 Task: Forward email as attachment with the signature Gerard Scott with the subject Update on a sick leave from softage.8@softage.net to softage.6@softage.net and softage.7@softage.net with BCC to softage.9@softage.net with the message Could you please provide a list of the project deliverables?
Action: Mouse moved to (131, 128)
Screenshot: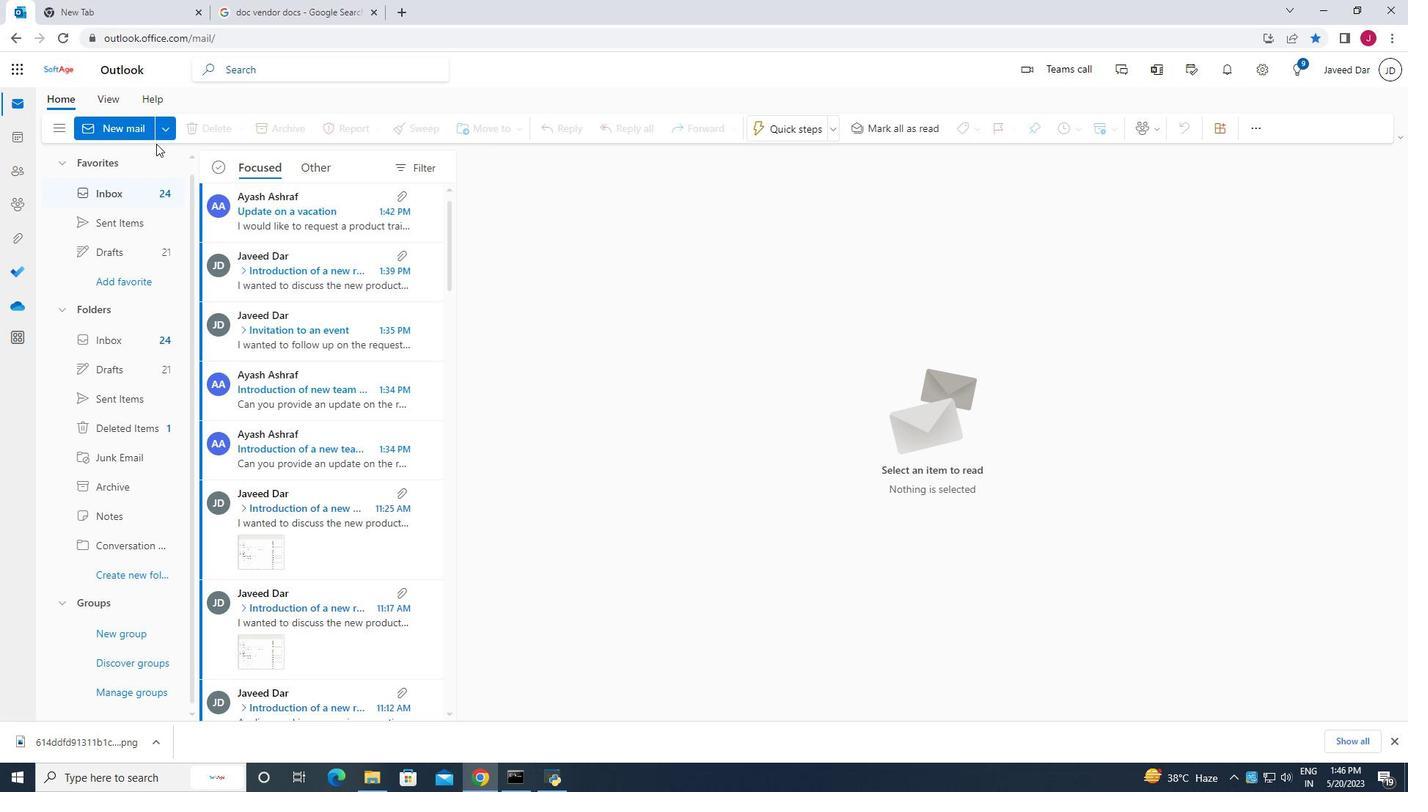 
Action: Mouse pressed left at (131, 128)
Screenshot: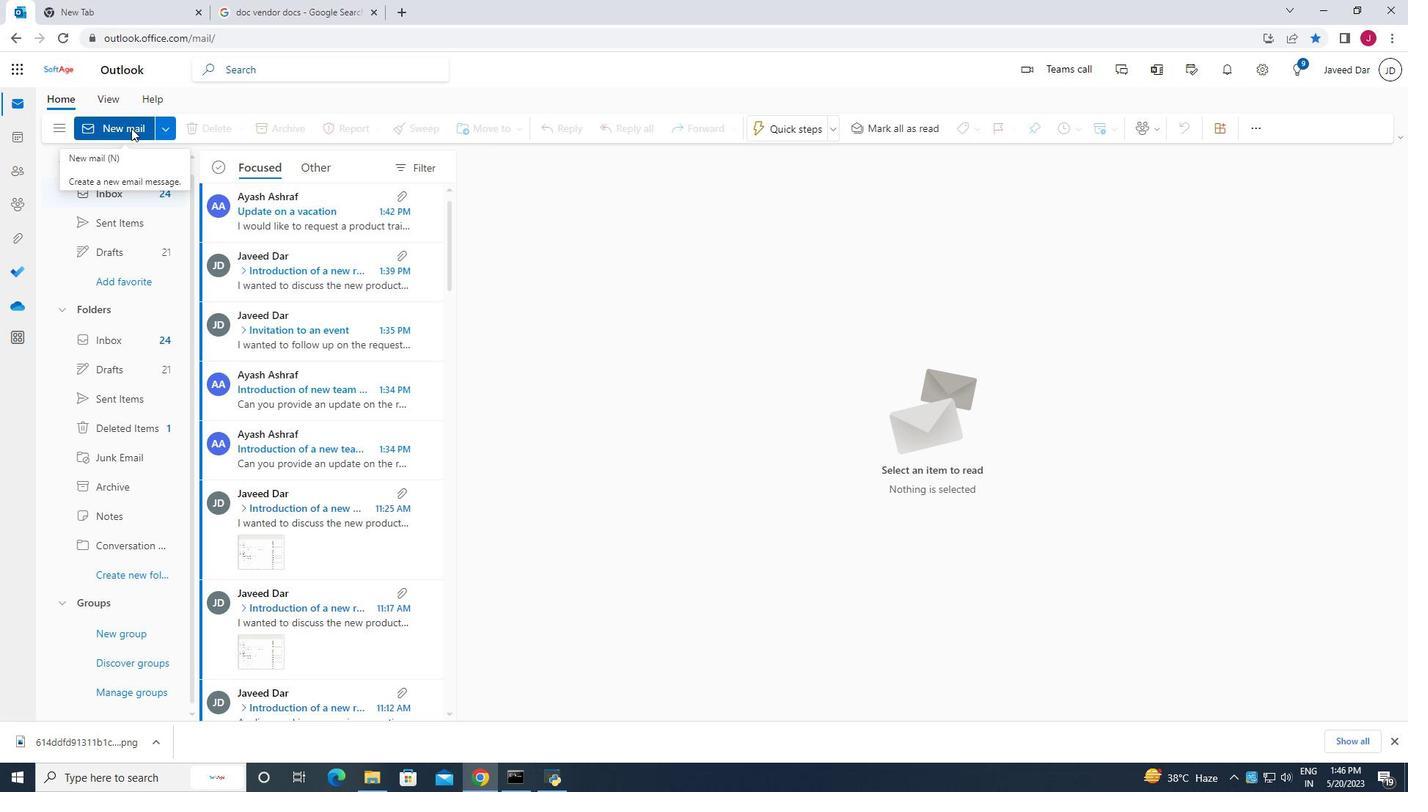 
Action: Mouse moved to (522, 278)
Screenshot: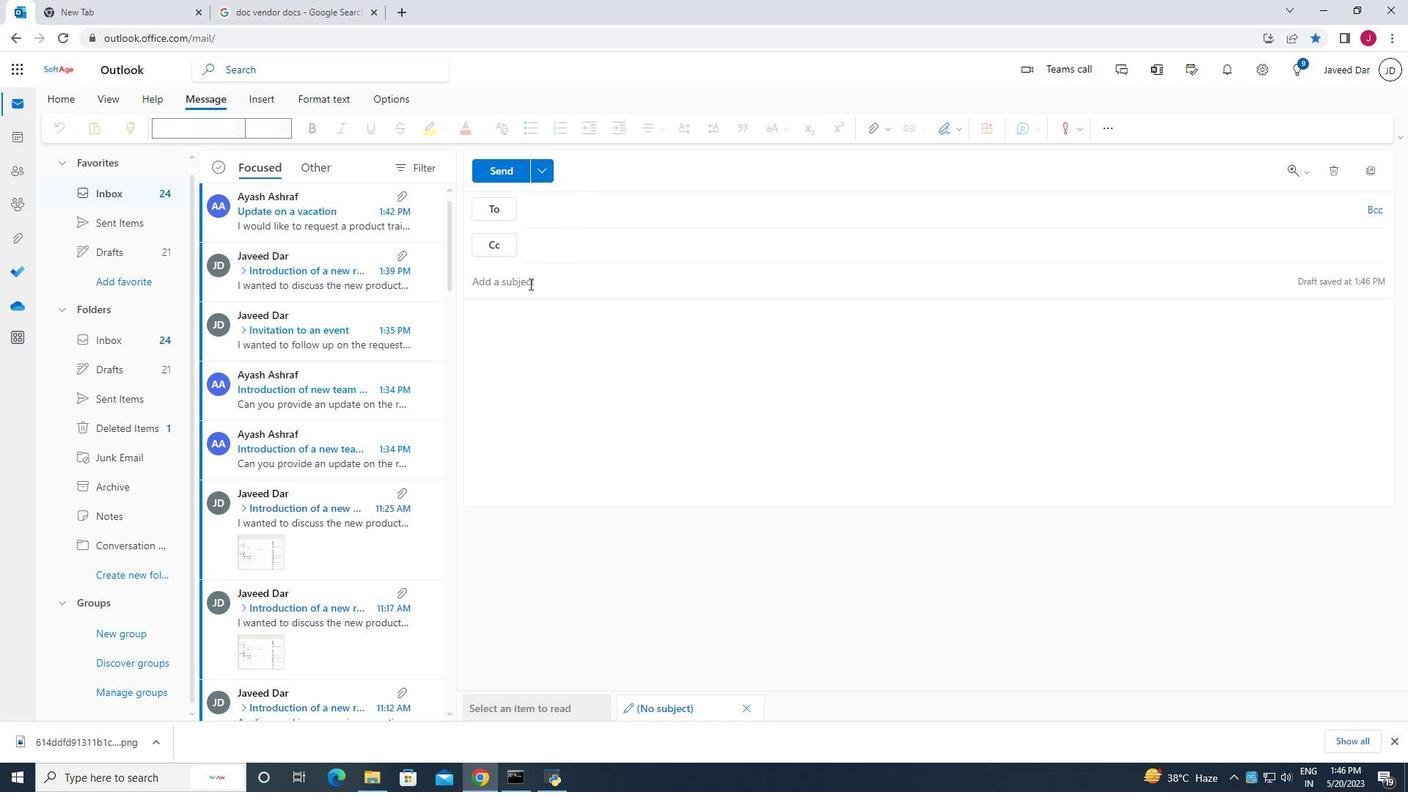 
Action: Mouse pressed left at (522, 278)
Screenshot: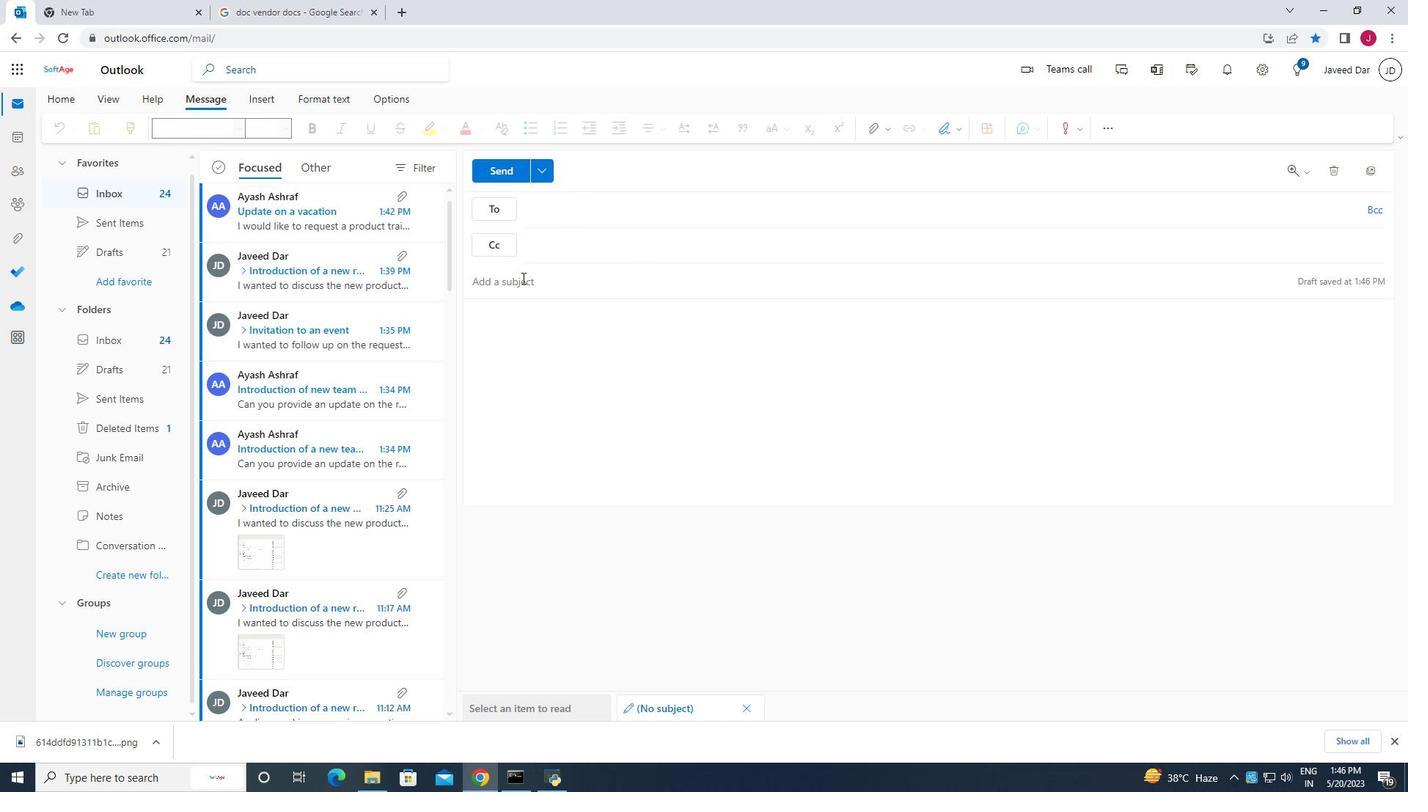 
Action: Mouse moved to (522, 278)
Screenshot: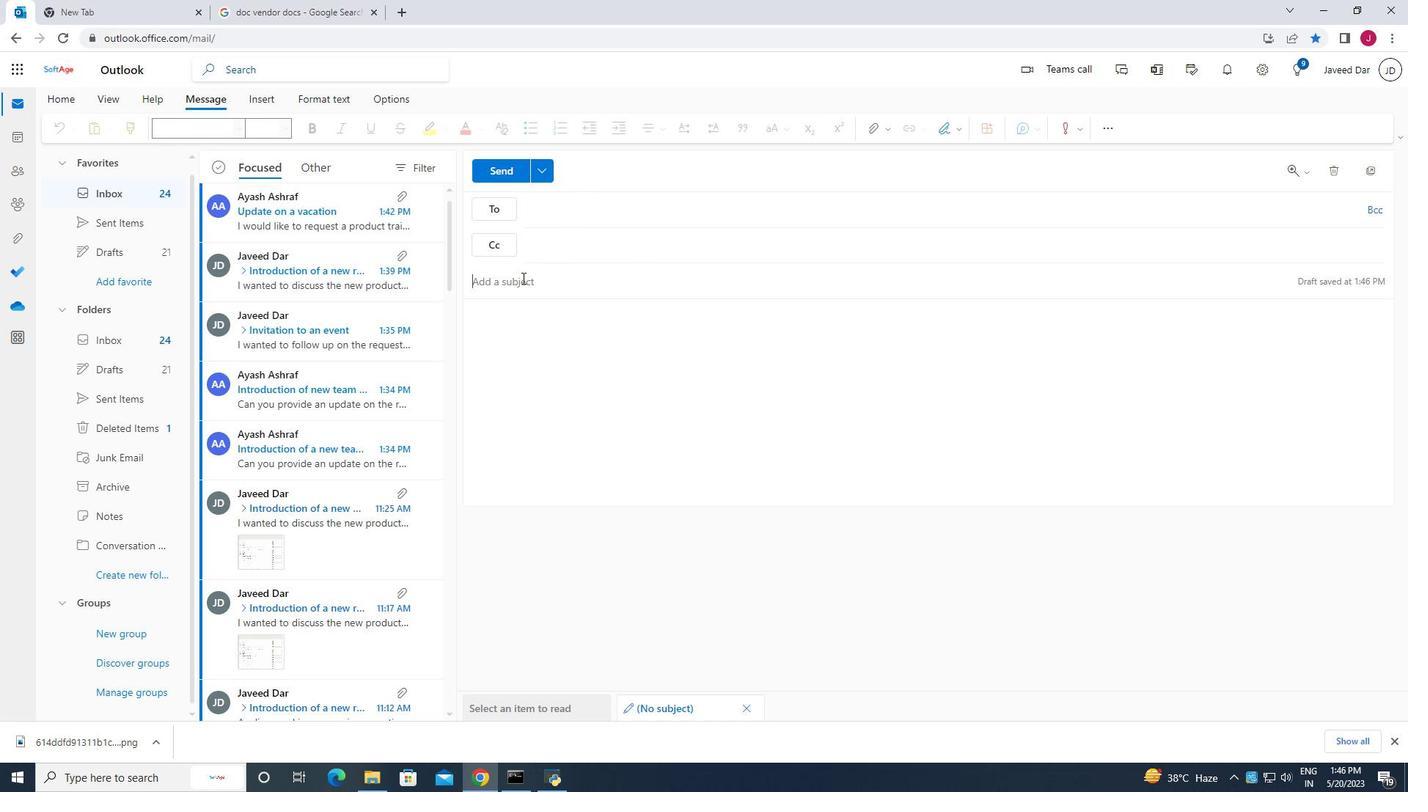 
Action: Key pressed <Key.caps_lock>G<Key.caps_lock>erard<Key.space><Key.caps_lock>S<Key.caps_lock>cott
Screenshot: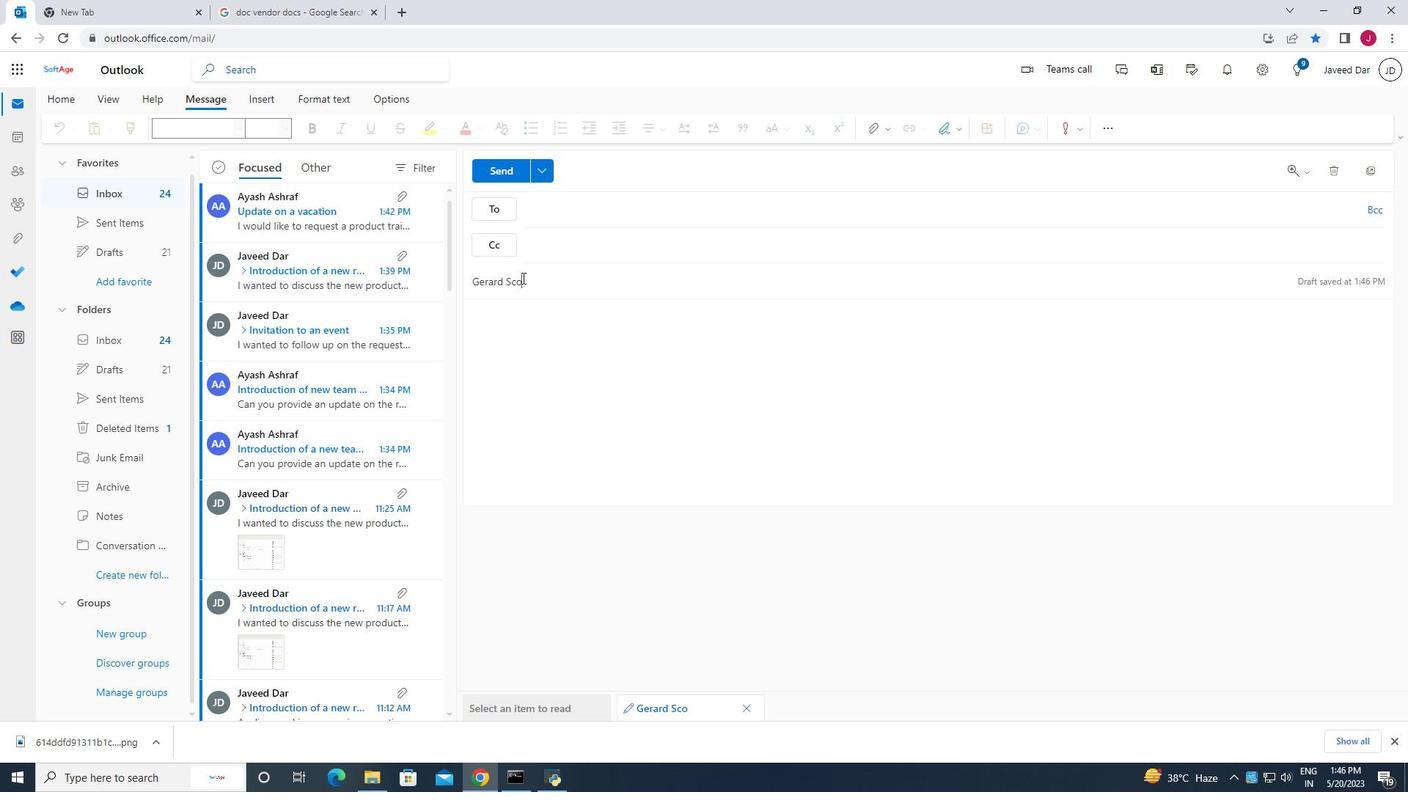 
Action: Mouse moved to (500, 312)
Screenshot: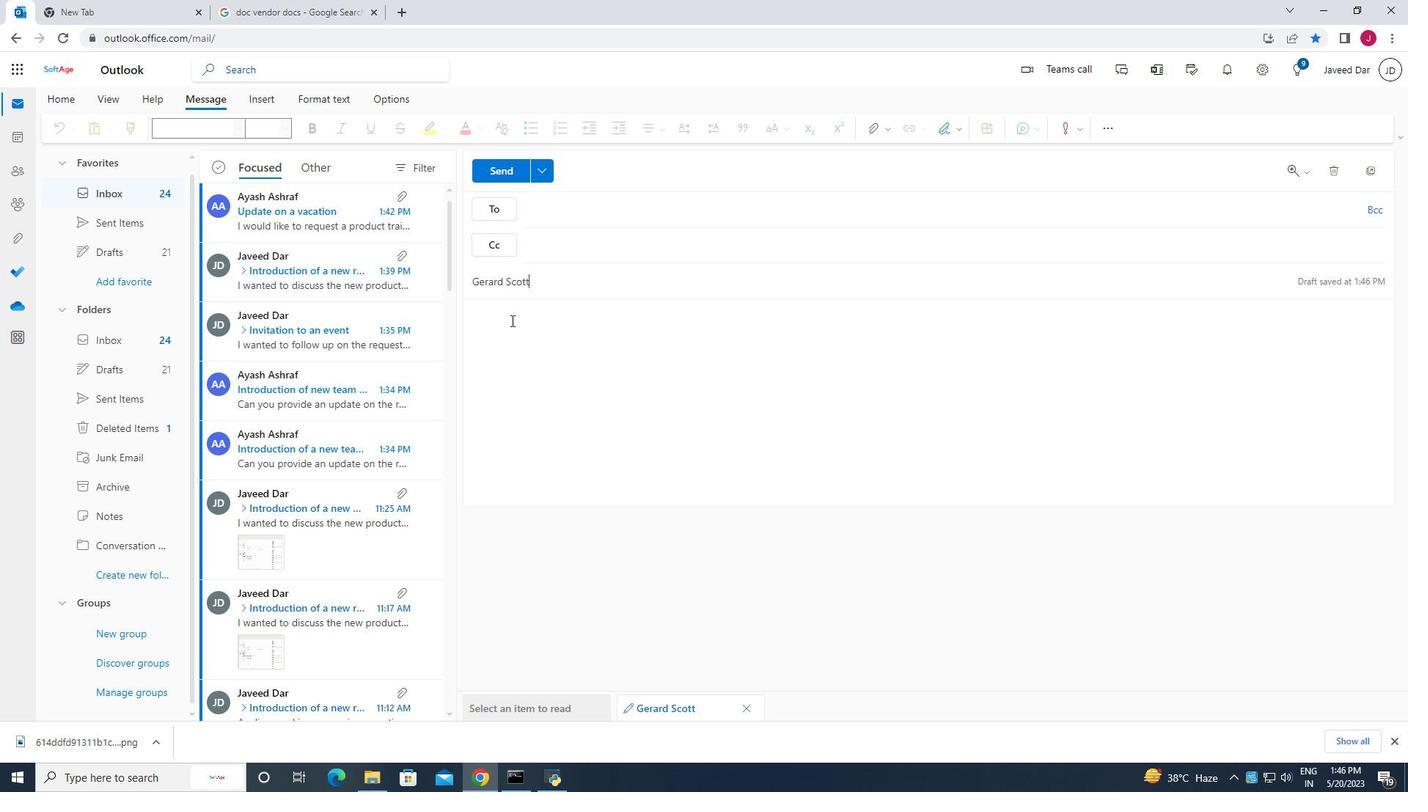 
Action: Mouse pressed left at (500, 312)
Screenshot: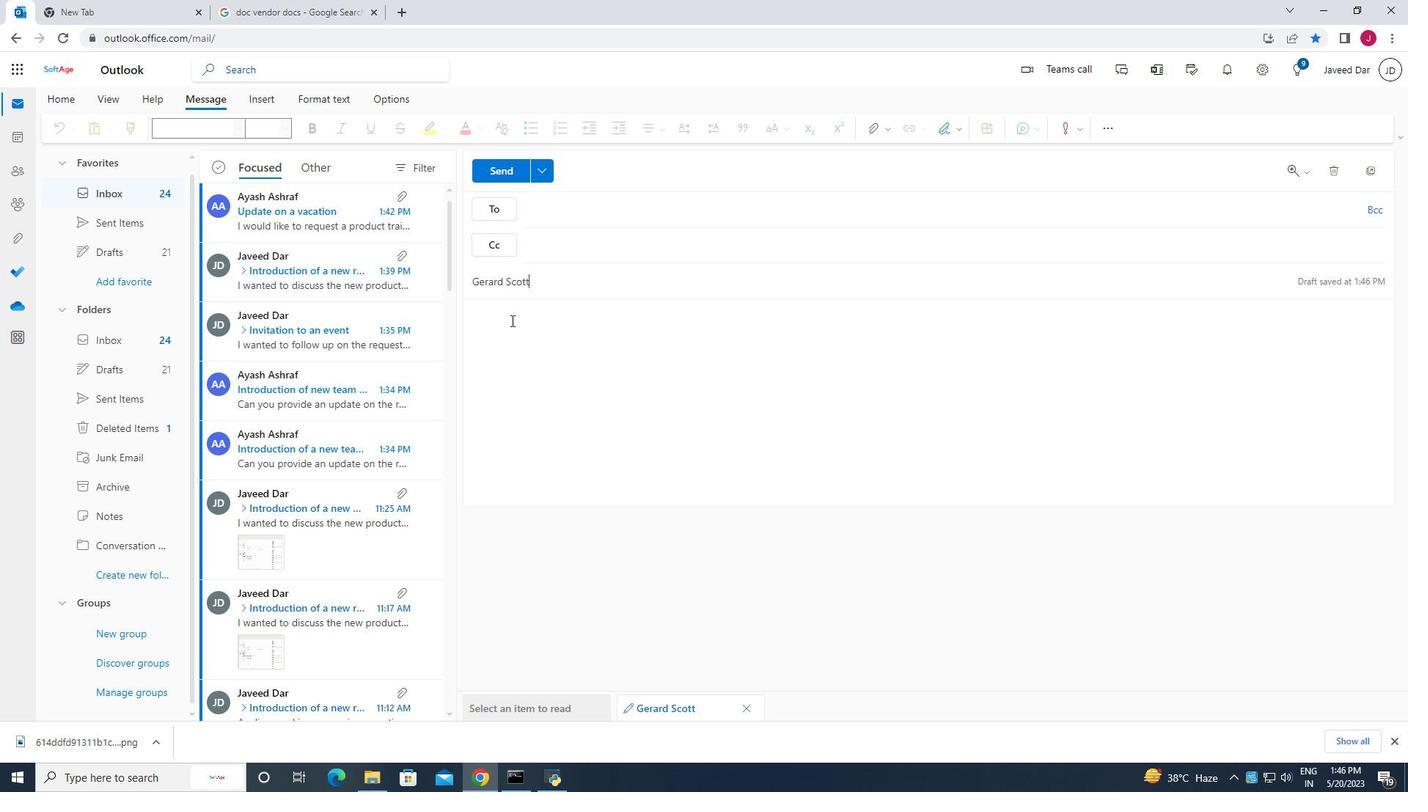 
Action: Mouse moved to (500, 312)
Screenshot: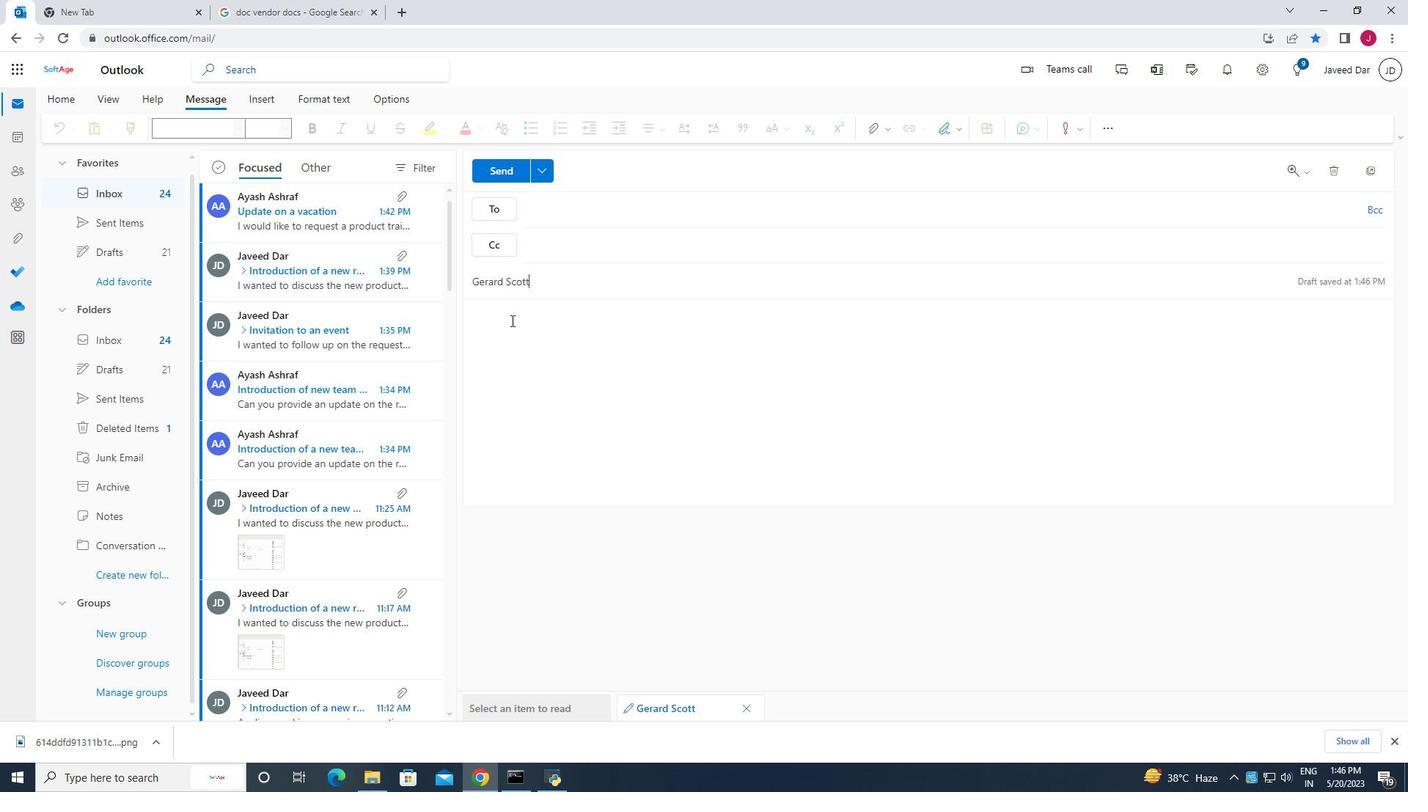
Action: Key pressed <Key.caps_lock>G<Key.caps_lock>erard<Key.space><Key.caps_lock>S<Key.caps_lock>cott
Screenshot: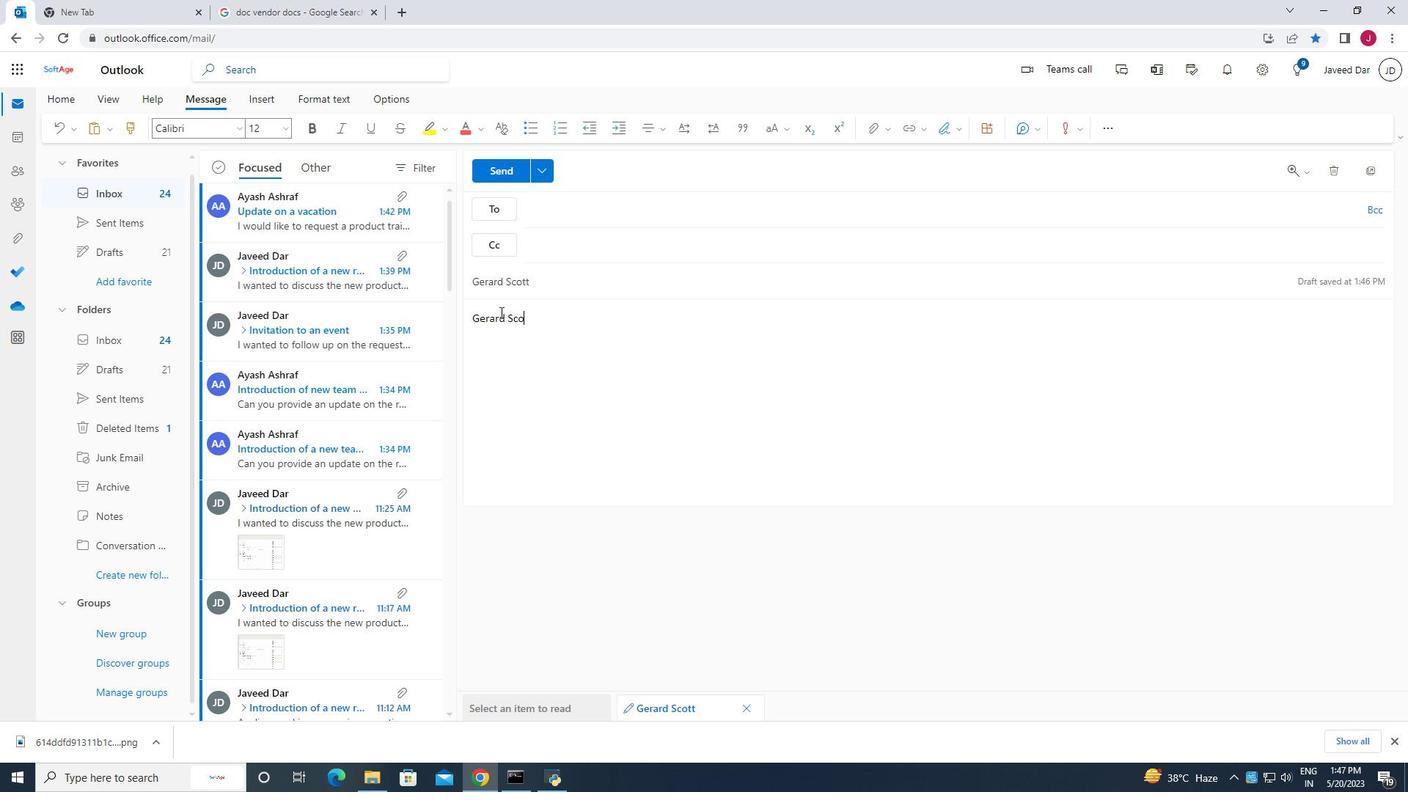 
Action: Mouse moved to (545, 330)
Screenshot: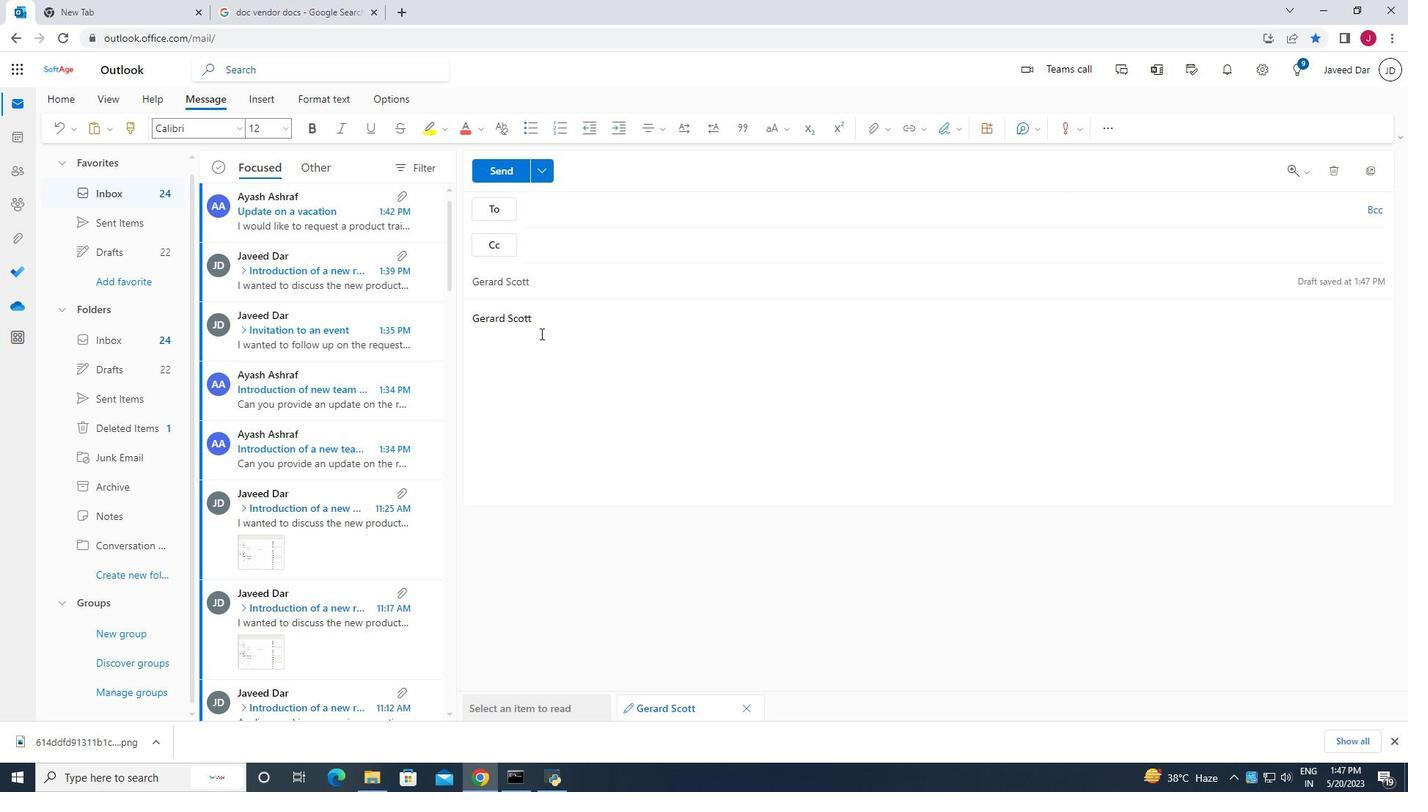 
Action: Key pressed <Key.backspace><Key.backspace>
Screenshot: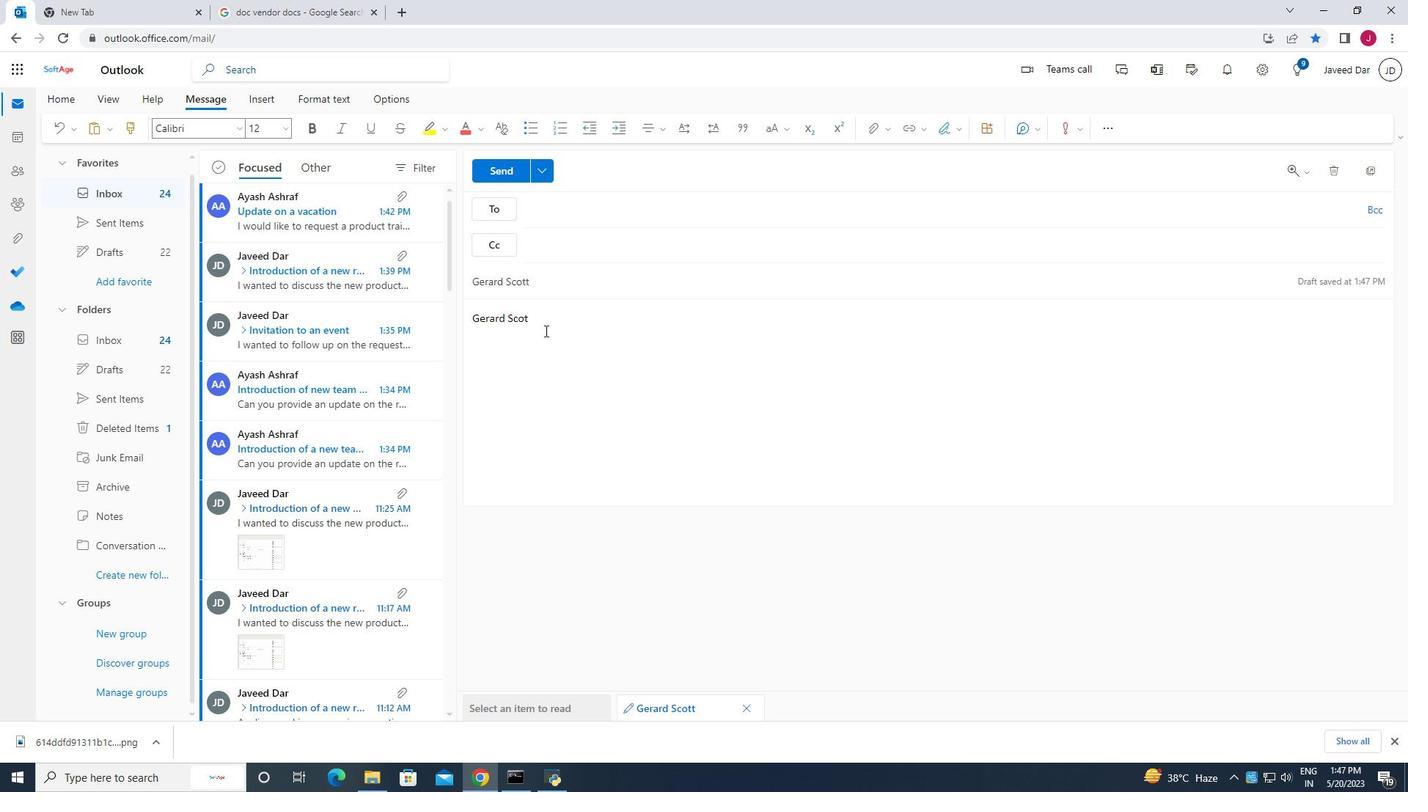 
Action: Mouse moved to (544, 330)
Screenshot: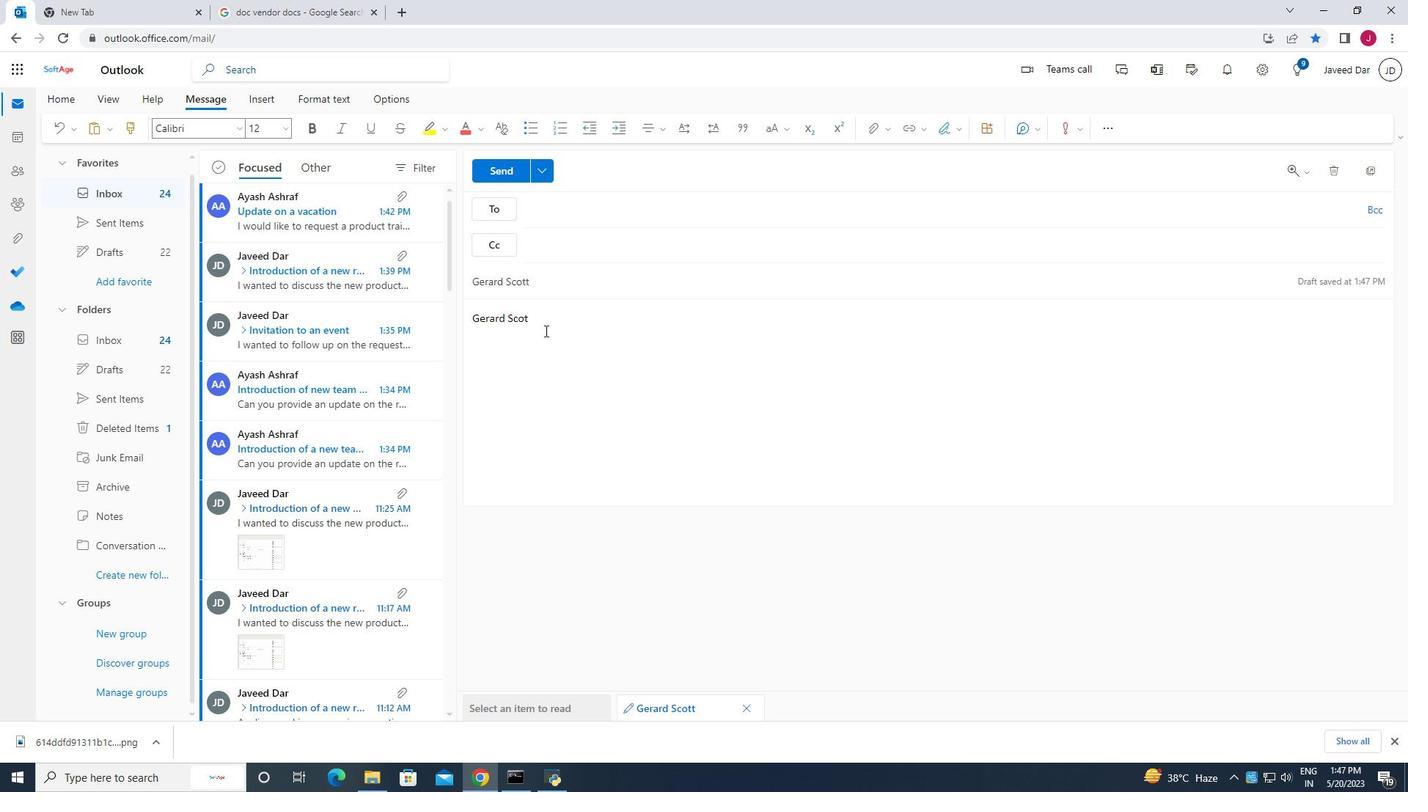 
Action: Key pressed <Key.backspace>
Screenshot: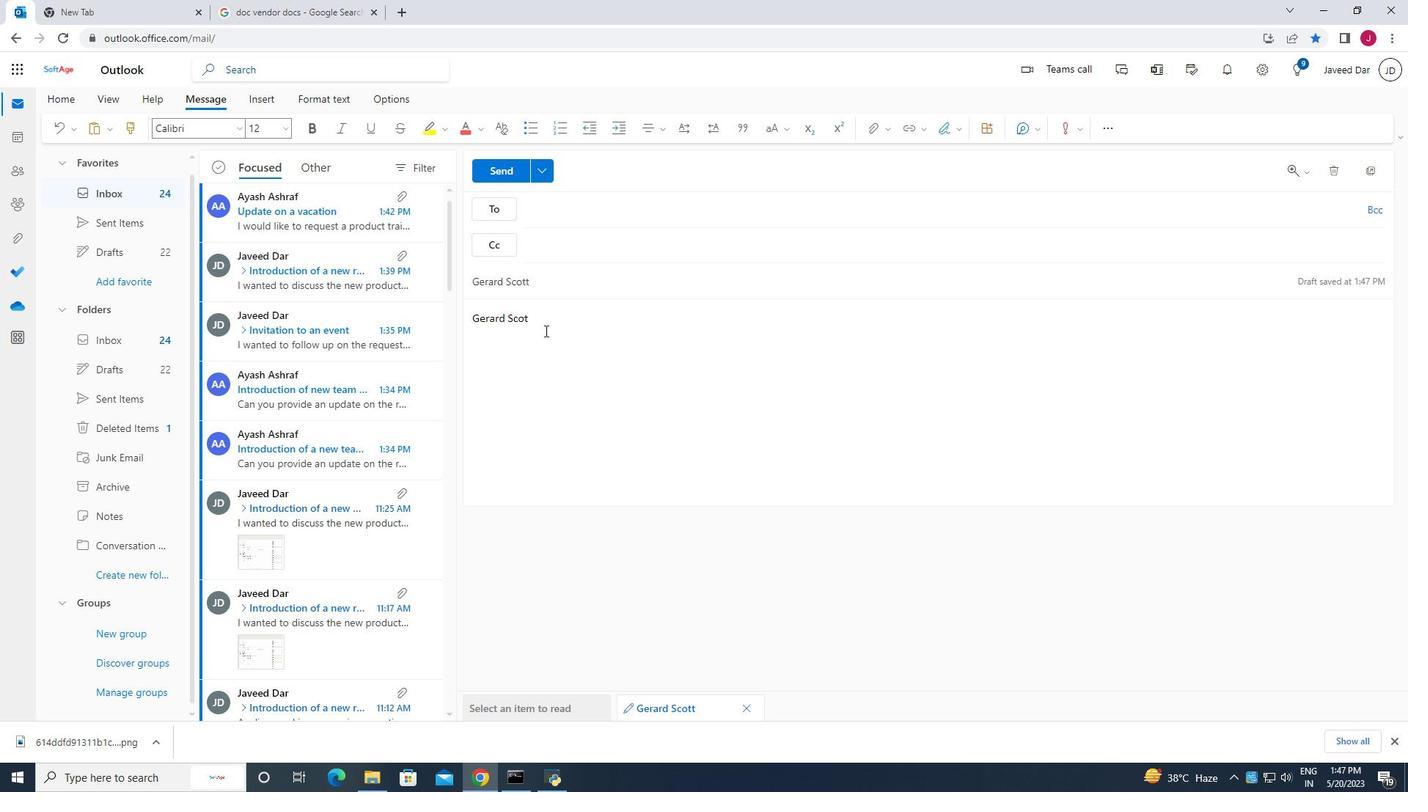 
Action: Mouse moved to (543, 326)
Screenshot: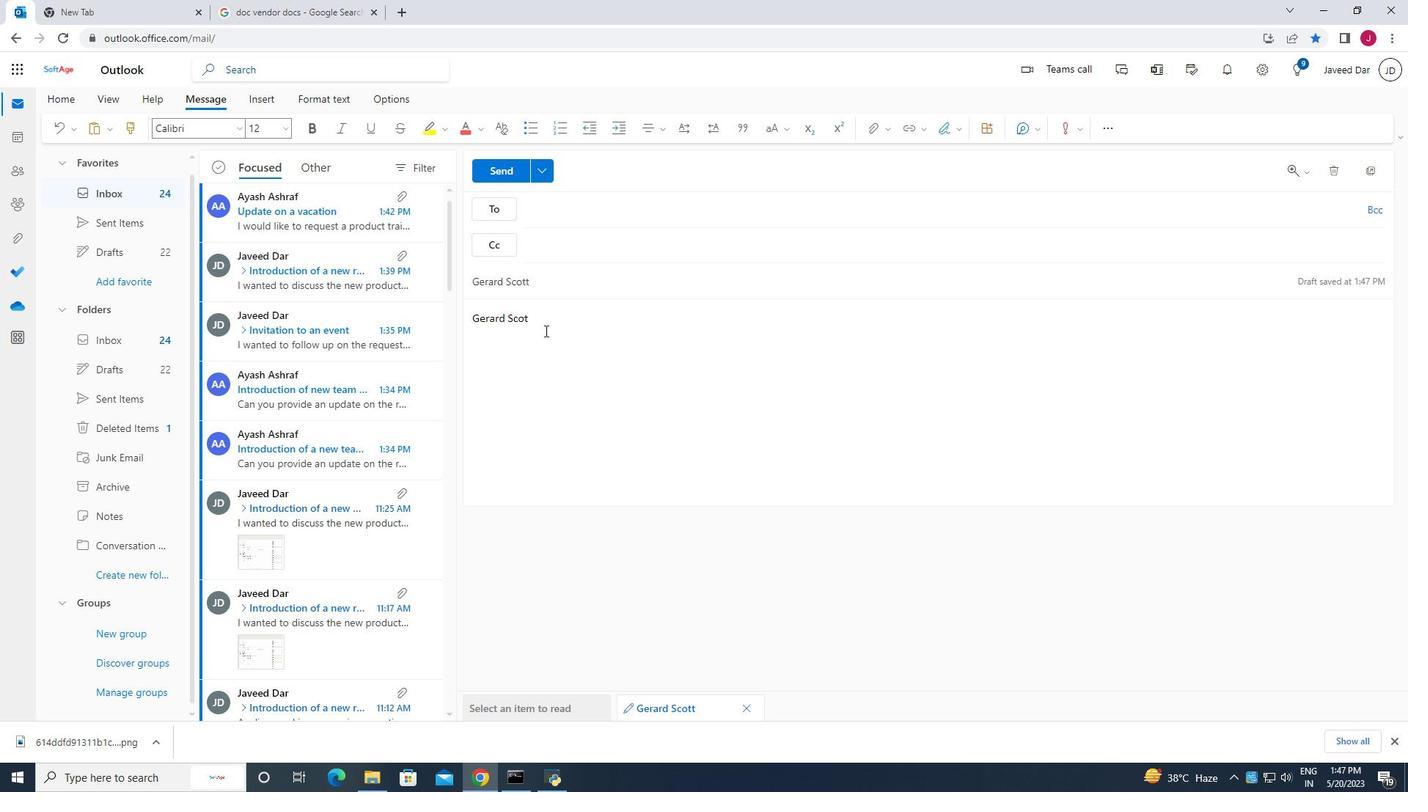 
Action: Key pressed <Key.backspace>
Screenshot: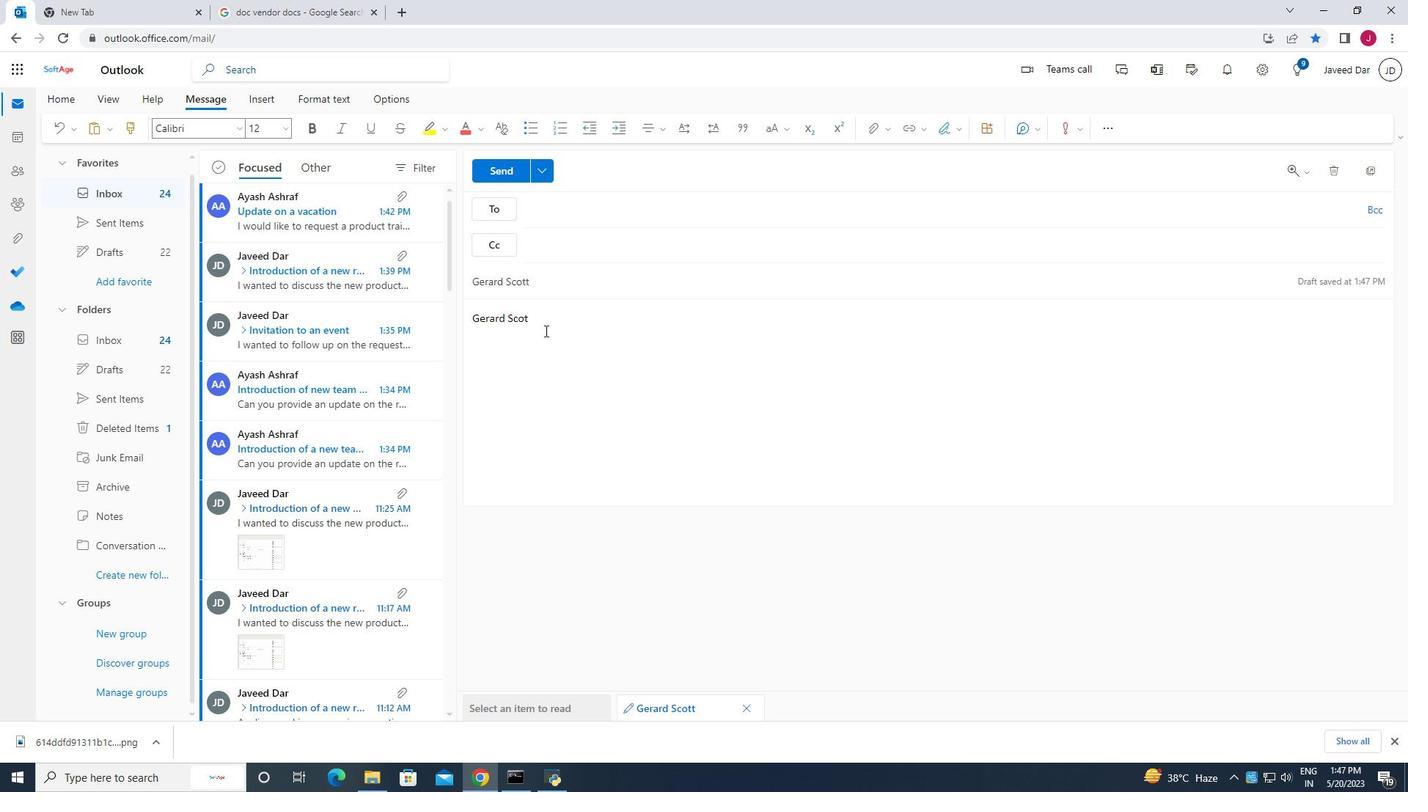 
Action: Mouse moved to (542, 322)
Screenshot: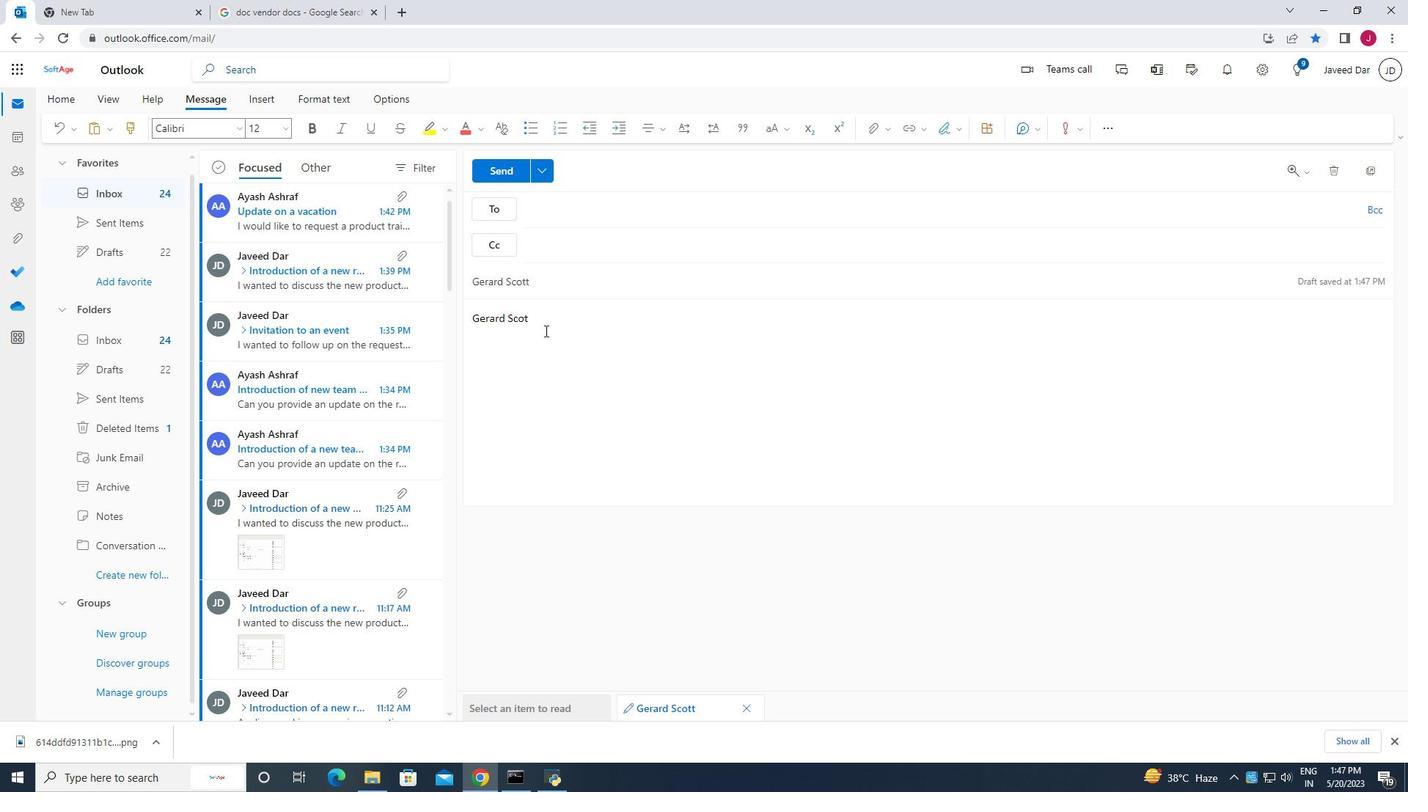 
Action: Key pressed <Key.backspace>
Screenshot: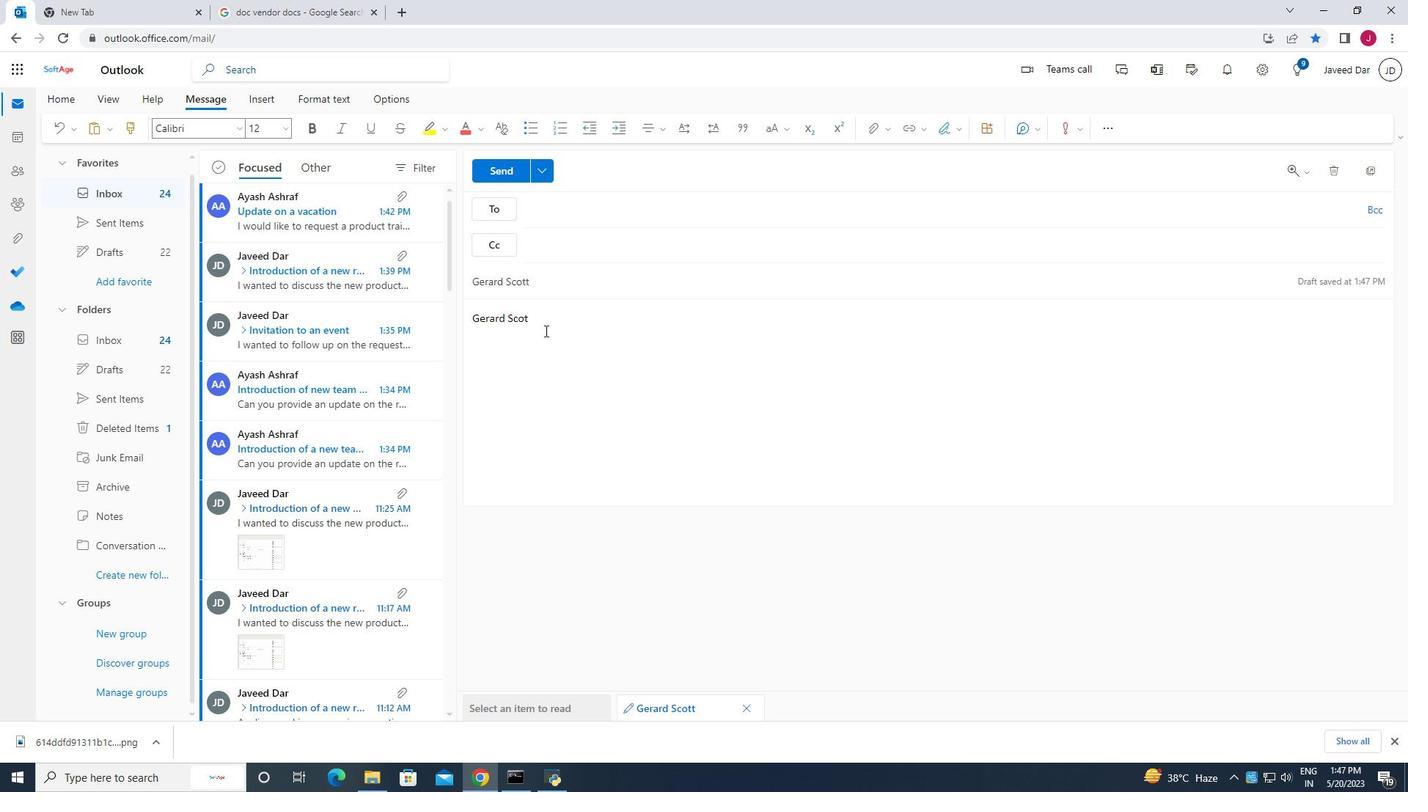 
Action: Mouse moved to (542, 318)
Screenshot: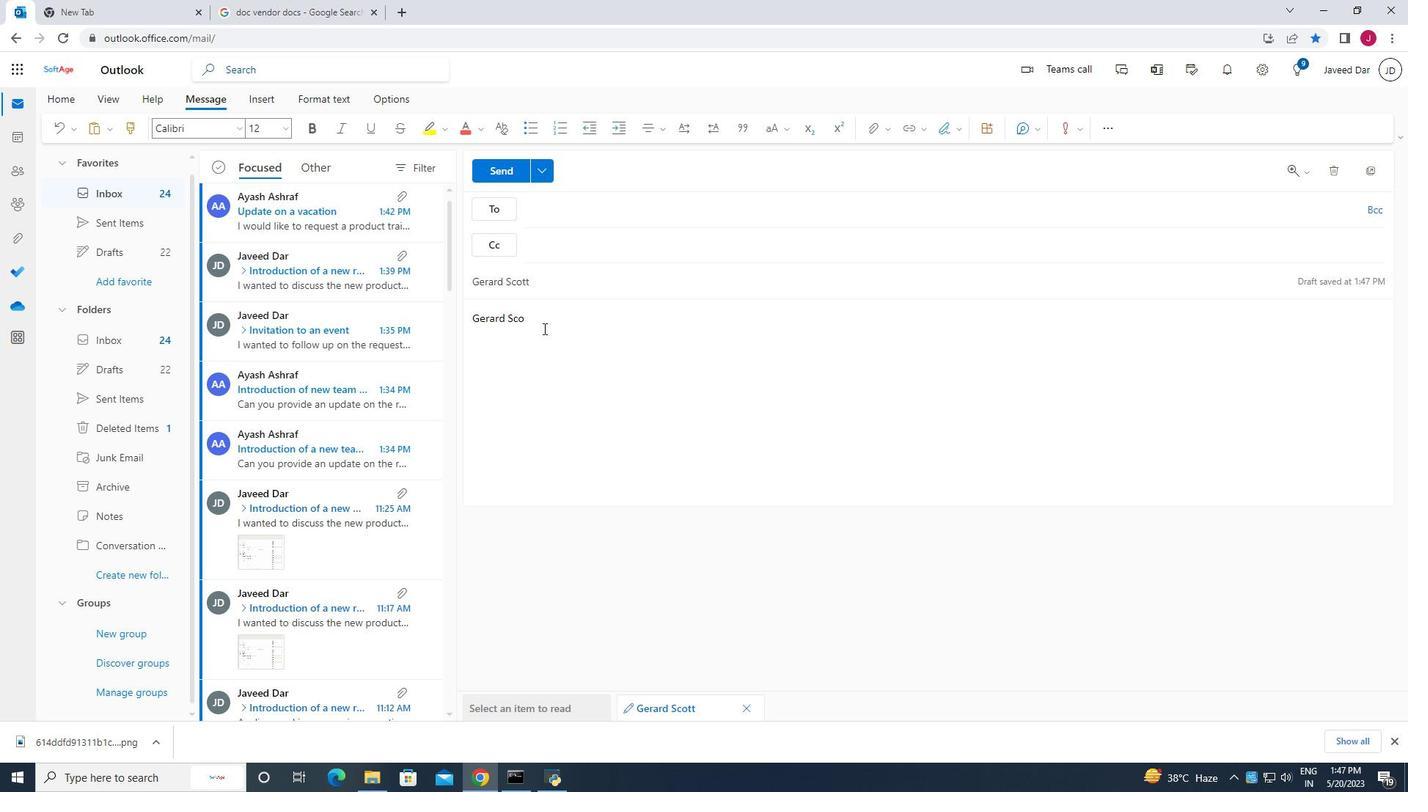 
Action: Key pressed <Key.backspace>
Screenshot: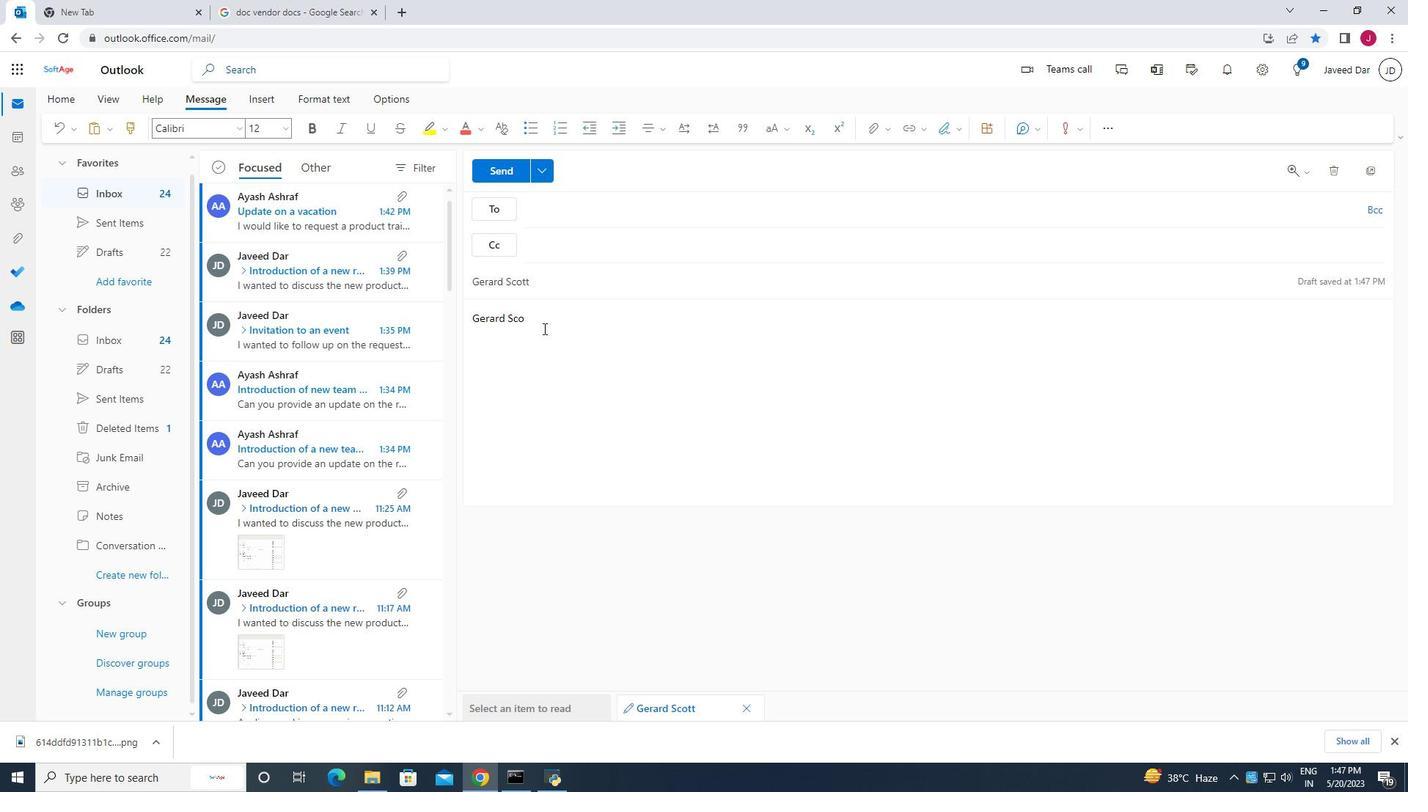 
Action: Mouse moved to (542, 310)
Screenshot: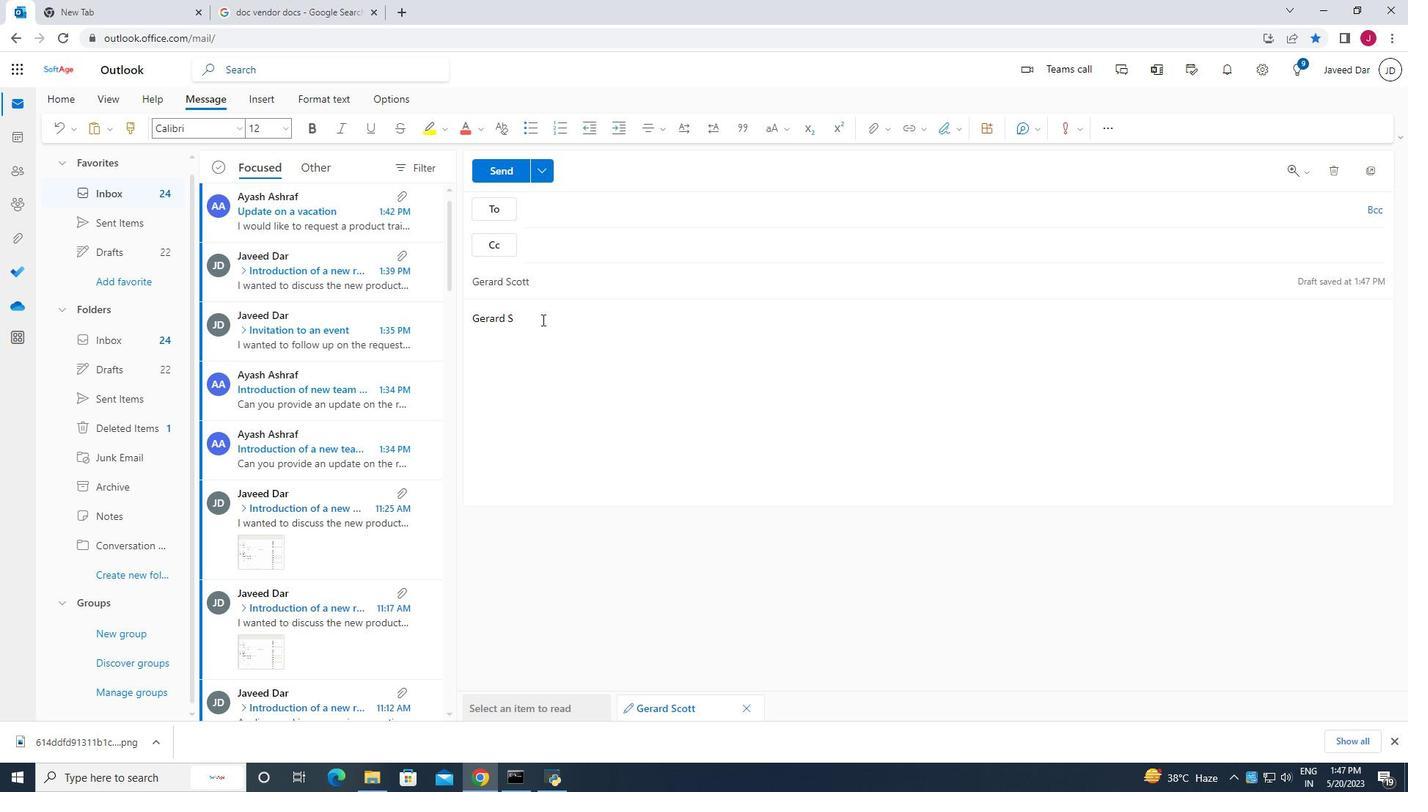 
Action: Key pressed <Key.backspace>
Screenshot: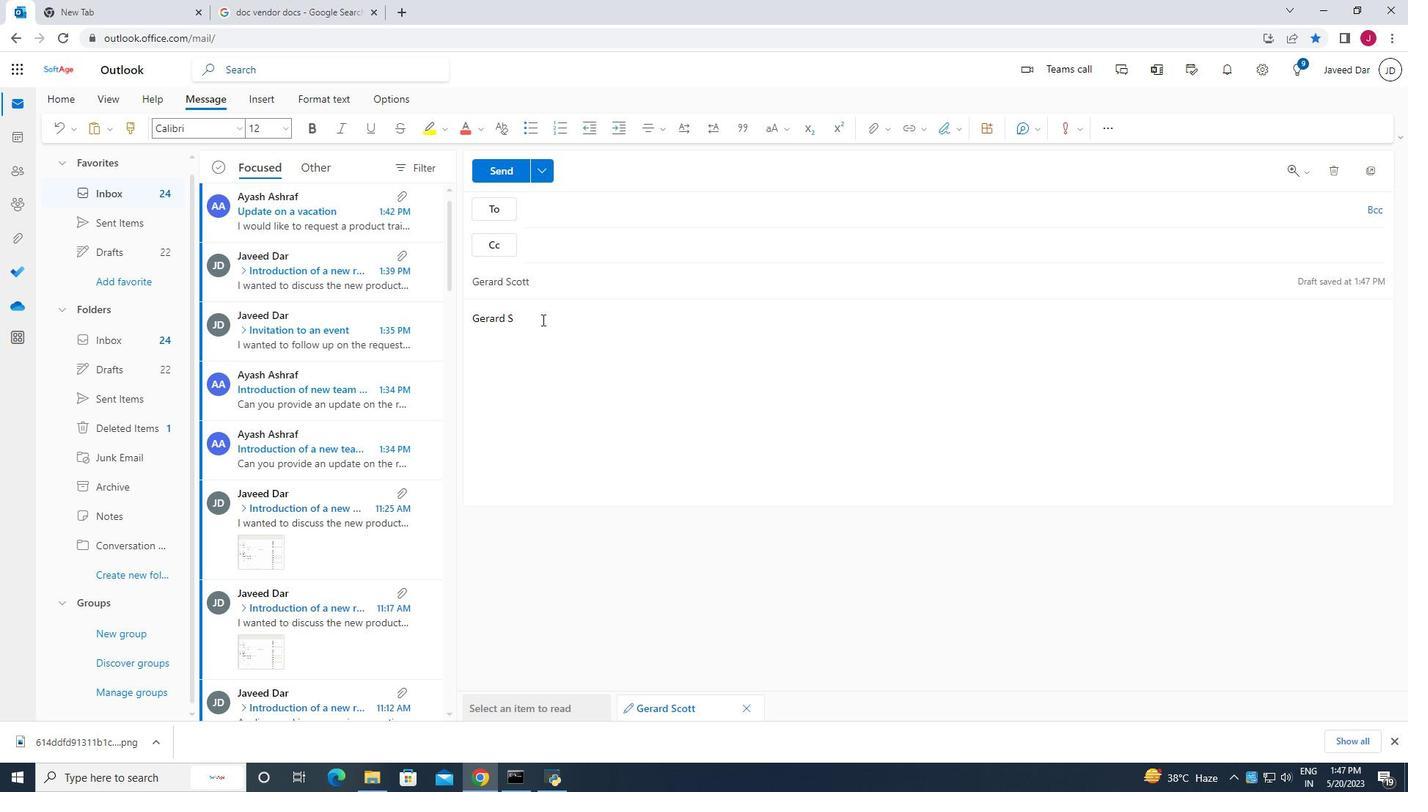 
Action: Mouse moved to (542, 308)
Screenshot: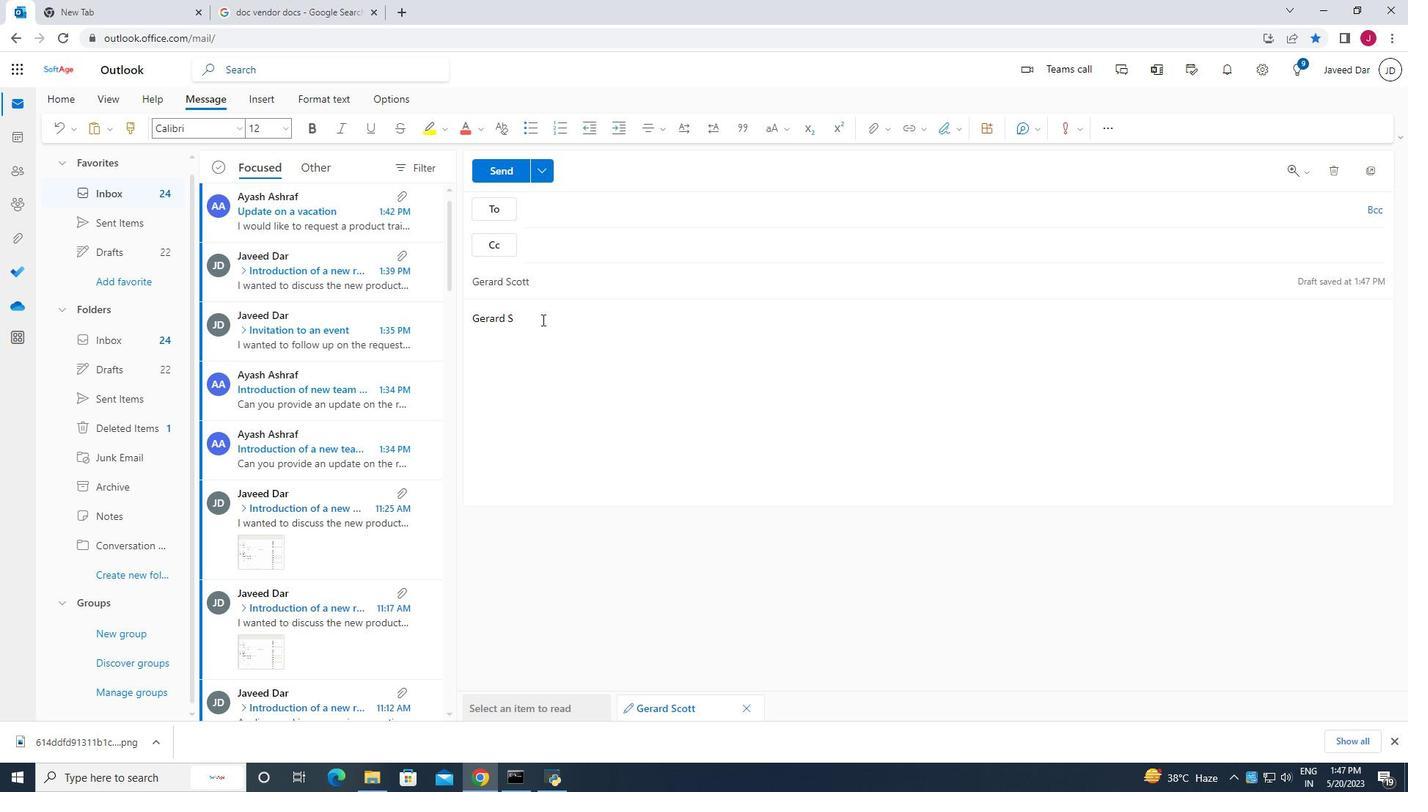 
Action: Key pressed <Key.backspace>
Screenshot: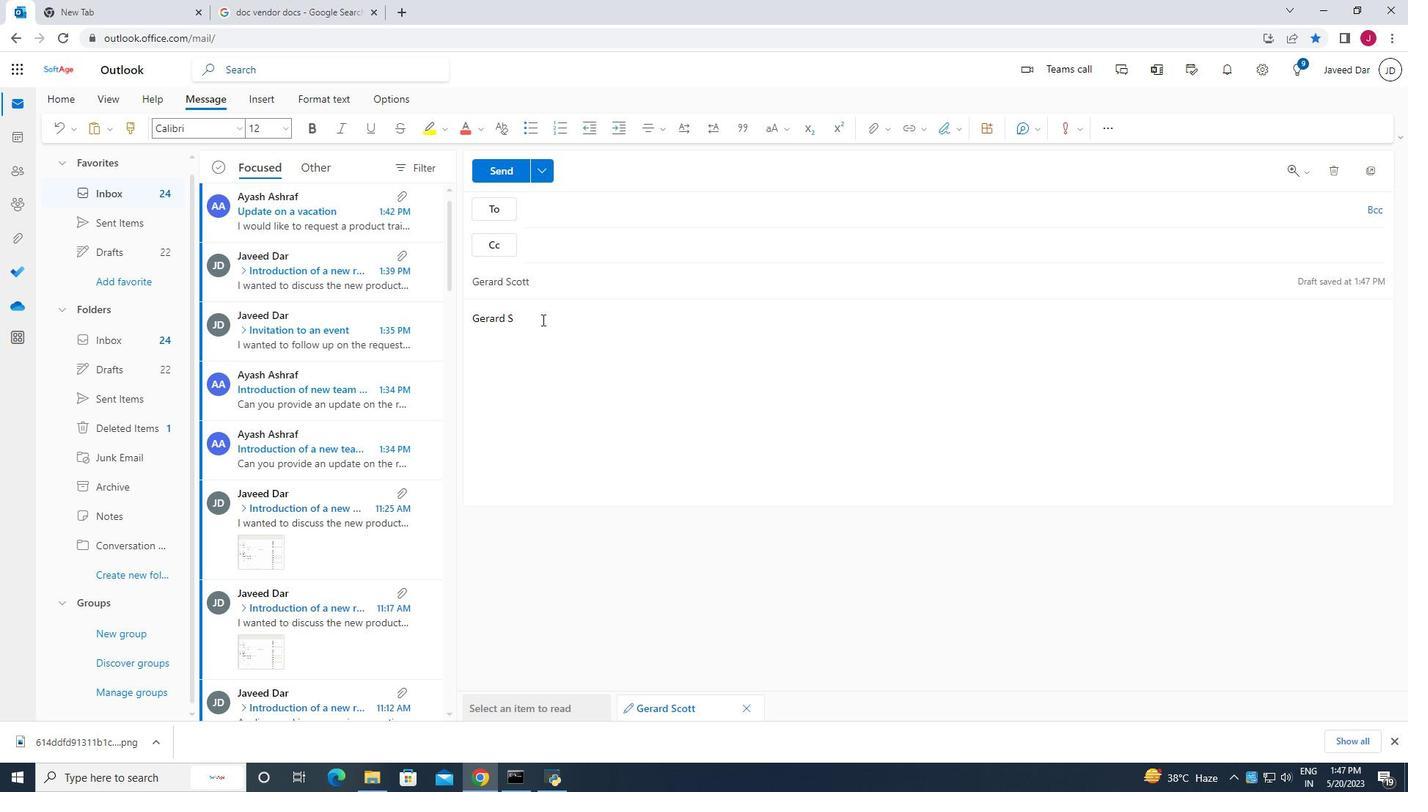 
Action: Mouse moved to (543, 306)
Screenshot: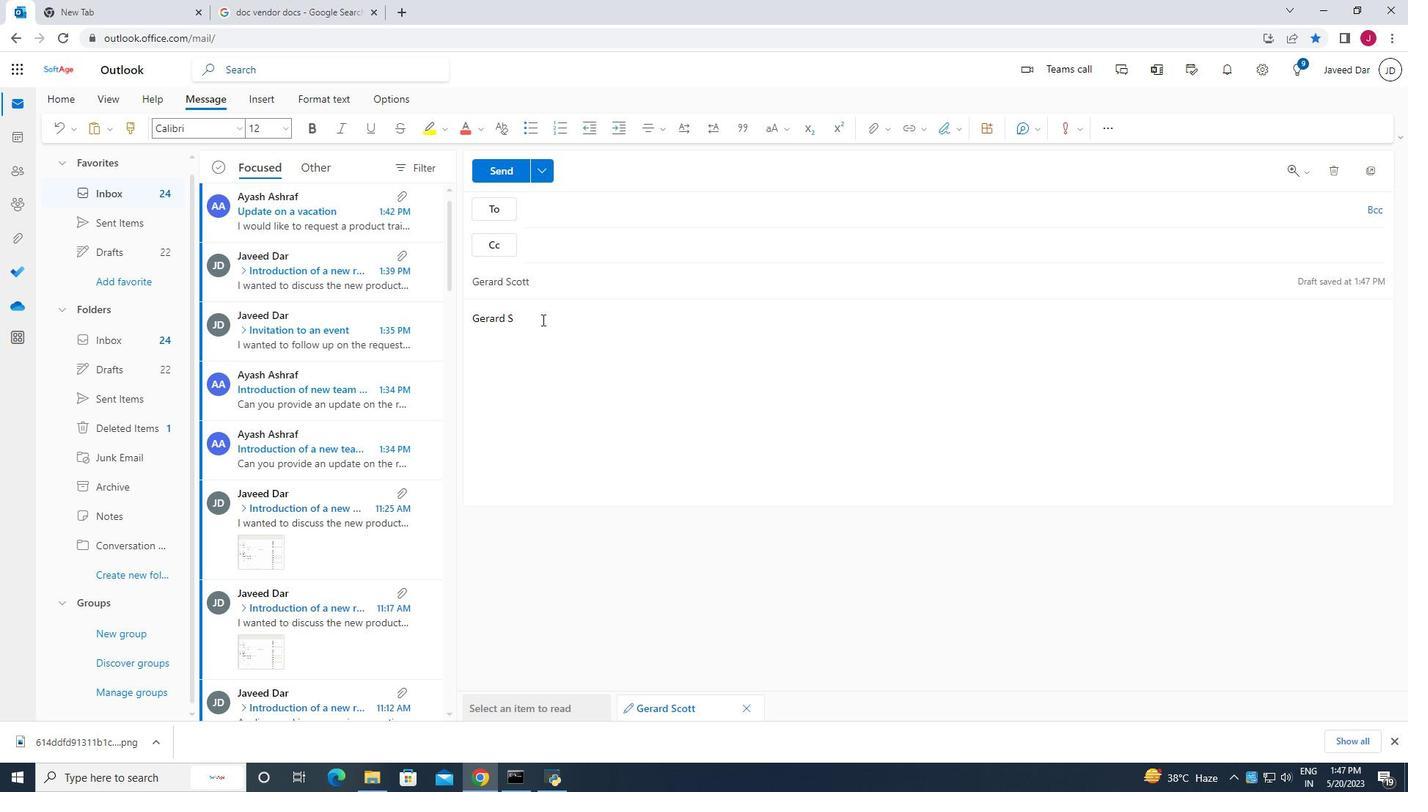 
Action: Key pressed <Key.backspace>
Screenshot: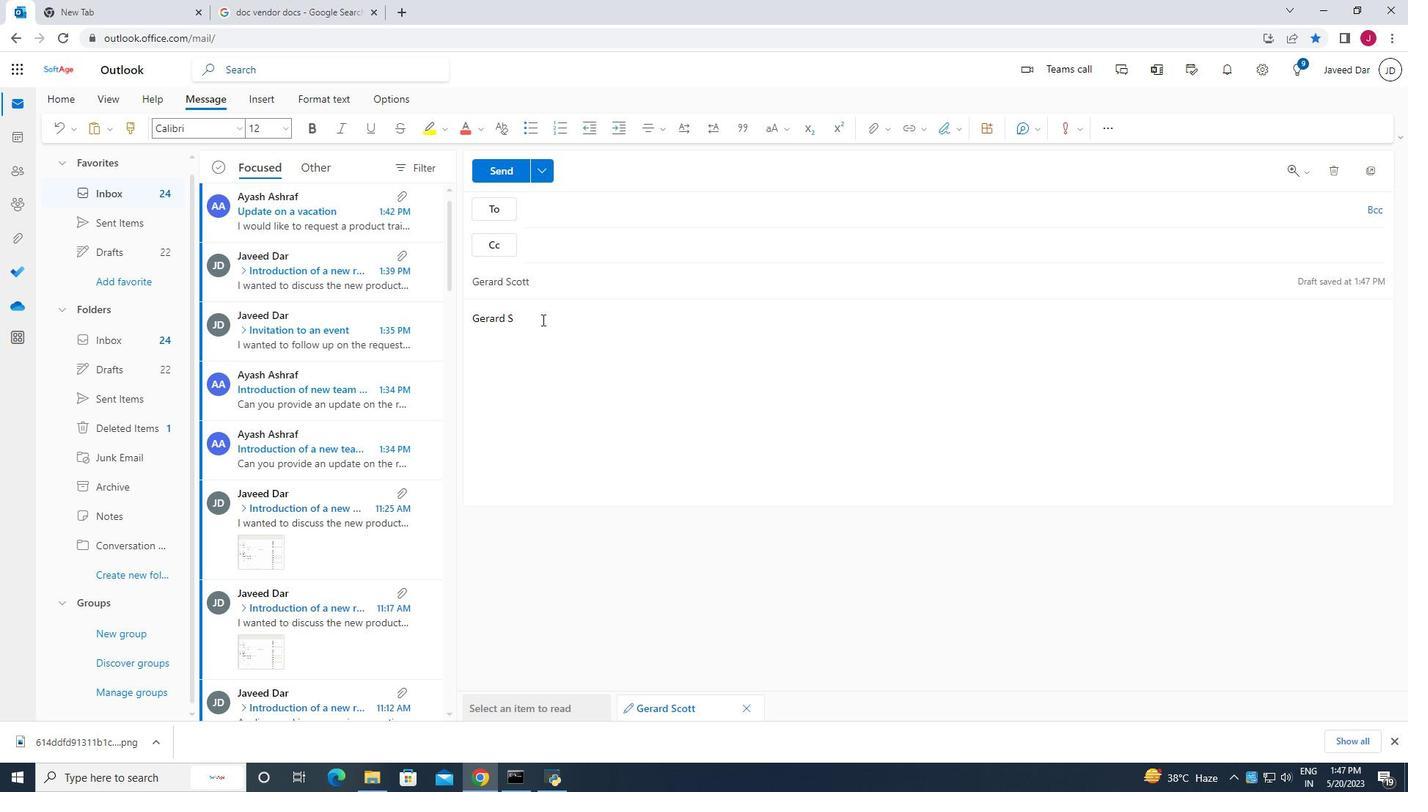 
Action: Mouse moved to (545, 302)
Screenshot: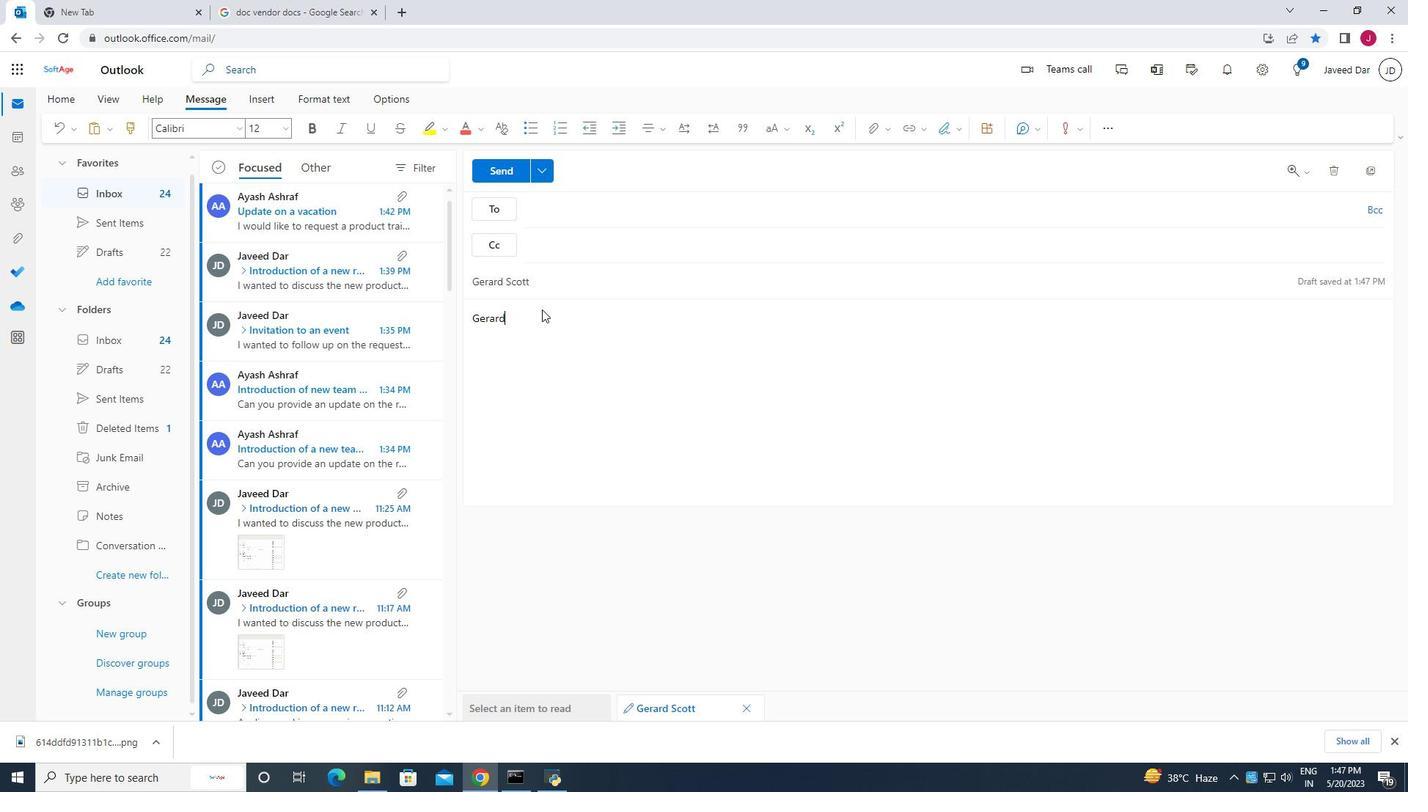 
Action: Key pressed <Key.backspace>
Screenshot: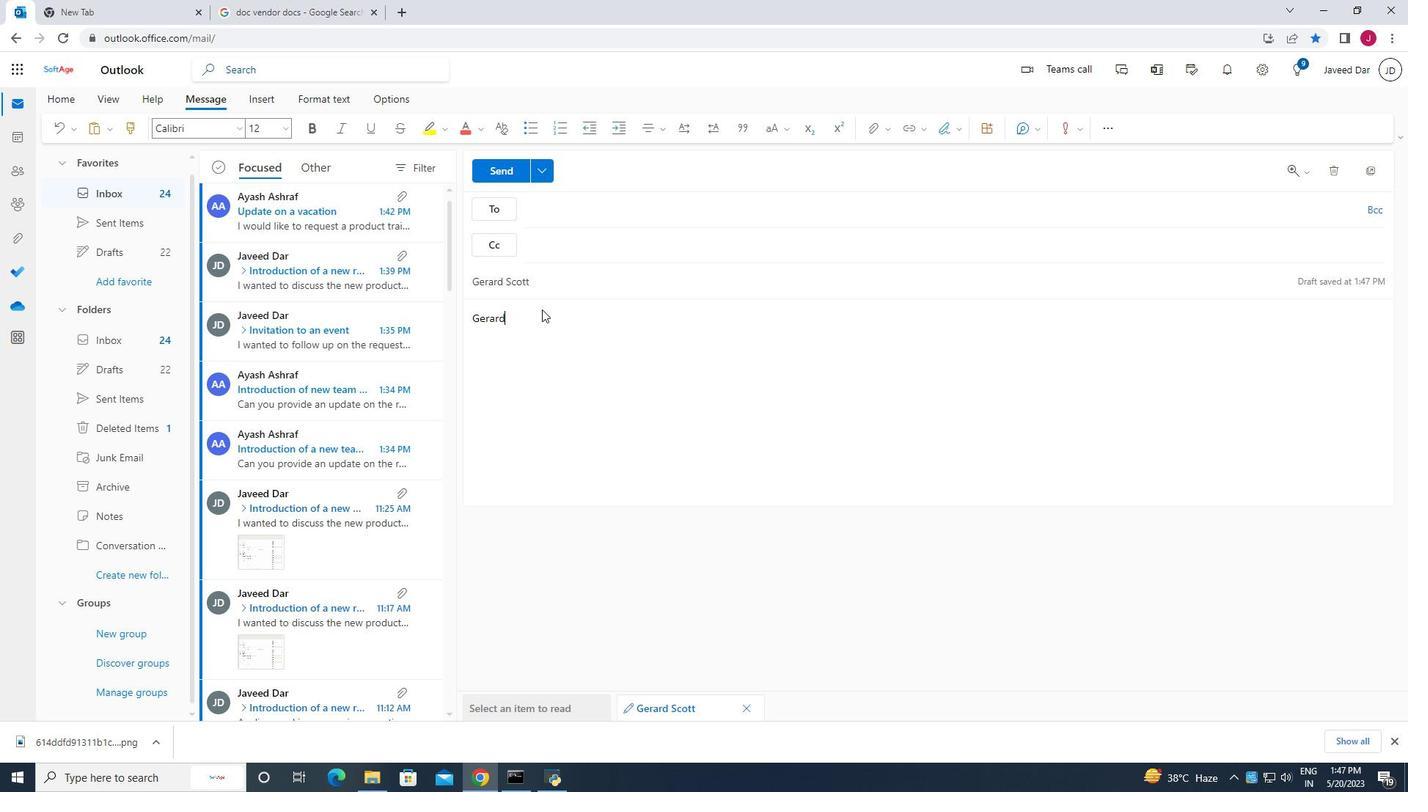 
Action: Mouse moved to (545, 300)
Screenshot: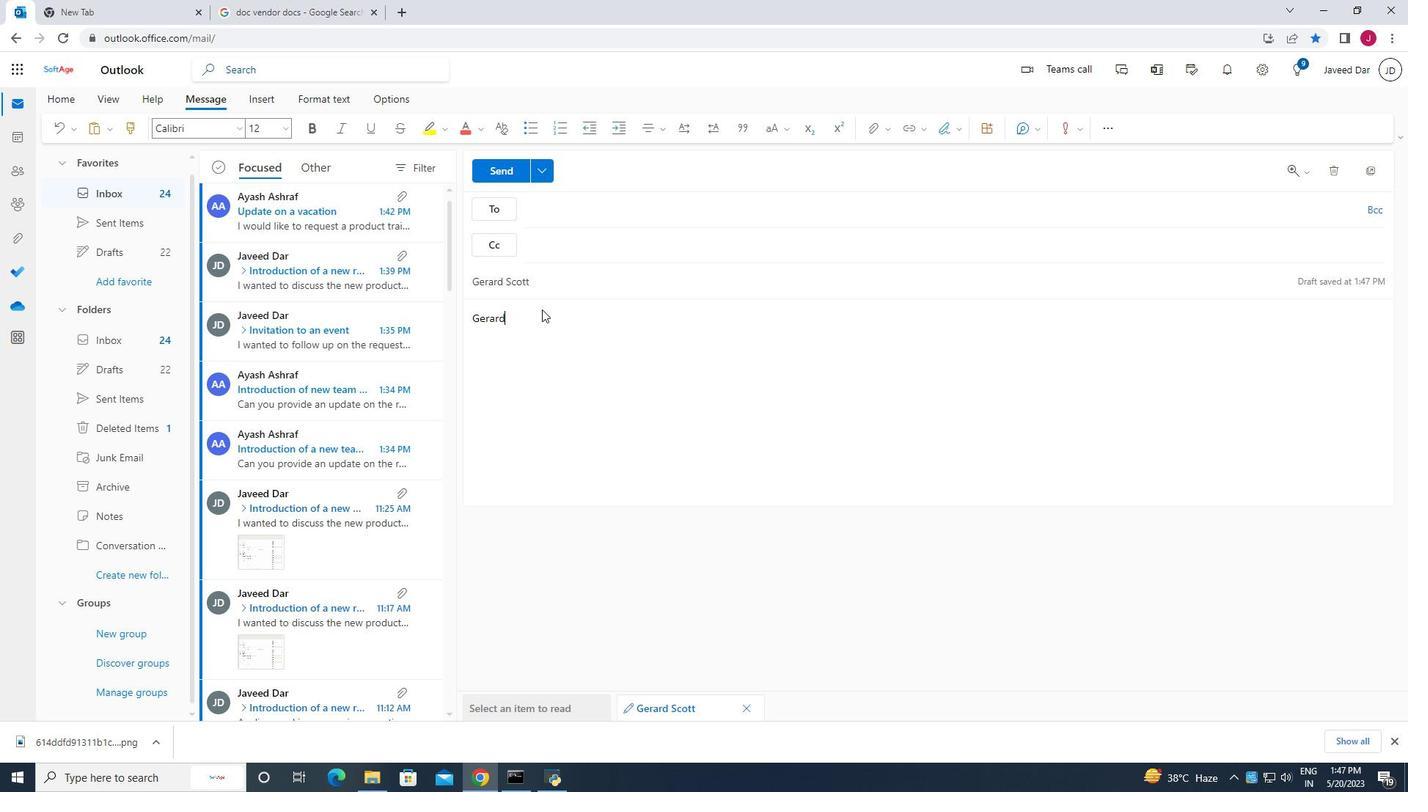 
Action: Key pressed <Key.backspace>
Screenshot: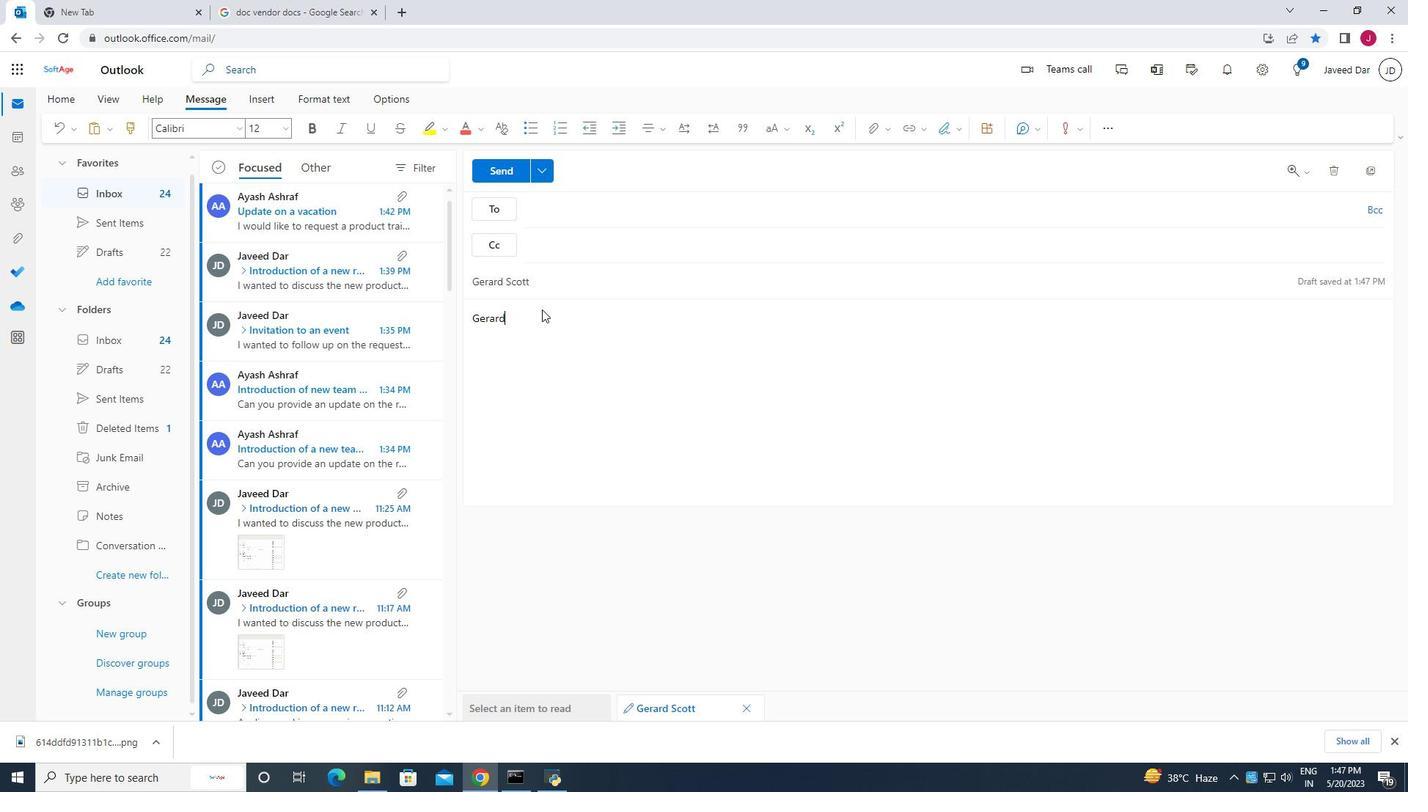 
Action: Mouse moved to (547, 297)
Screenshot: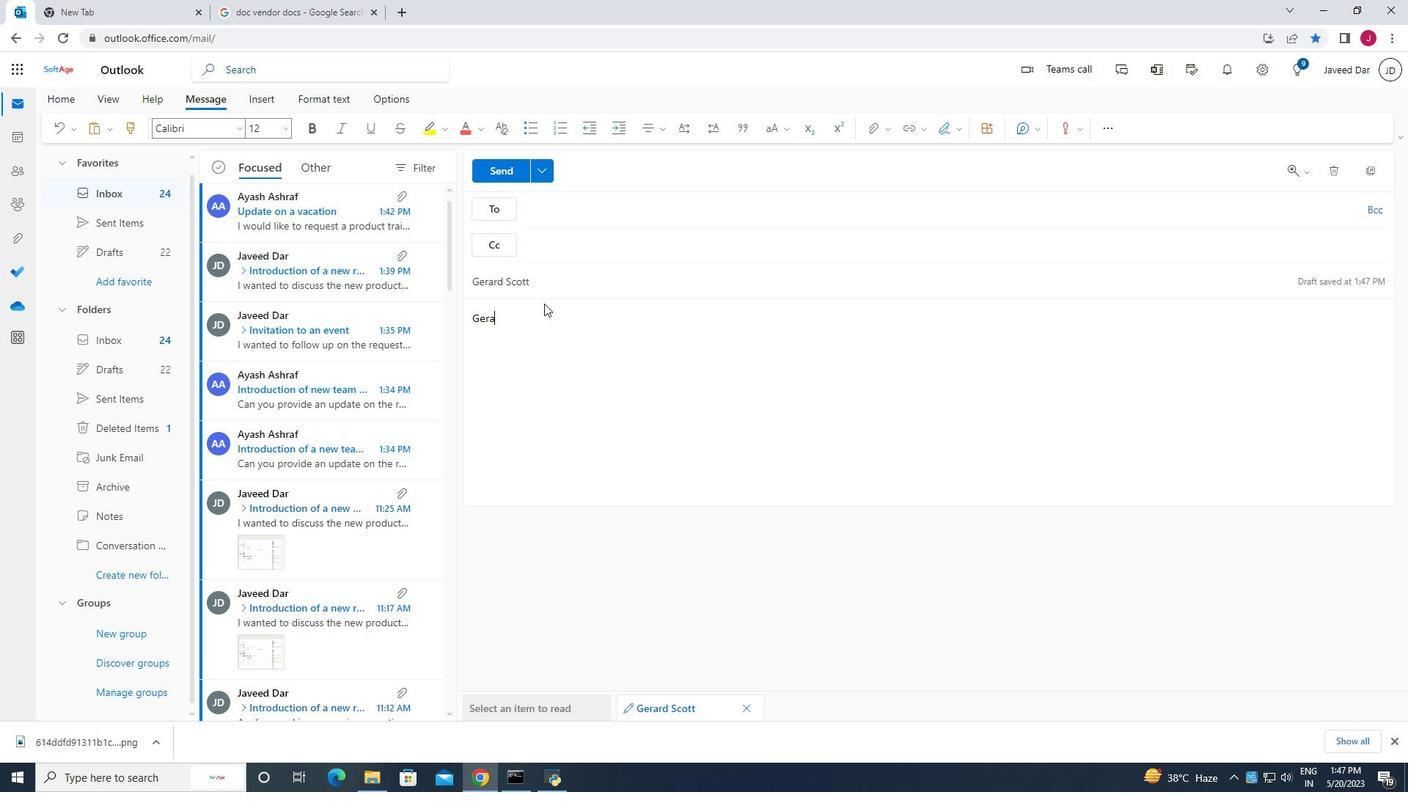 
Action: Key pressed <Key.backspace>
Screenshot: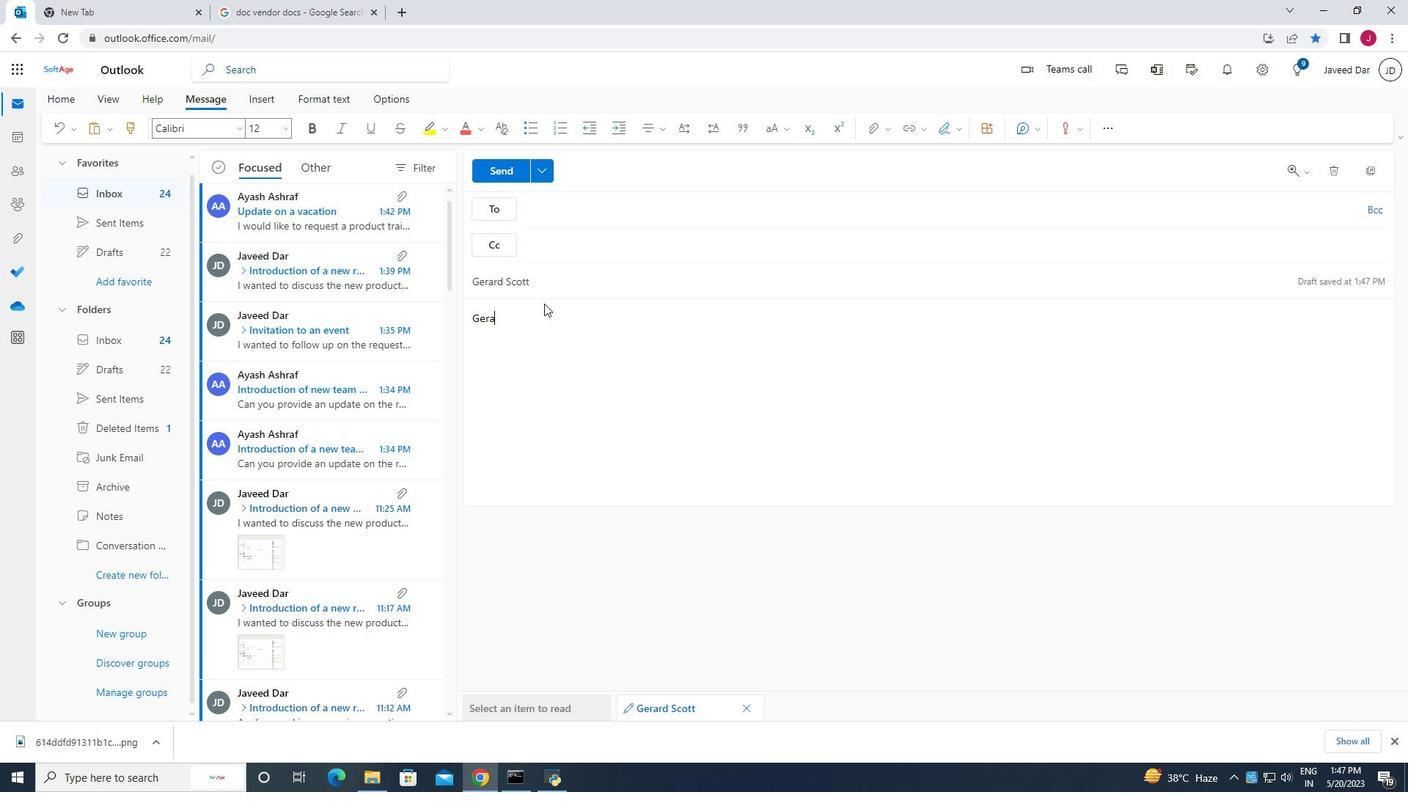
Action: Mouse moved to (549, 294)
Screenshot: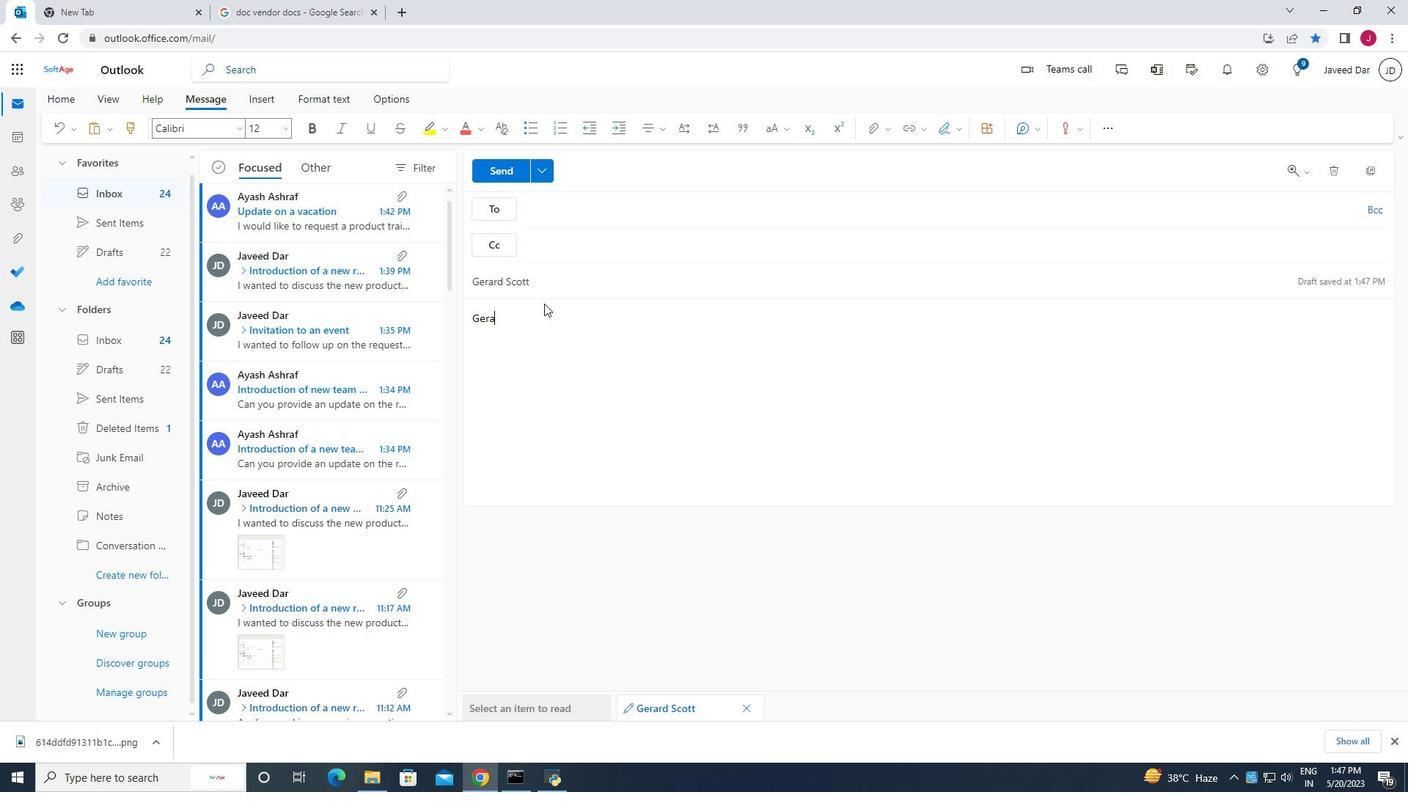 
Action: Key pressed <Key.backspace>
Screenshot: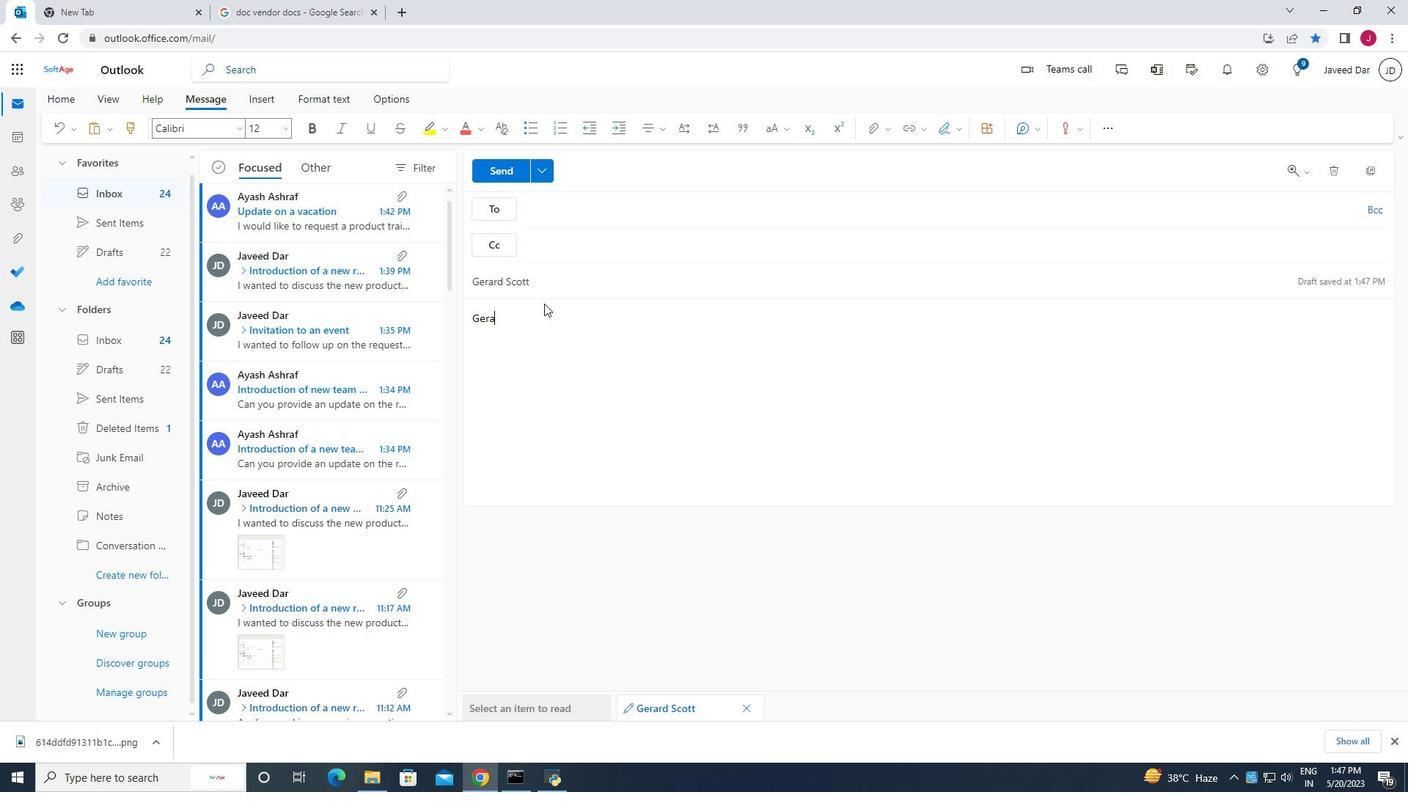 
Action: Mouse moved to (551, 292)
Screenshot: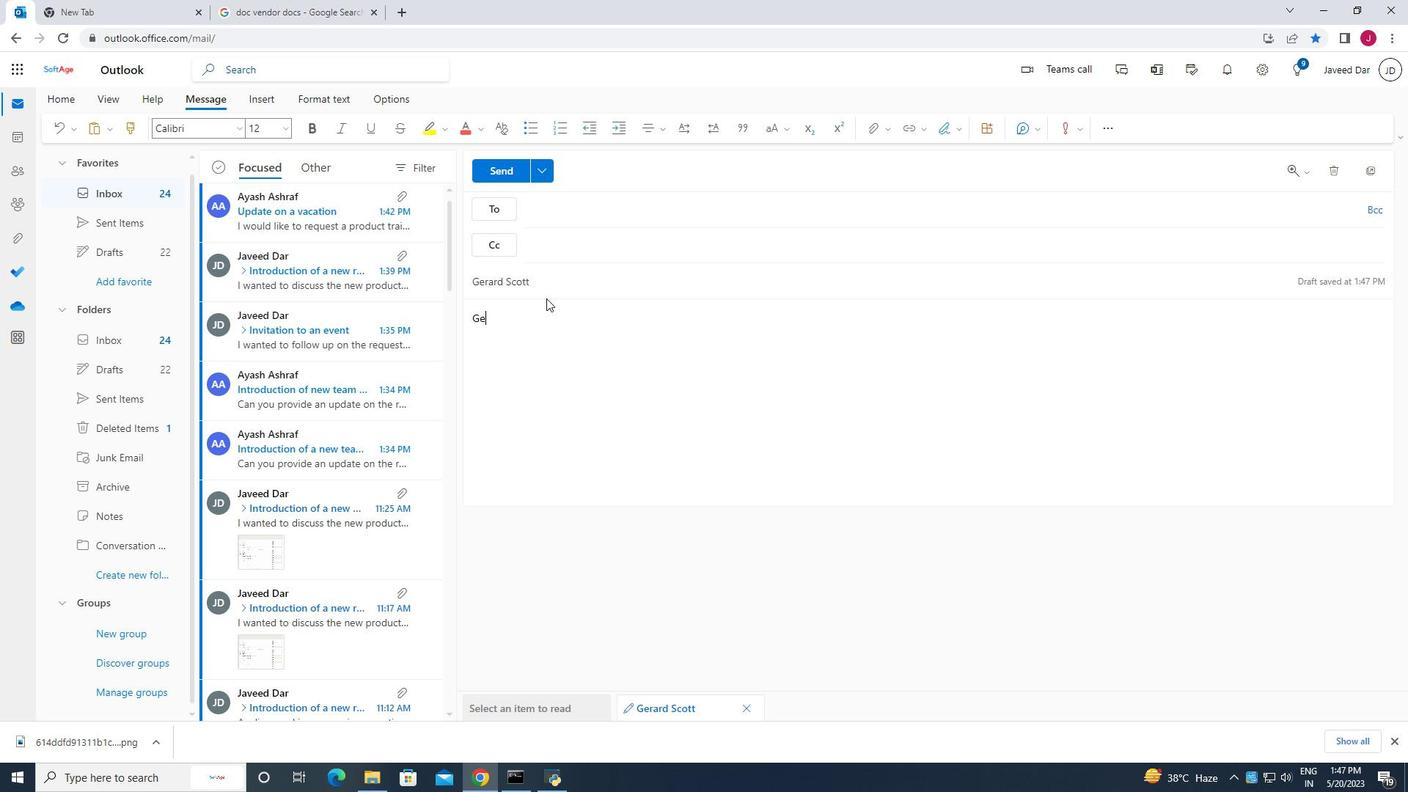 
Action: Key pressed <Key.backspace>
Screenshot: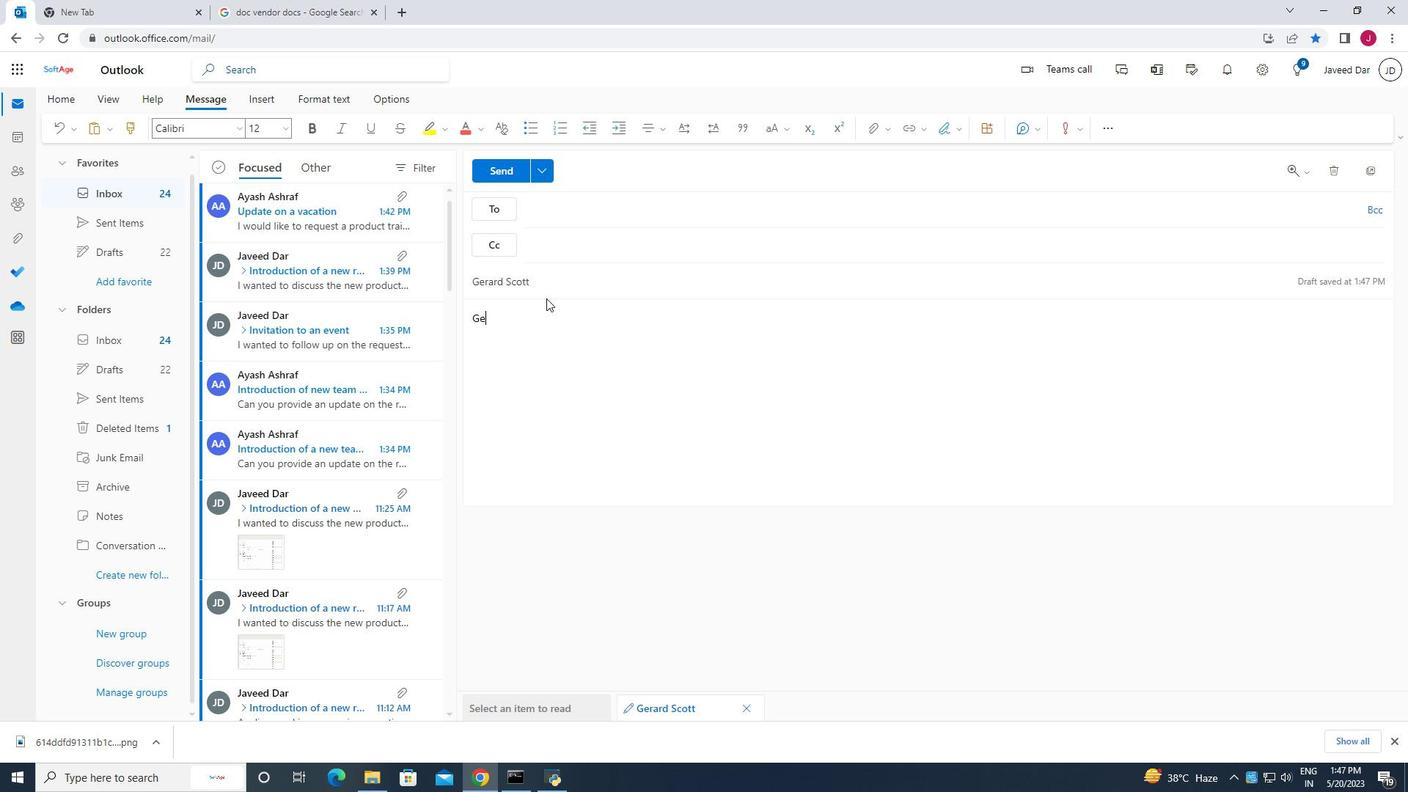 
Action: Mouse moved to (551, 290)
Screenshot: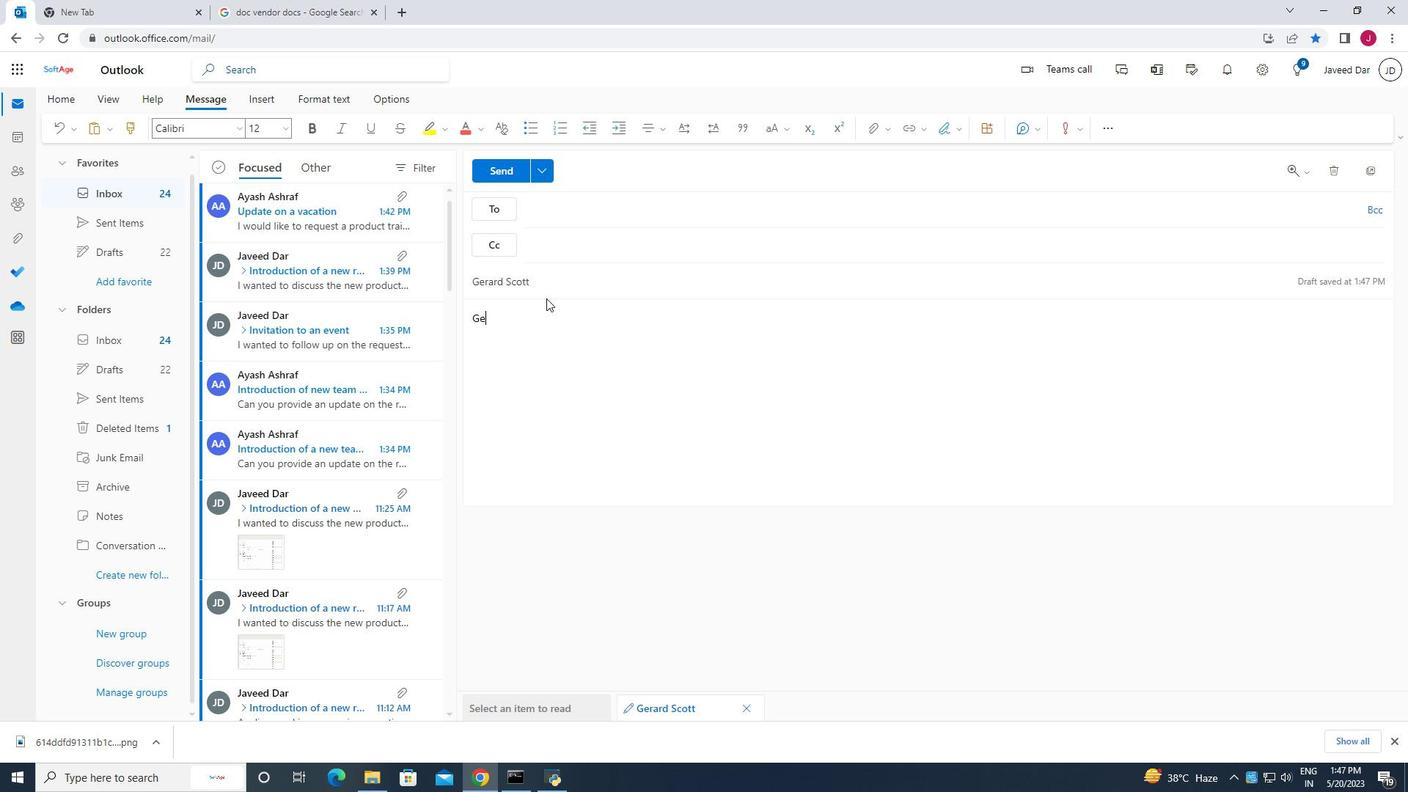 
Action: Key pressed <Key.backspace>
Screenshot: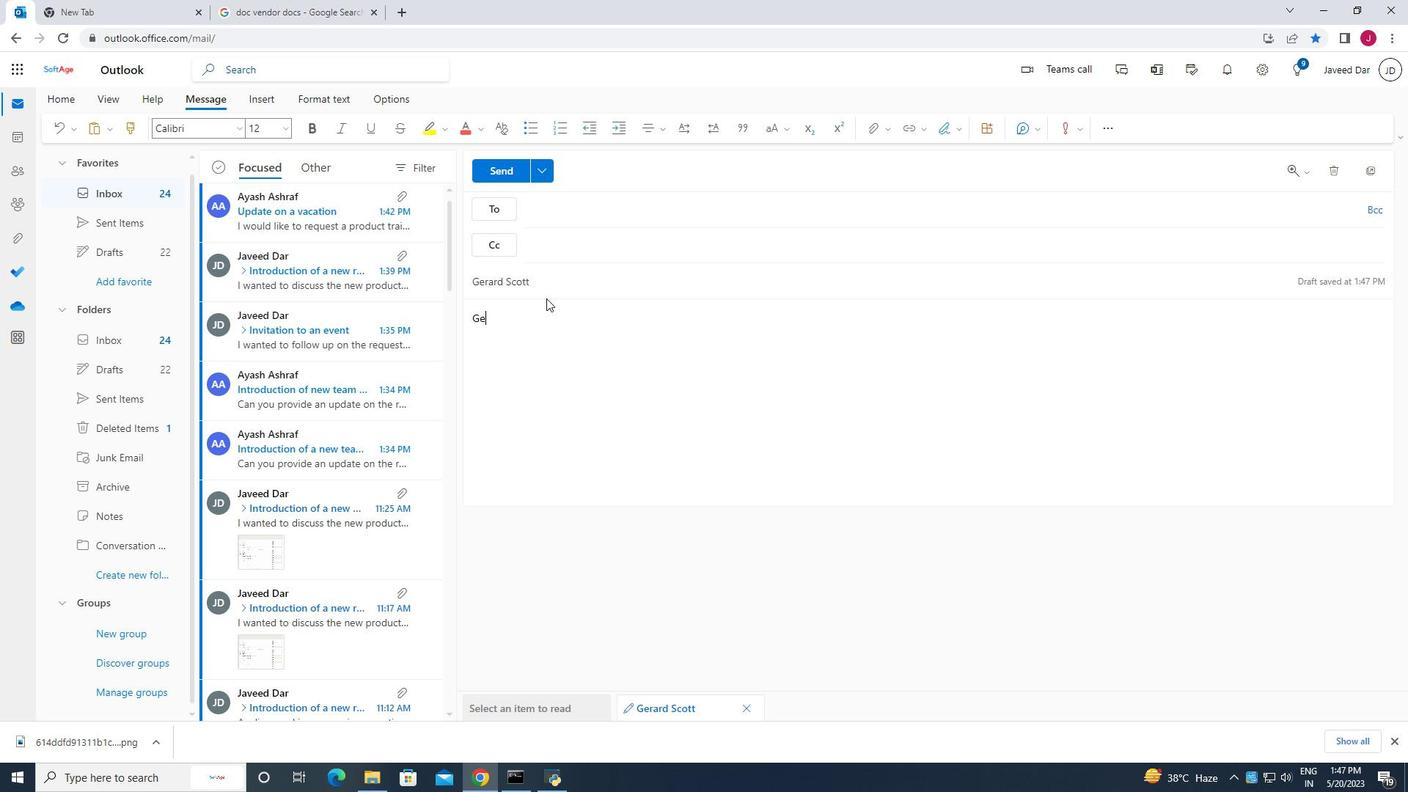 
Action: Mouse moved to (551, 290)
Screenshot: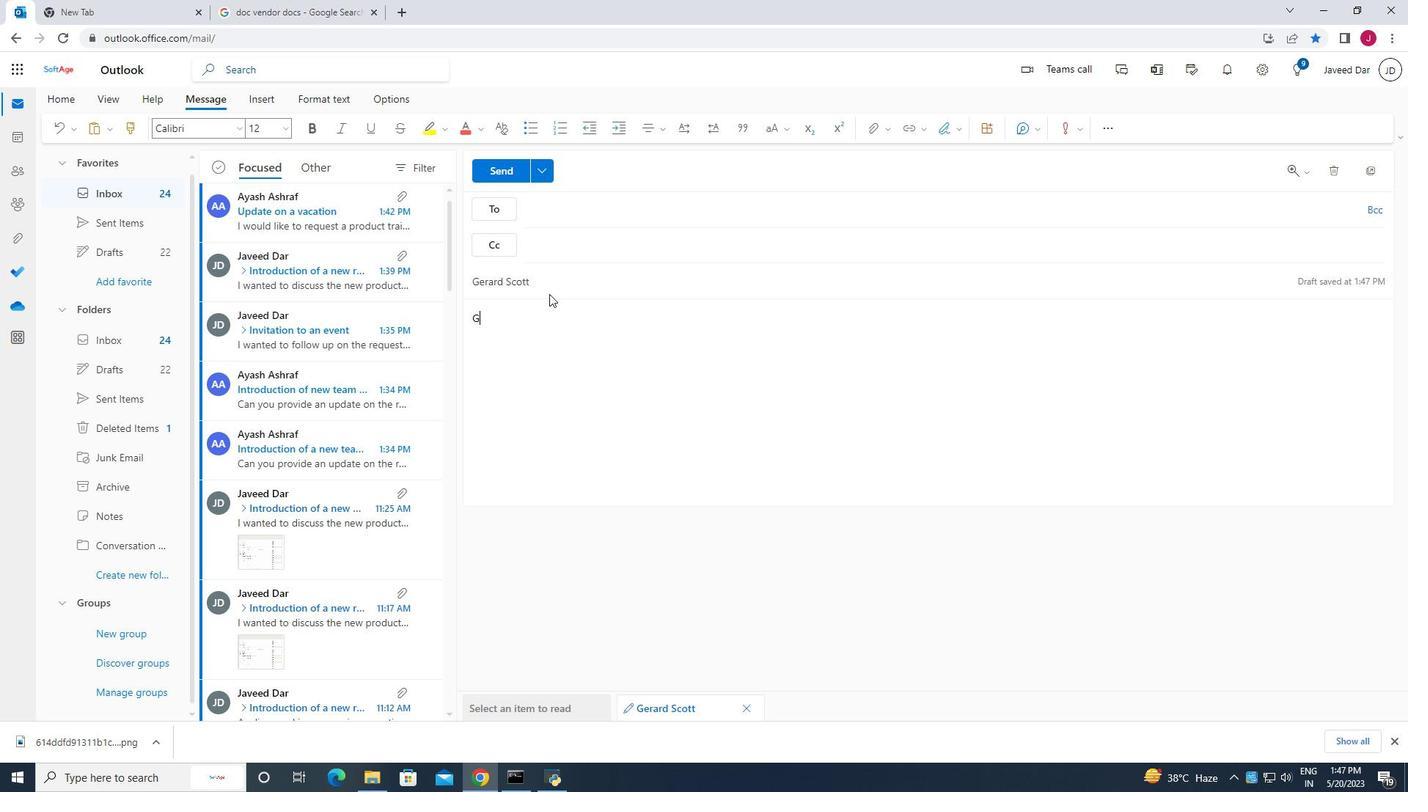 
Action: Key pressed <Key.backspace>
Screenshot: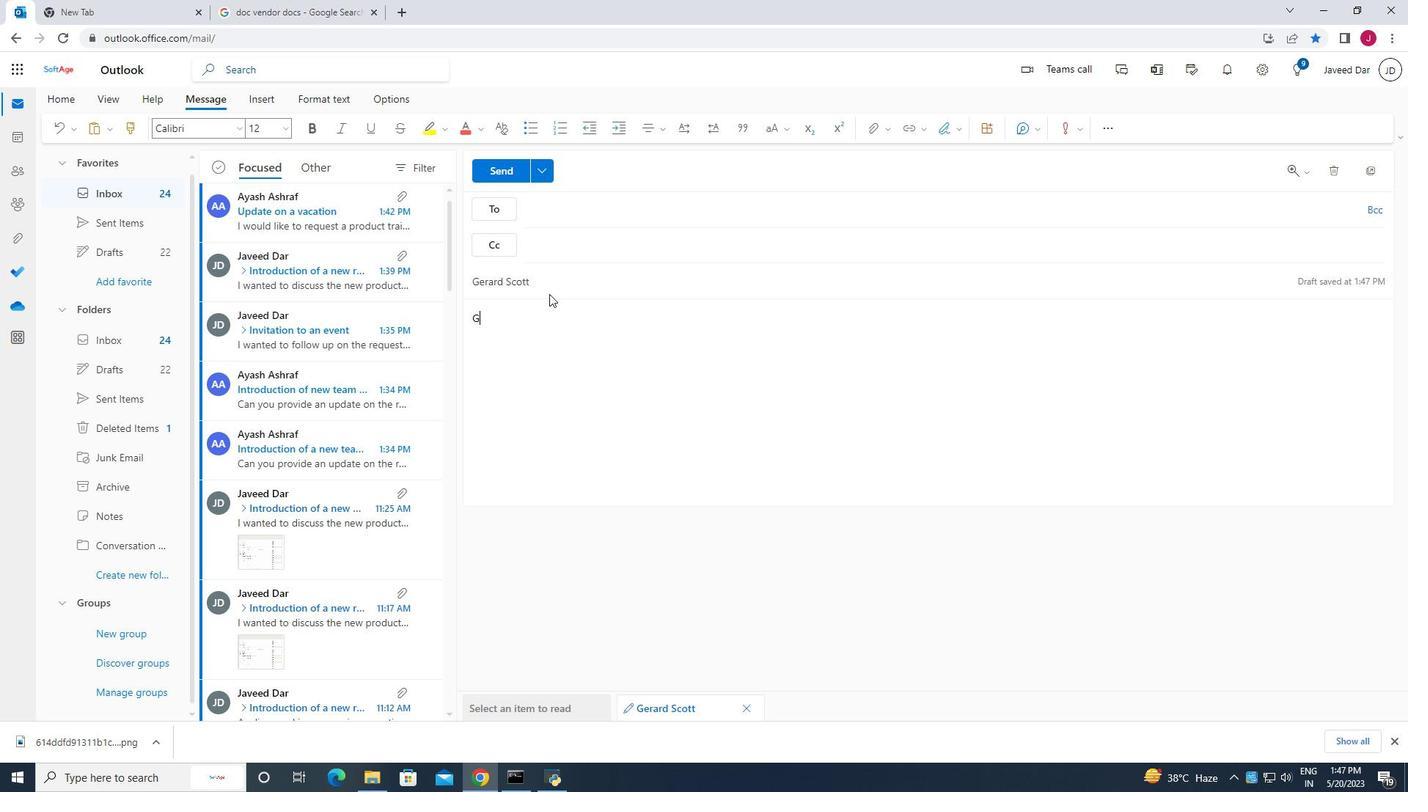 
Action: Mouse moved to (551, 289)
Screenshot: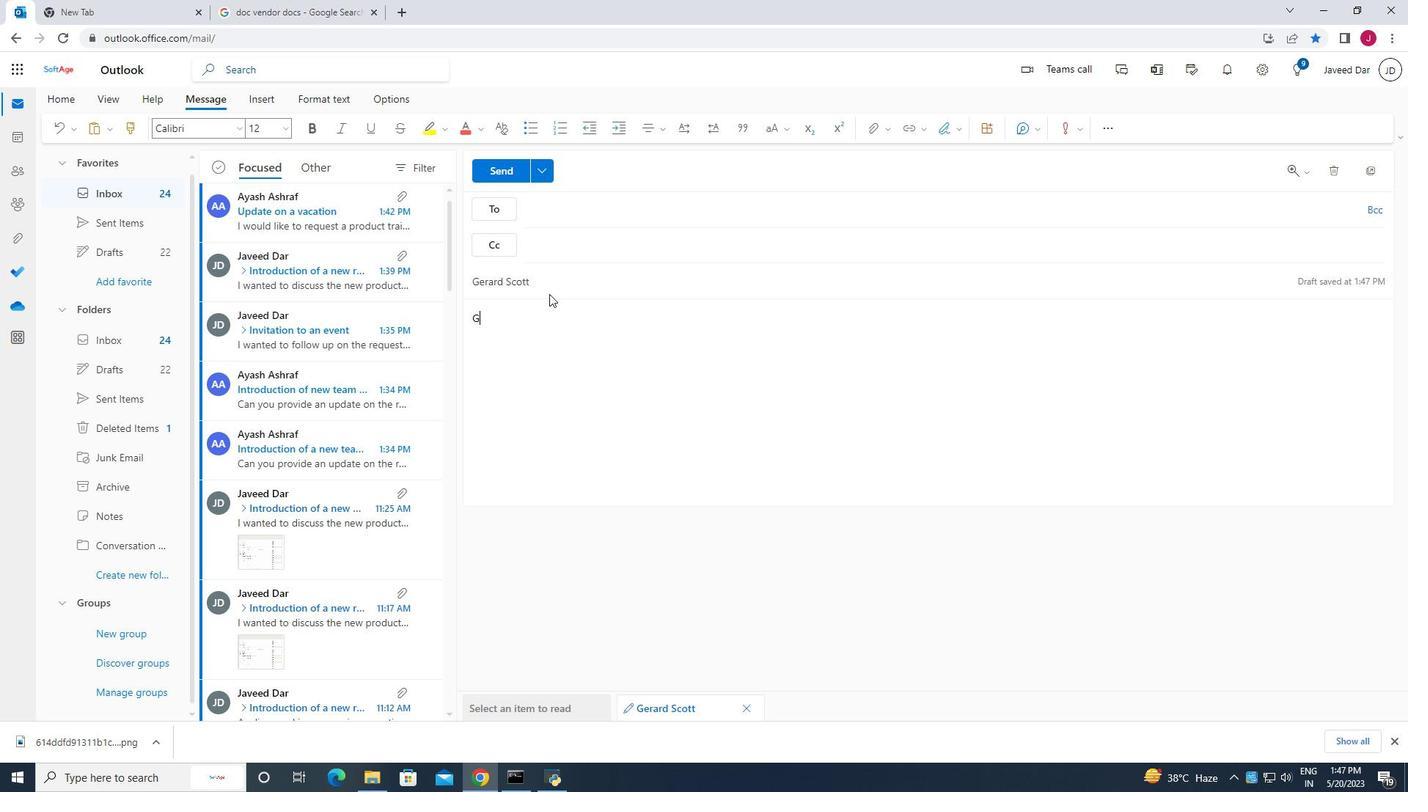 
Action: Key pressed <Key.backspace><Key.backspace><Key.backspace>
Screenshot: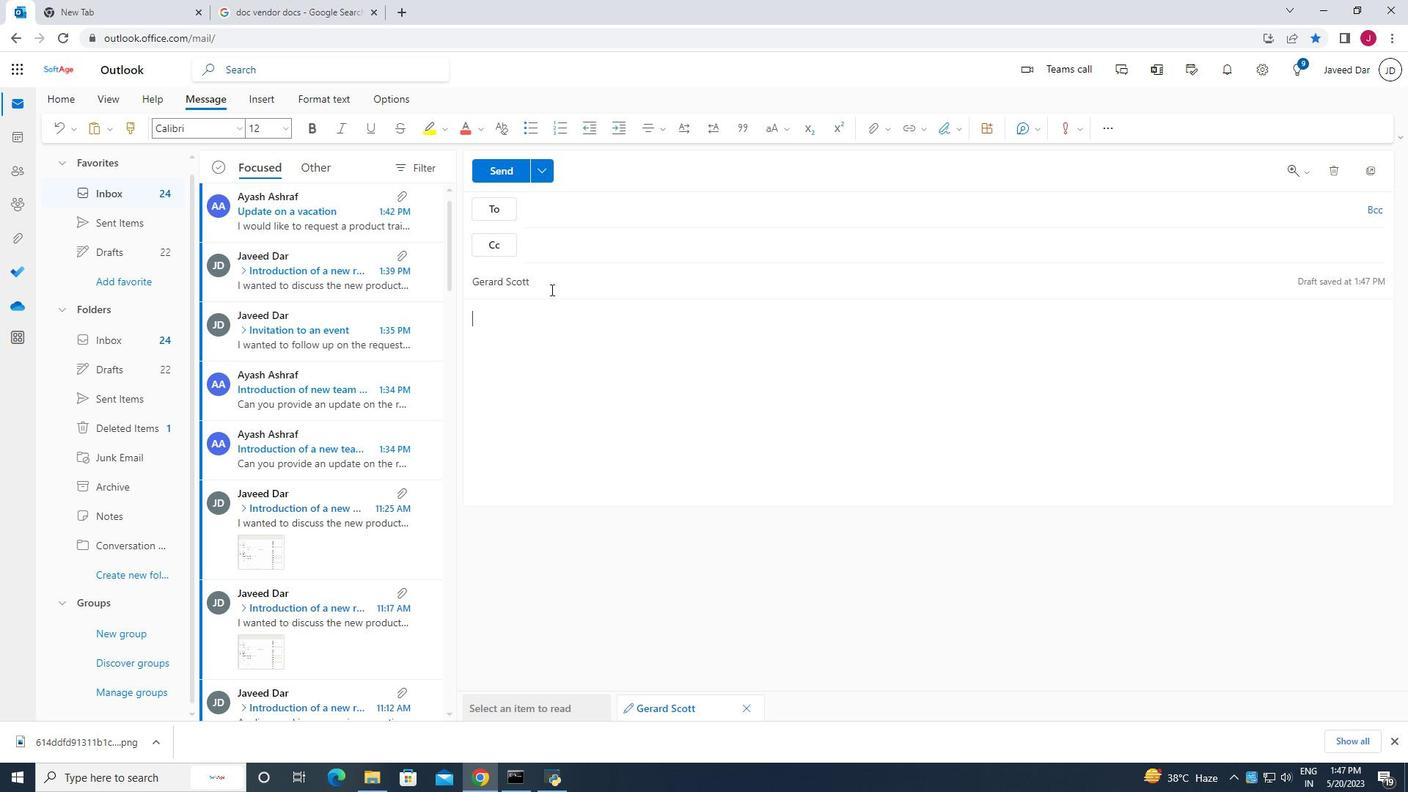 
Action: Mouse moved to (551, 287)
Screenshot: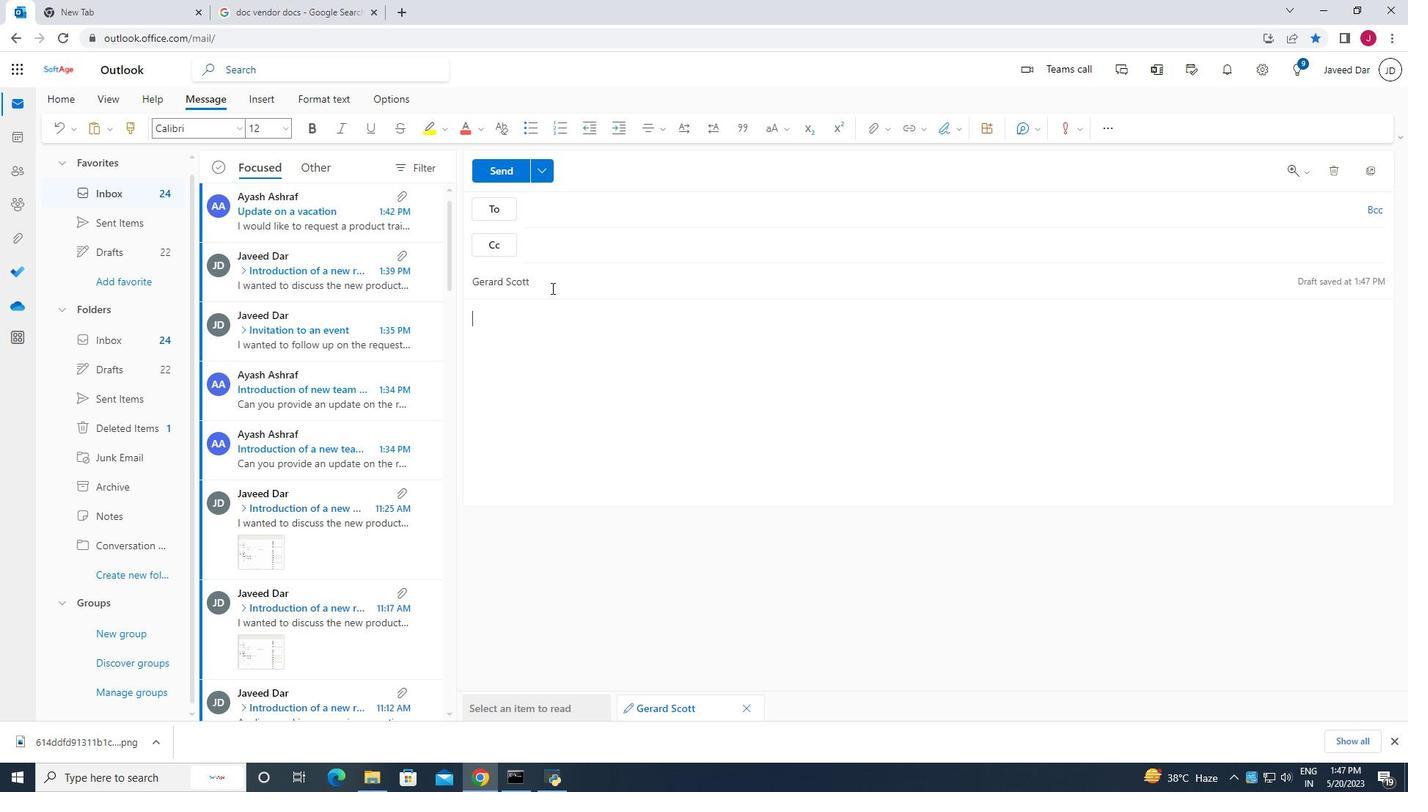 
Action: Mouse pressed left at (551, 287)
Screenshot: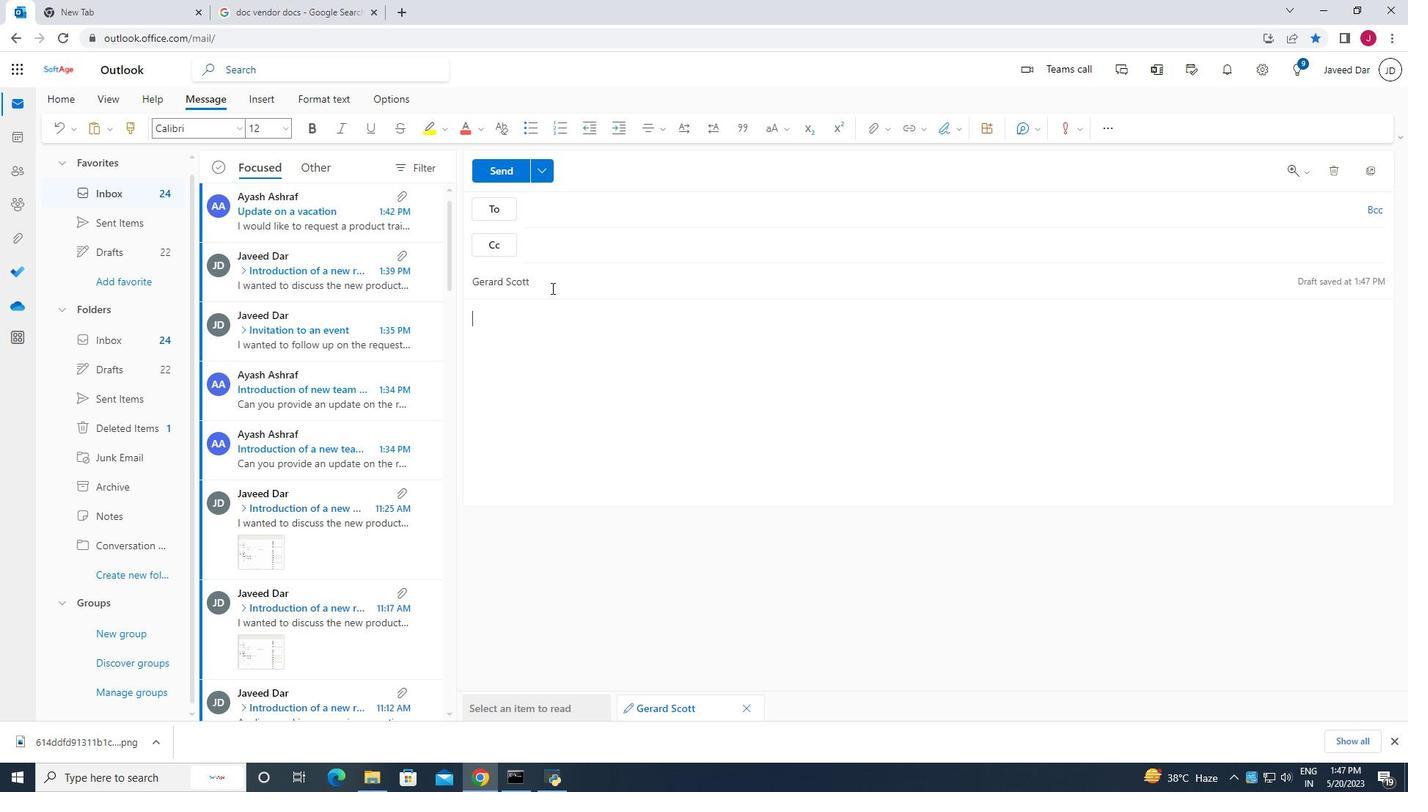 
Action: Mouse moved to (551, 287)
Screenshot: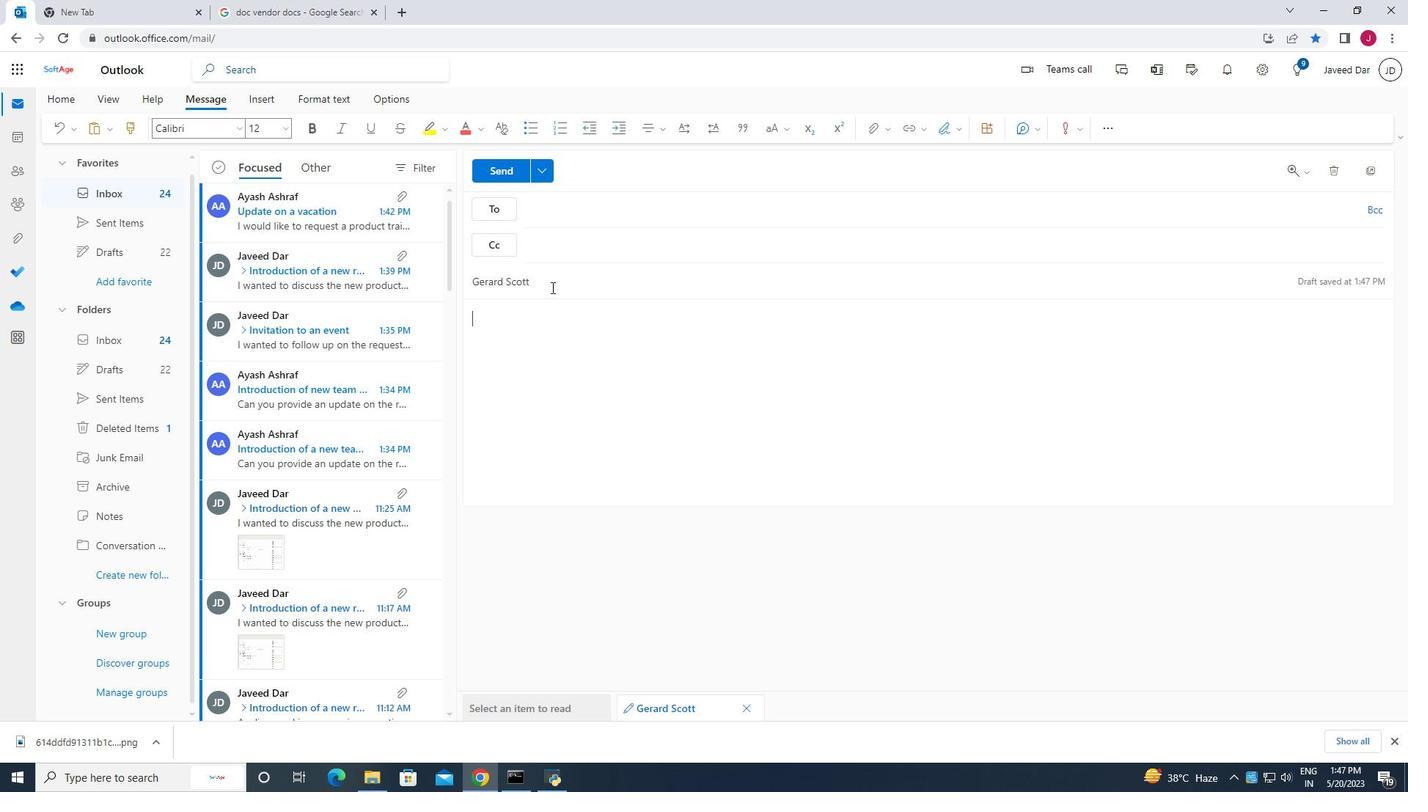 
Action: Key pressed <Key.backspace>
Screenshot: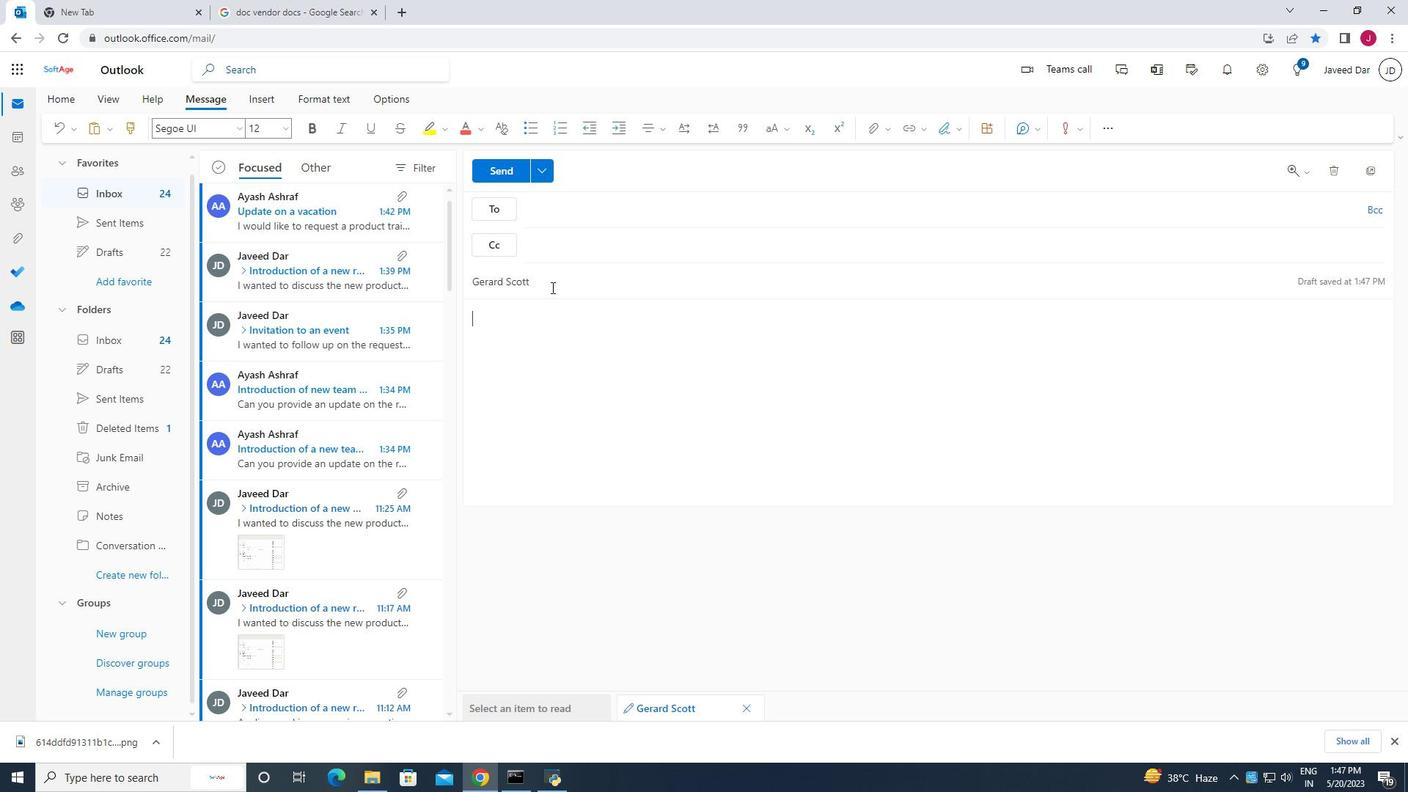 
Action: Mouse moved to (551, 287)
Screenshot: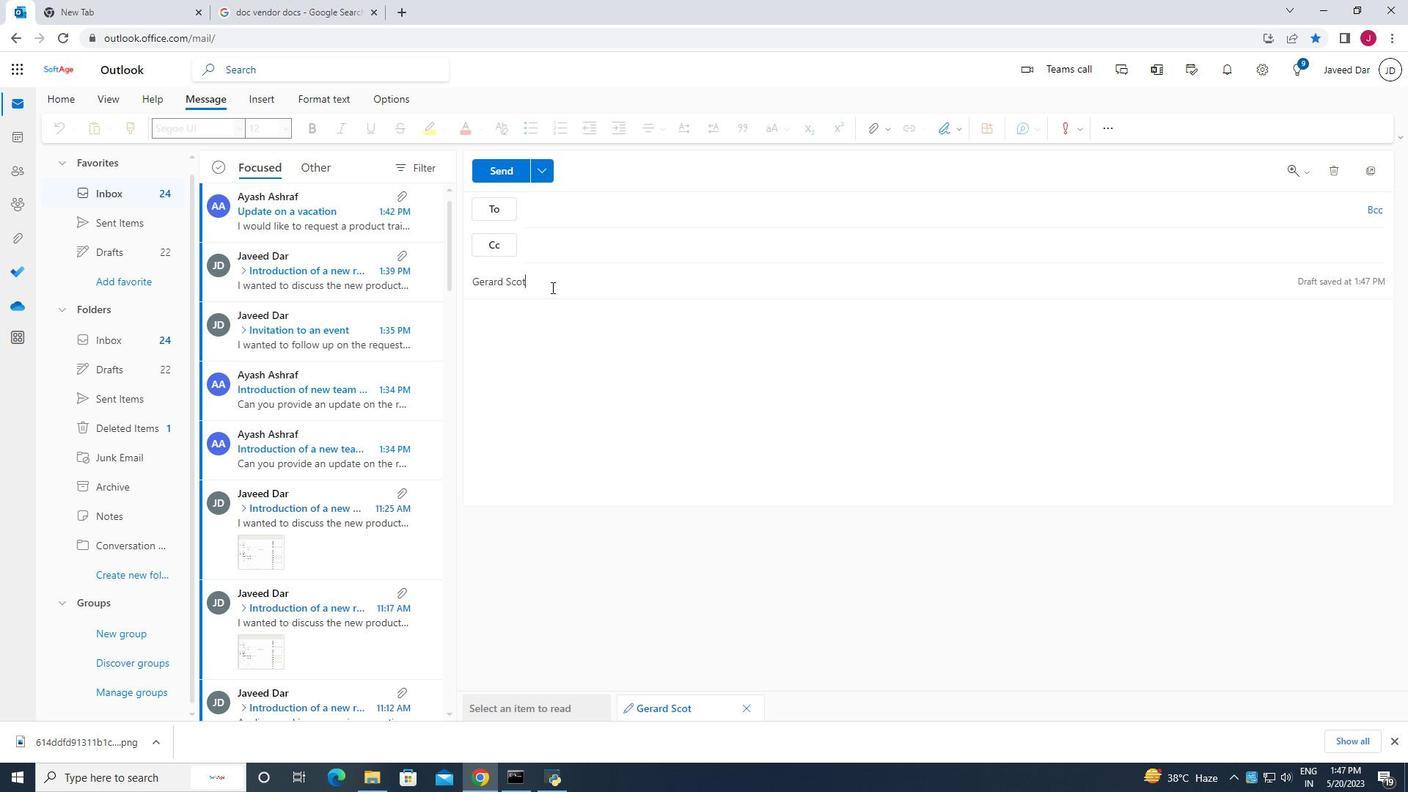 
Action: Key pressed <Key.backspace><Key.backspace><Key.backspace><Key.backspace><Key.backspace><Key.backspace><Key.backspace><Key.backspace><Key.backspace><Key.backspace><Key.backspace><Key.backspace><Key.backspace><Key.backspace><Key.backspace>
Screenshot: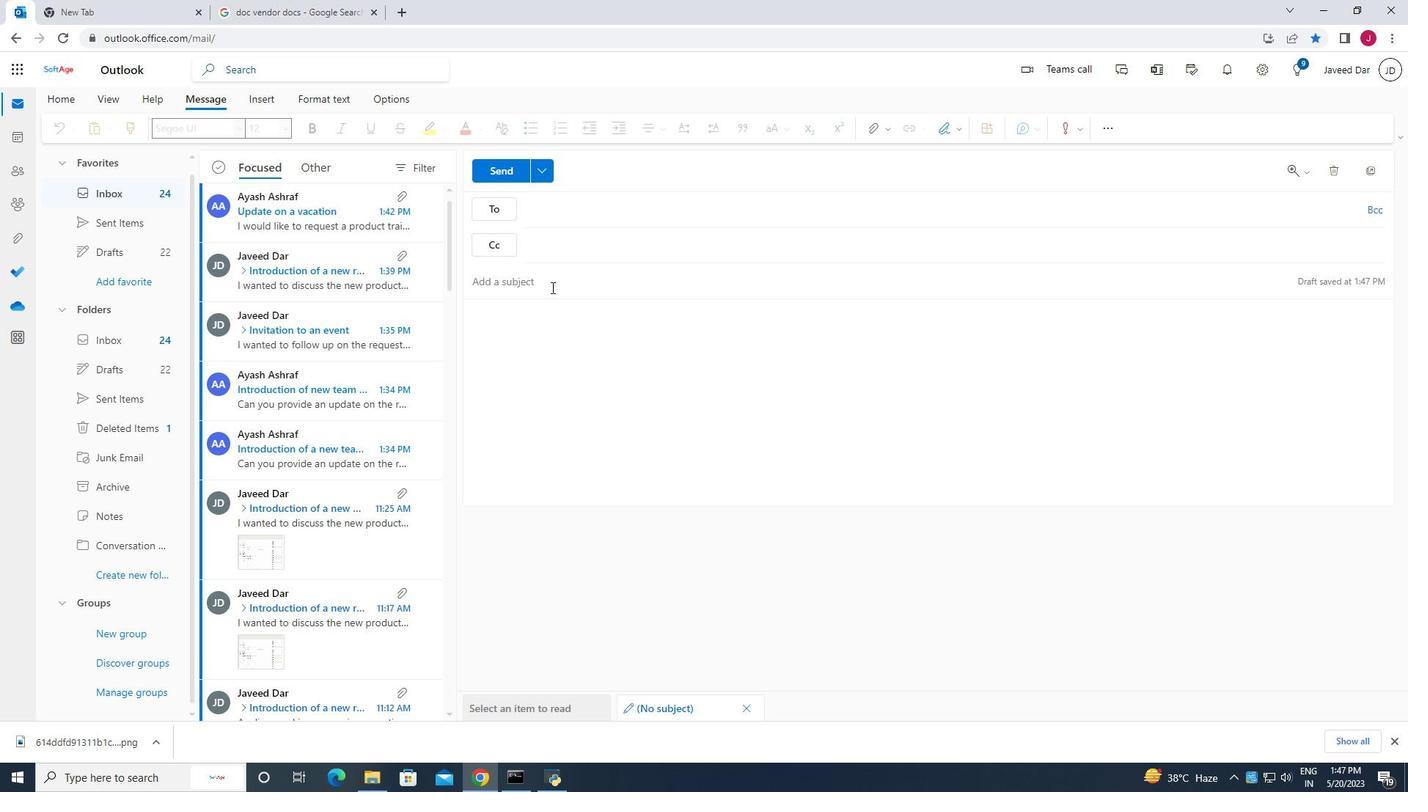 
Action: Mouse moved to (552, 287)
Screenshot: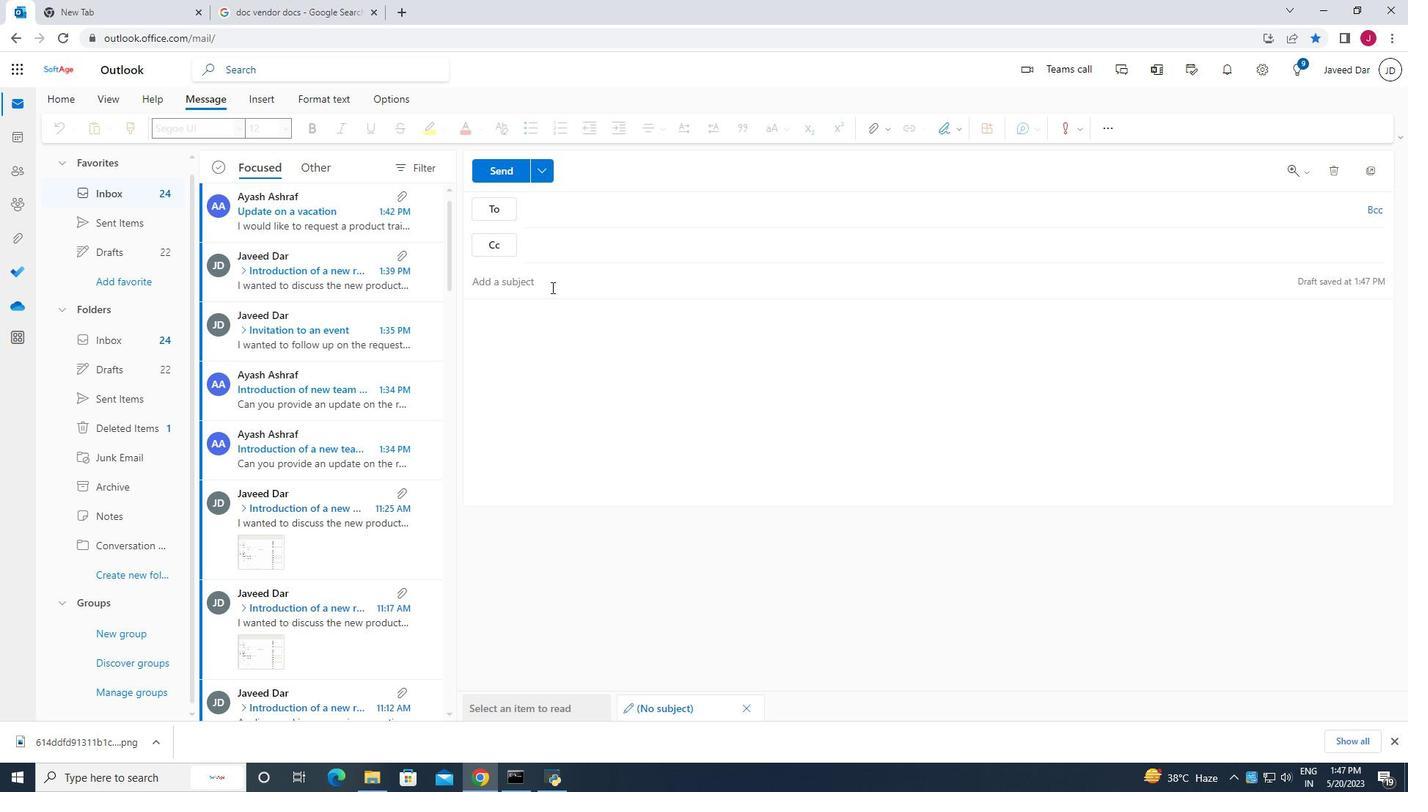 
Action: Key pressed <Key.backspace>
Screenshot: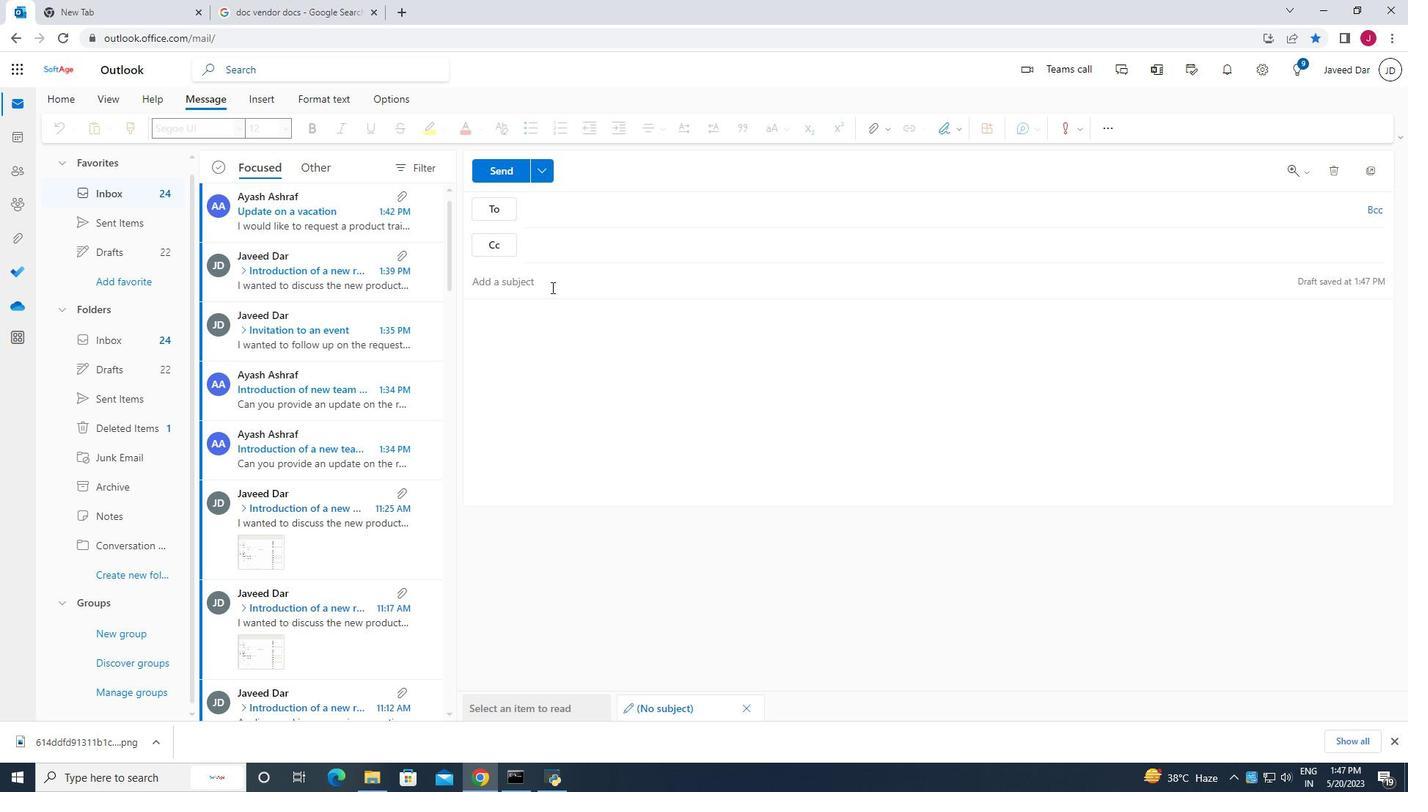 
Action: Mouse moved to (568, 282)
Screenshot: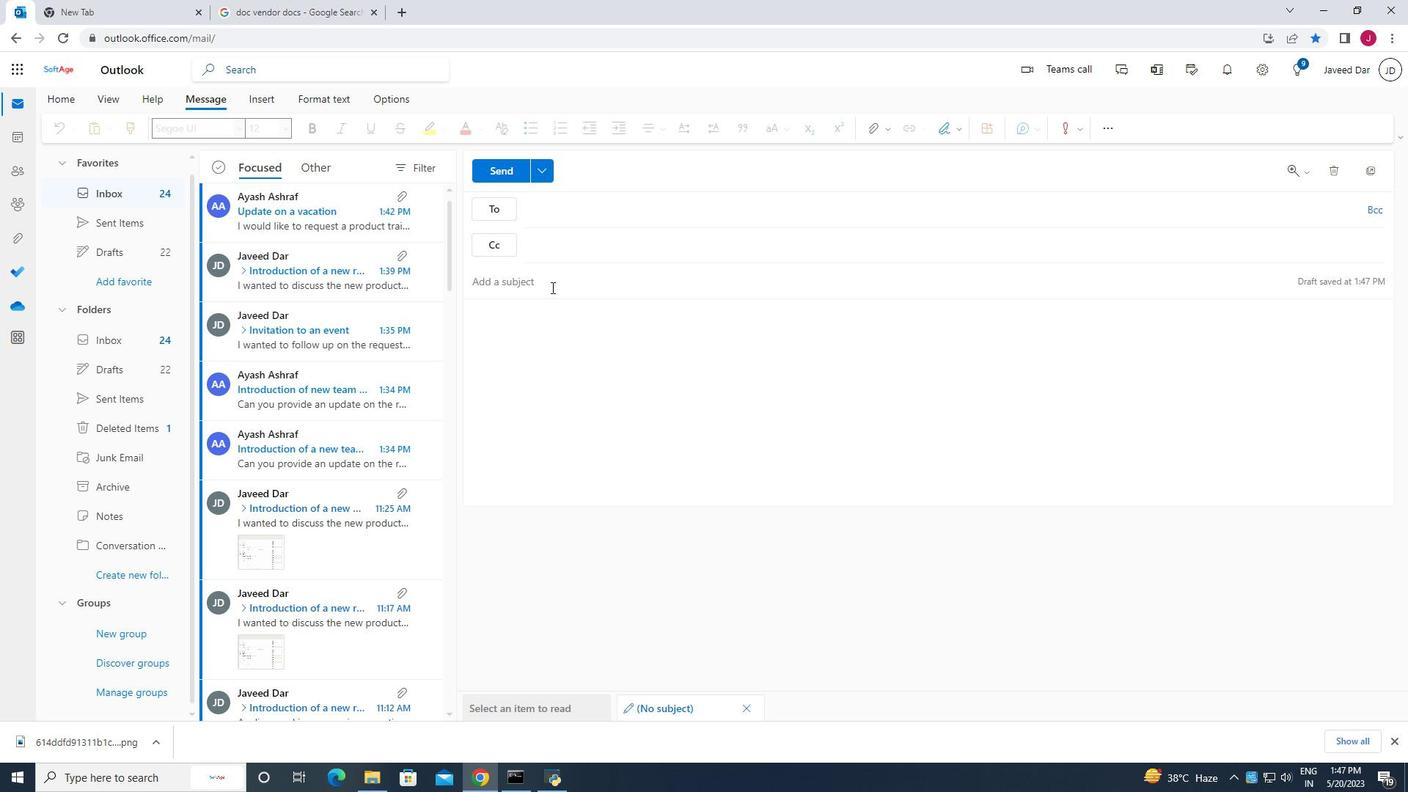 
Action: Key pressed <Key.backspace>
Screenshot: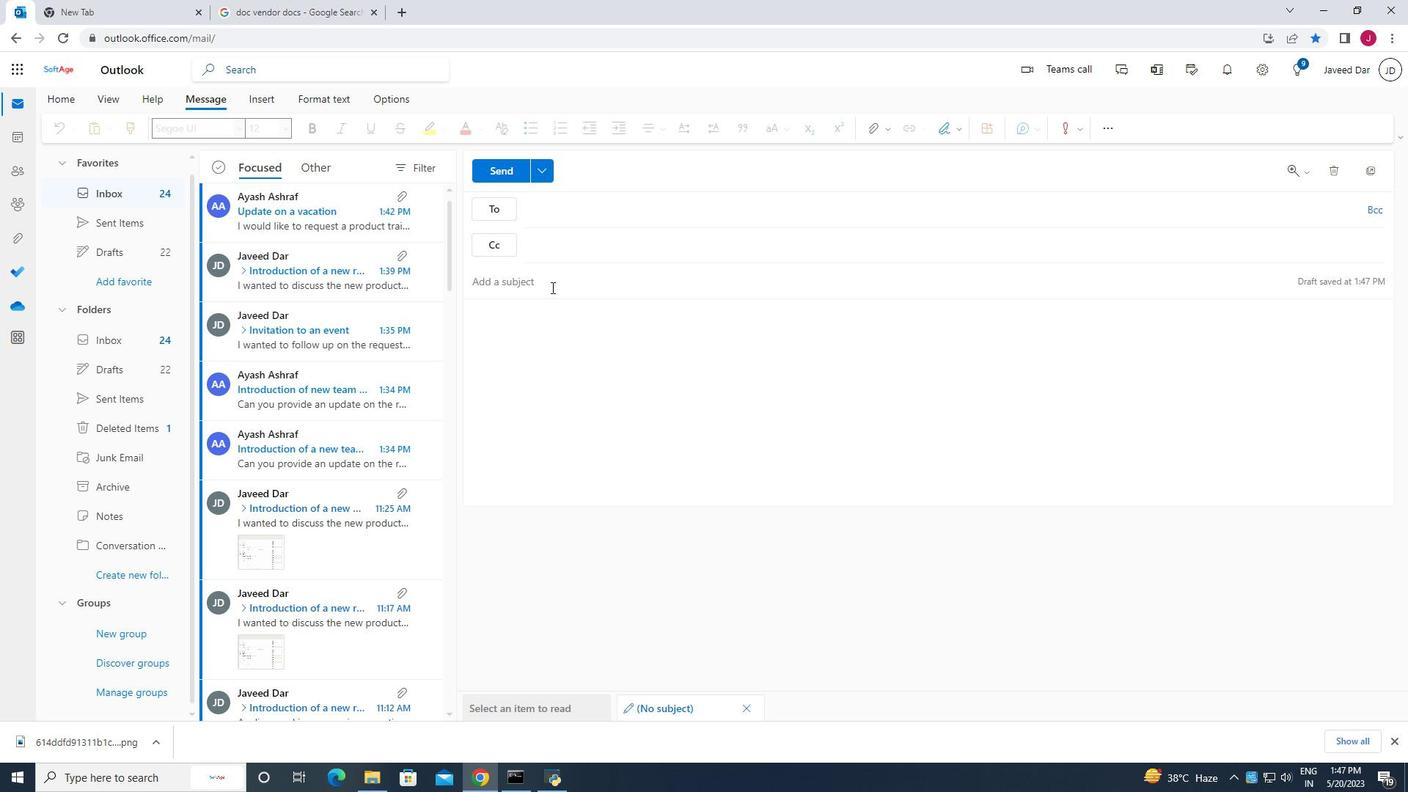 
Action: Mouse moved to (945, 128)
Screenshot: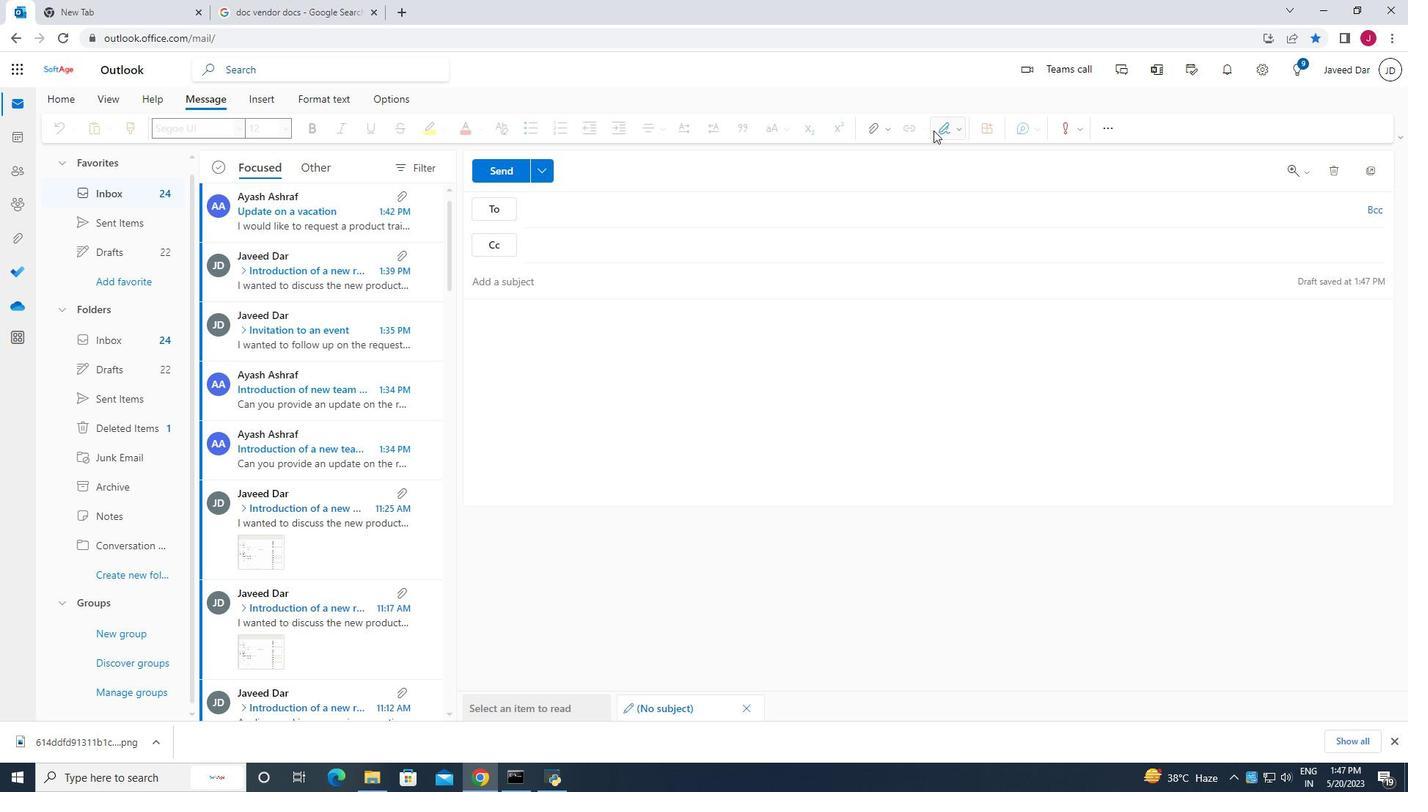 
Action: Mouse pressed left at (945, 128)
Screenshot: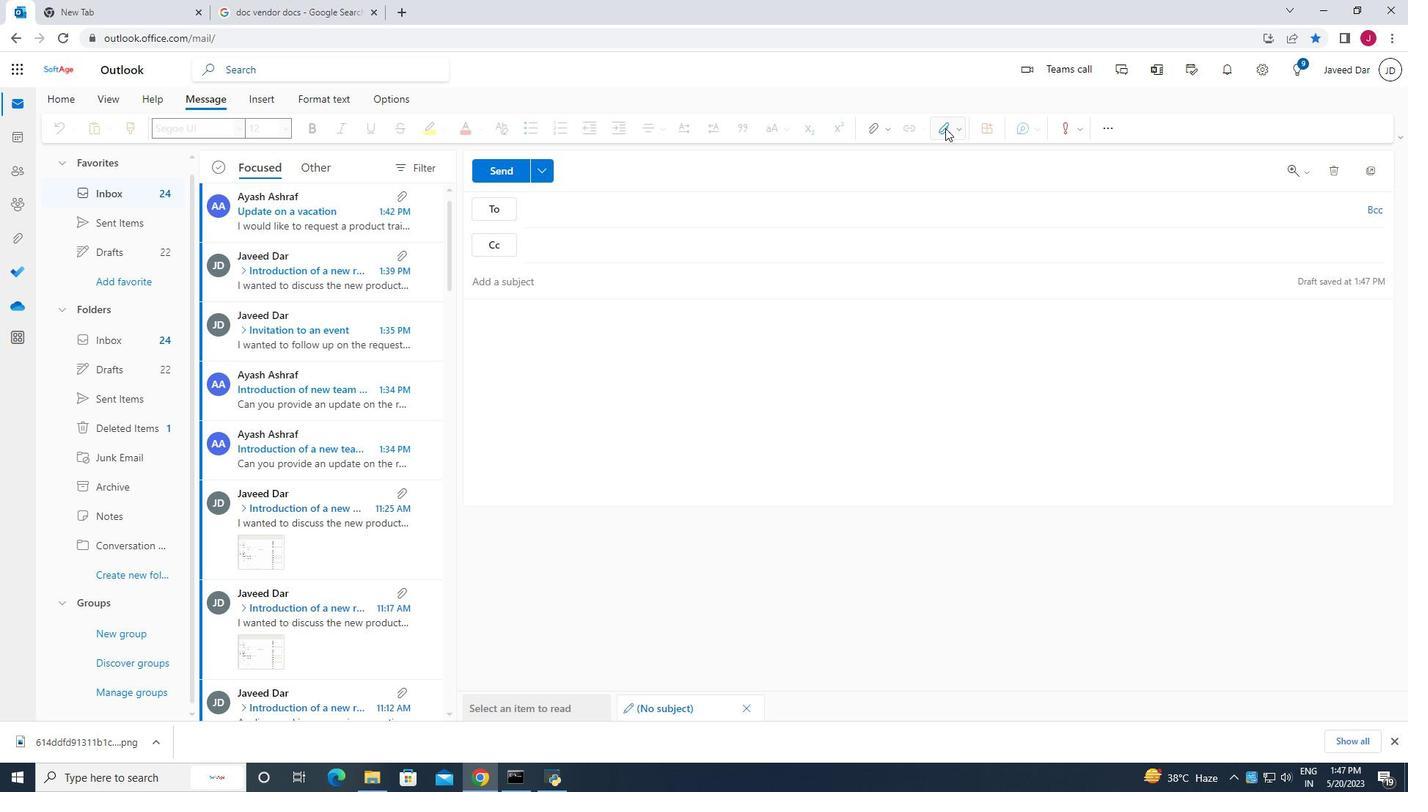 
Action: Mouse moved to (929, 187)
Screenshot: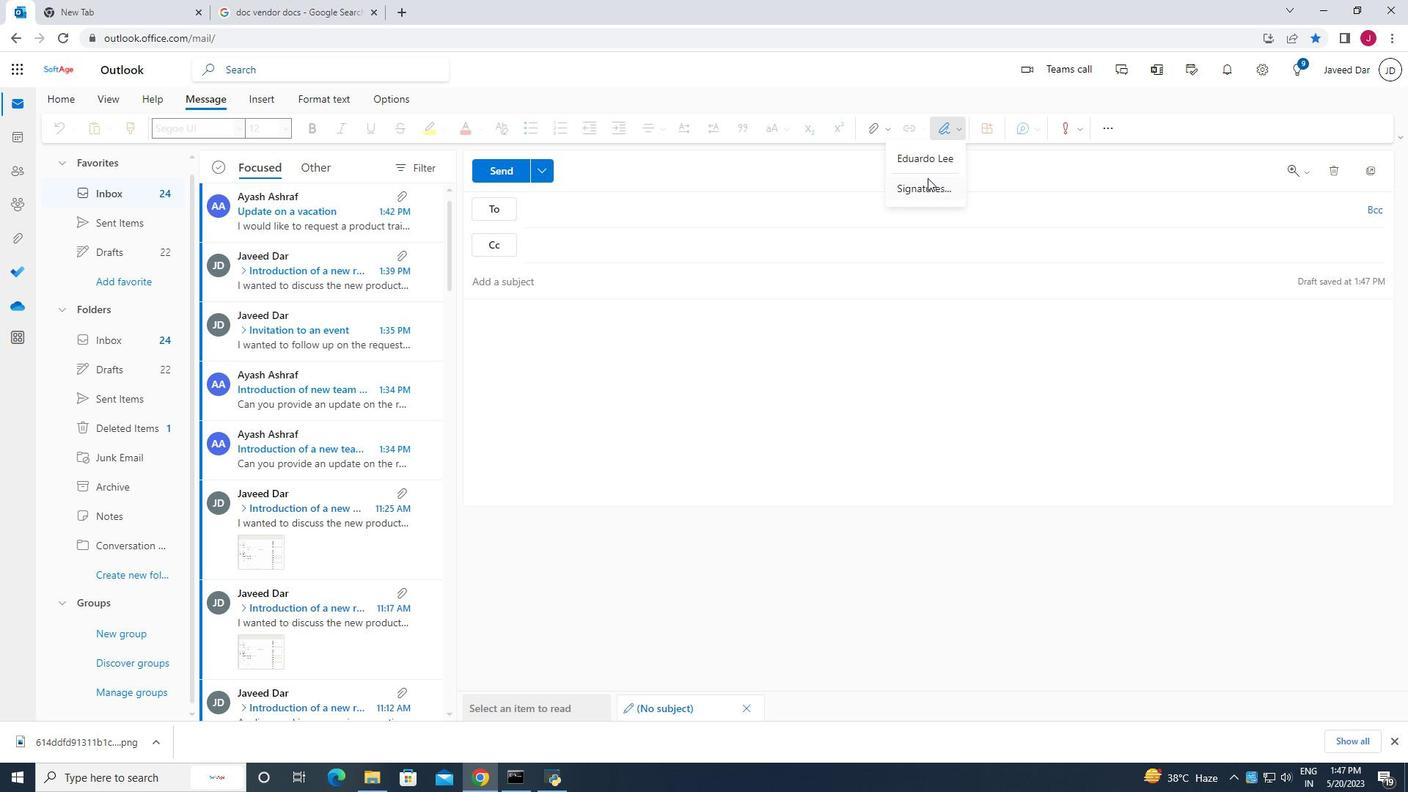 
Action: Mouse pressed left at (929, 187)
Screenshot: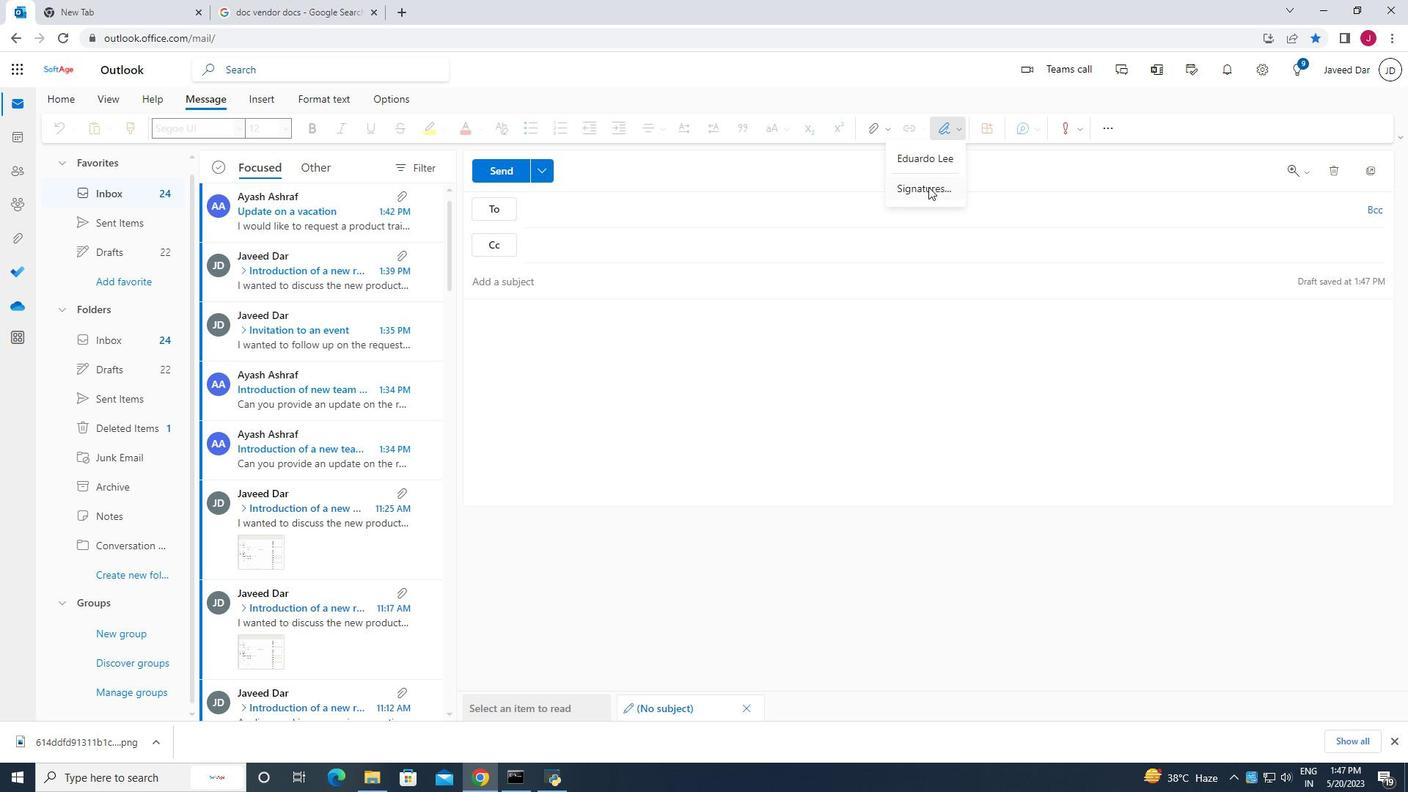 
Action: Mouse moved to (997, 240)
Screenshot: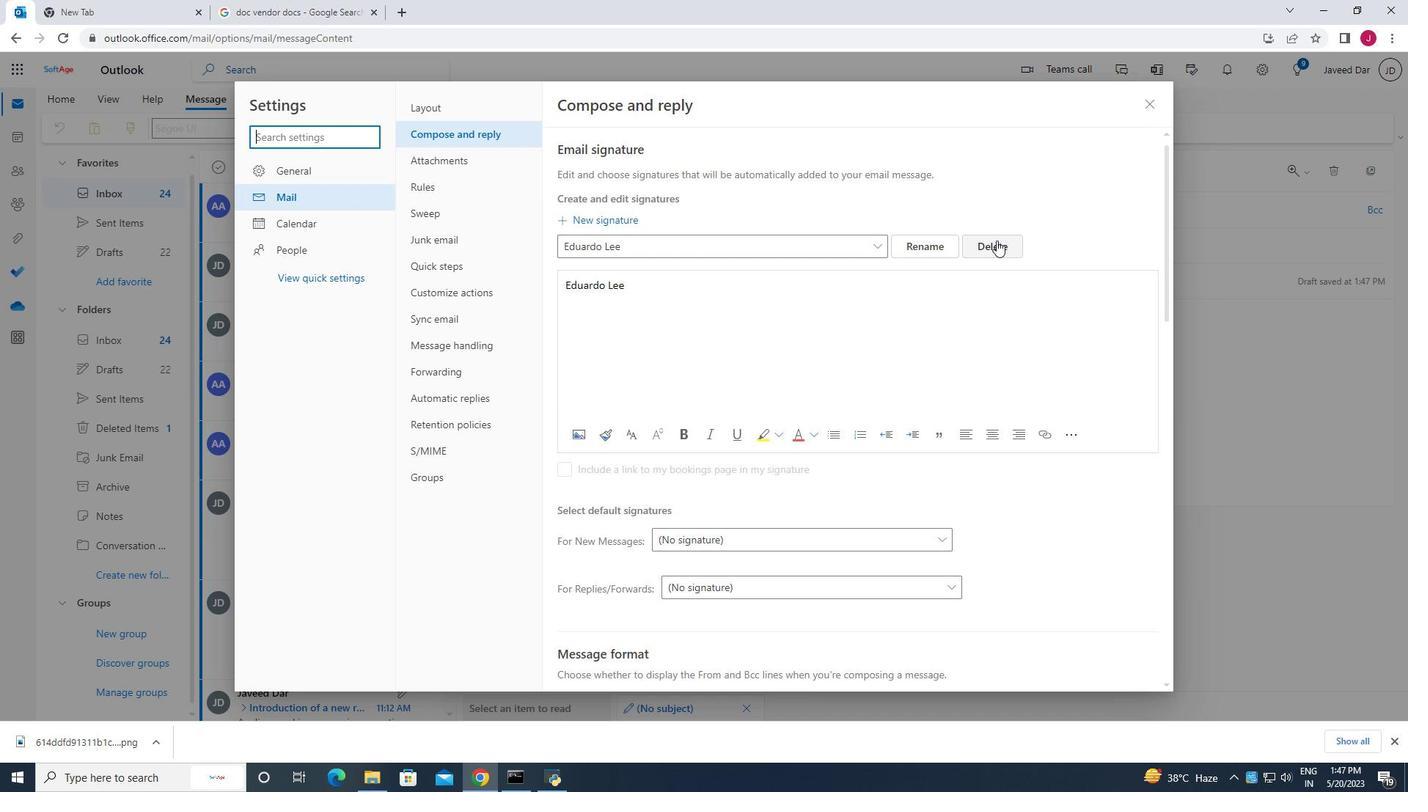 
Action: Mouse pressed left at (997, 240)
Screenshot: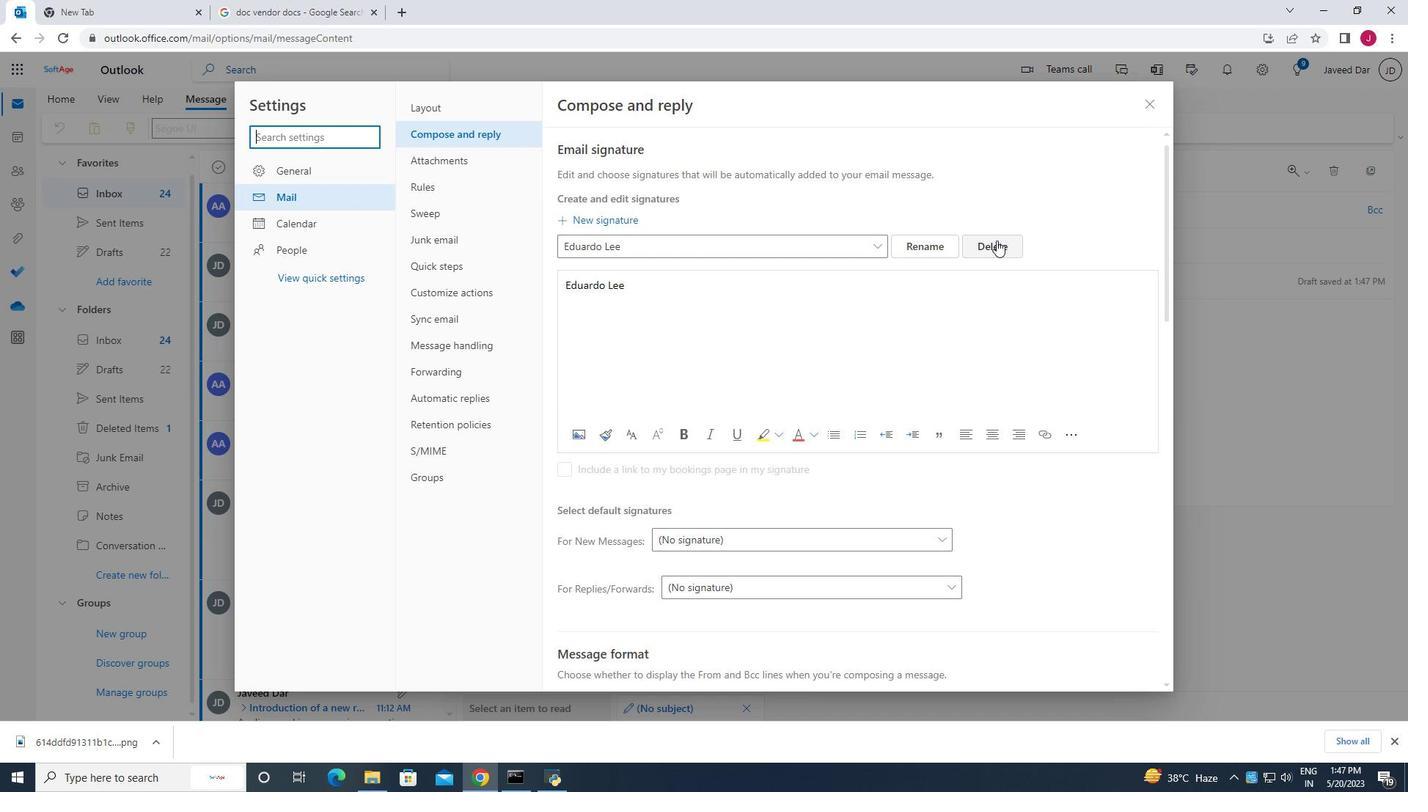 
Action: Mouse moved to (648, 246)
Screenshot: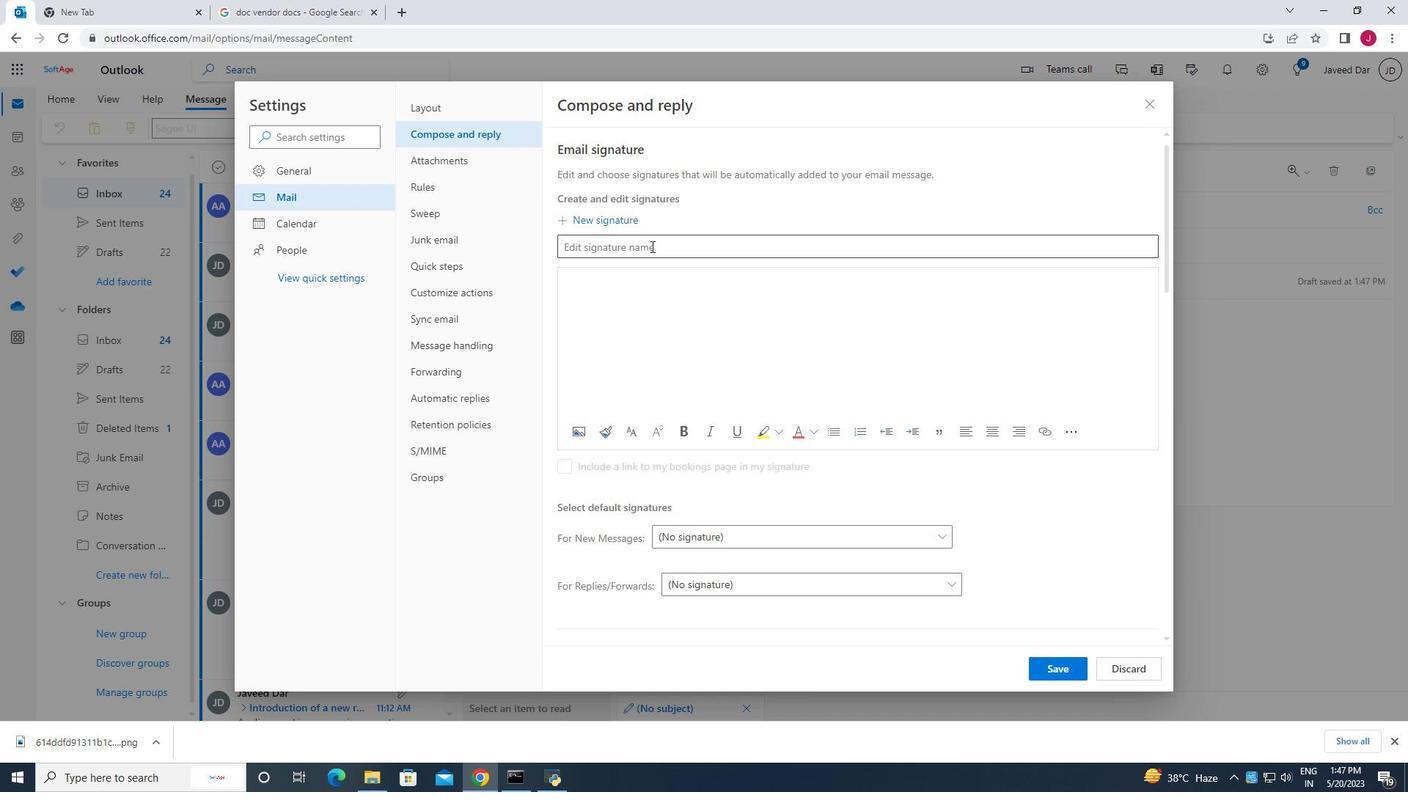 
Action: Mouse pressed left at (648, 246)
Screenshot: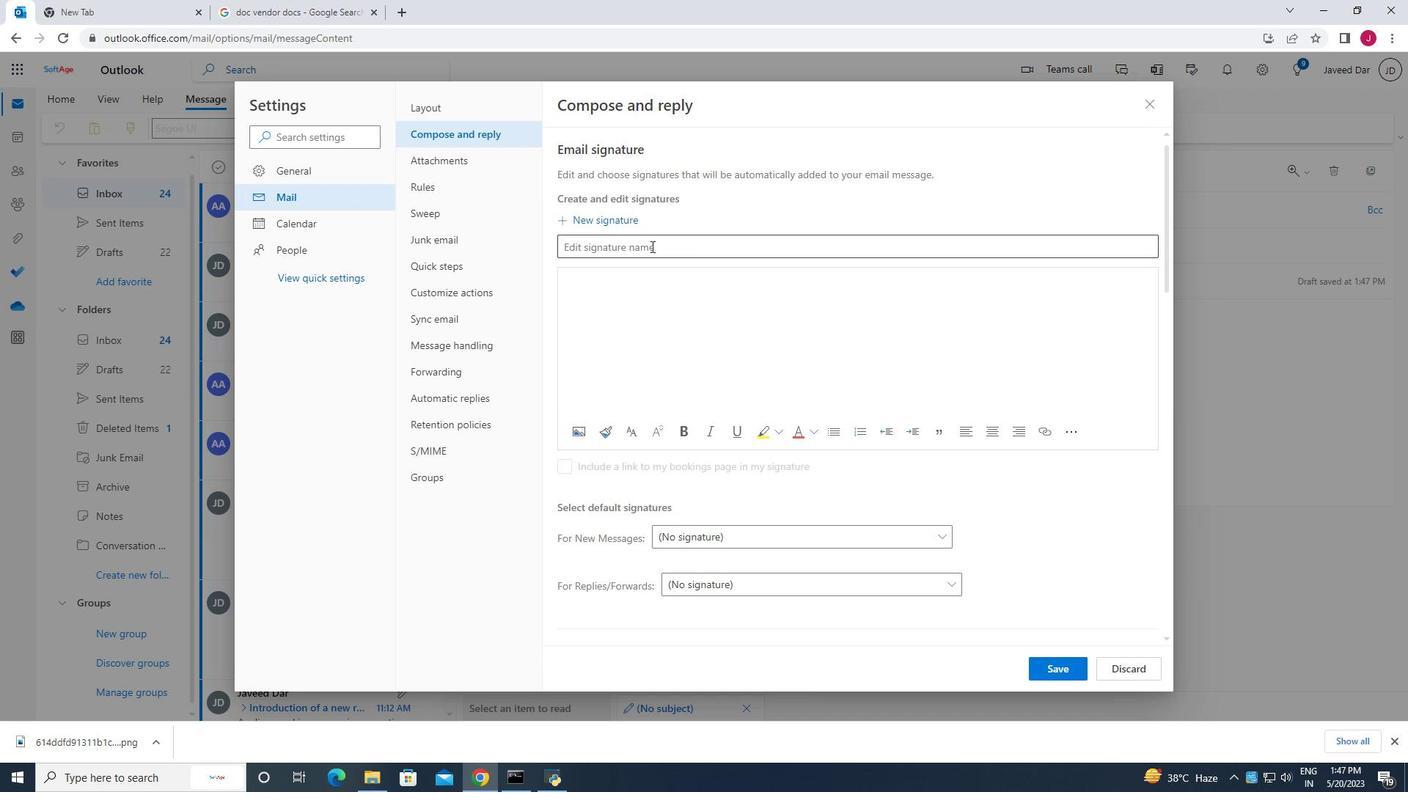 
Action: Key pressed <Key.caps_lock>G<Key.caps_lock>erard<Key.space><Key.caps_lock>S<Key.caps_lock>cott
Screenshot: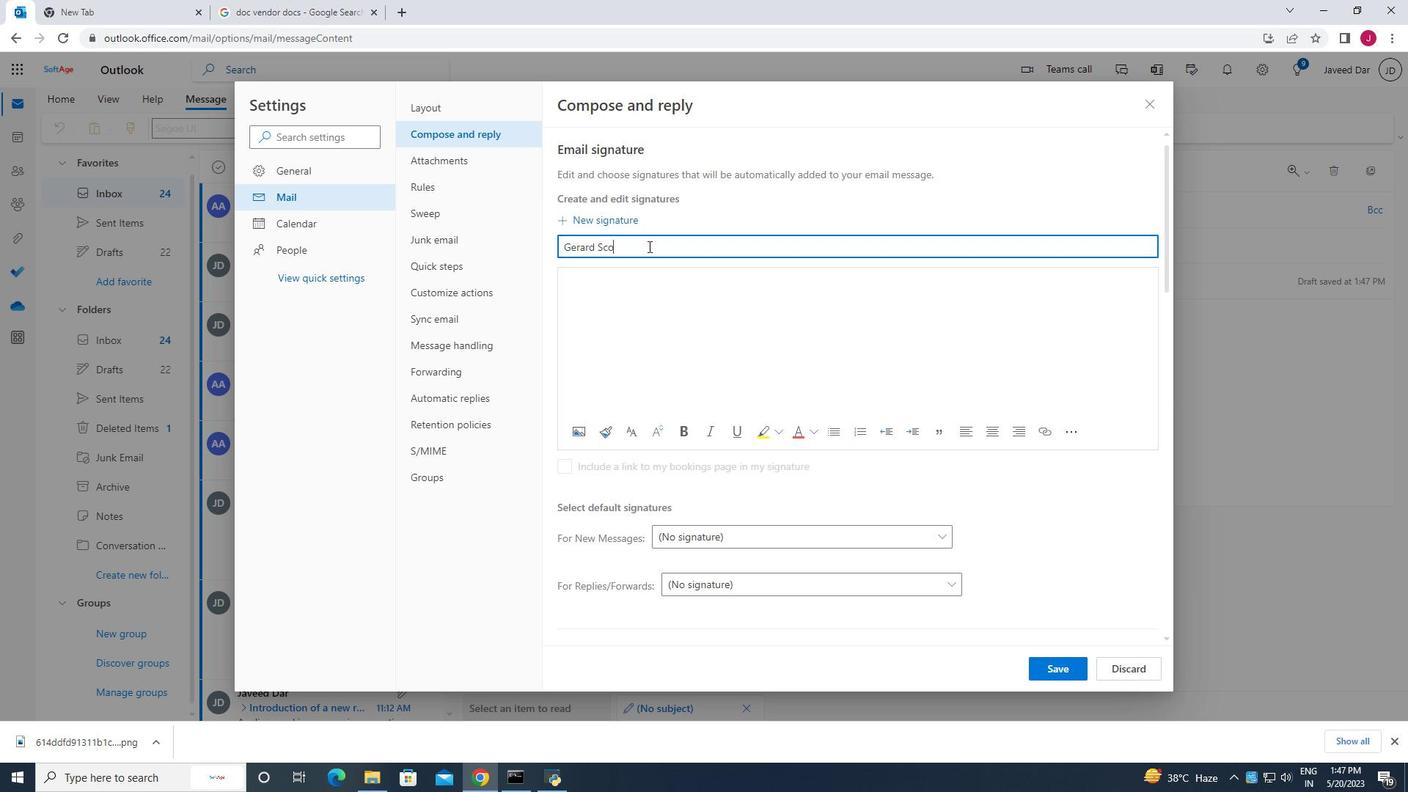 
Action: Mouse moved to (599, 294)
Screenshot: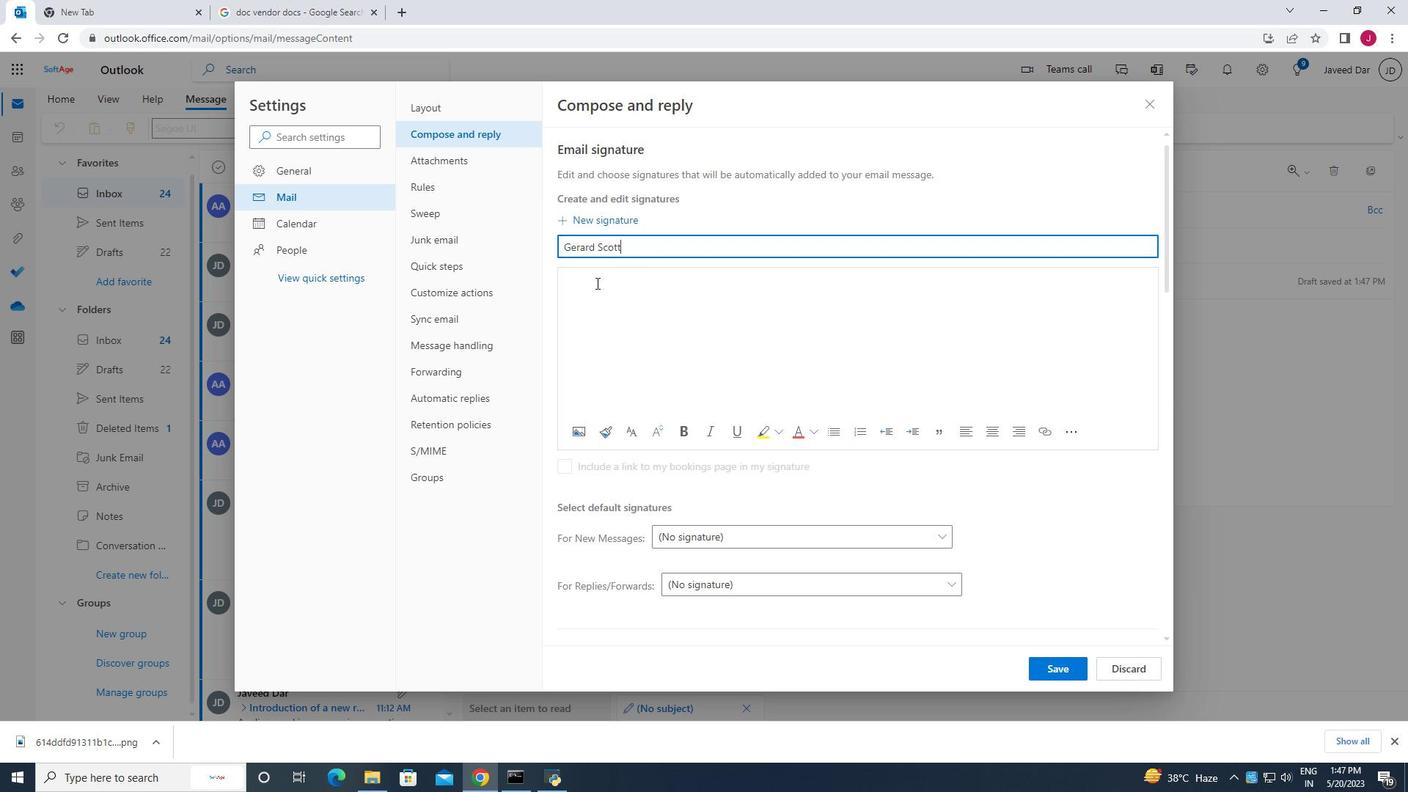 
Action: Mouse pressed left at (599, 294)
Screenshot: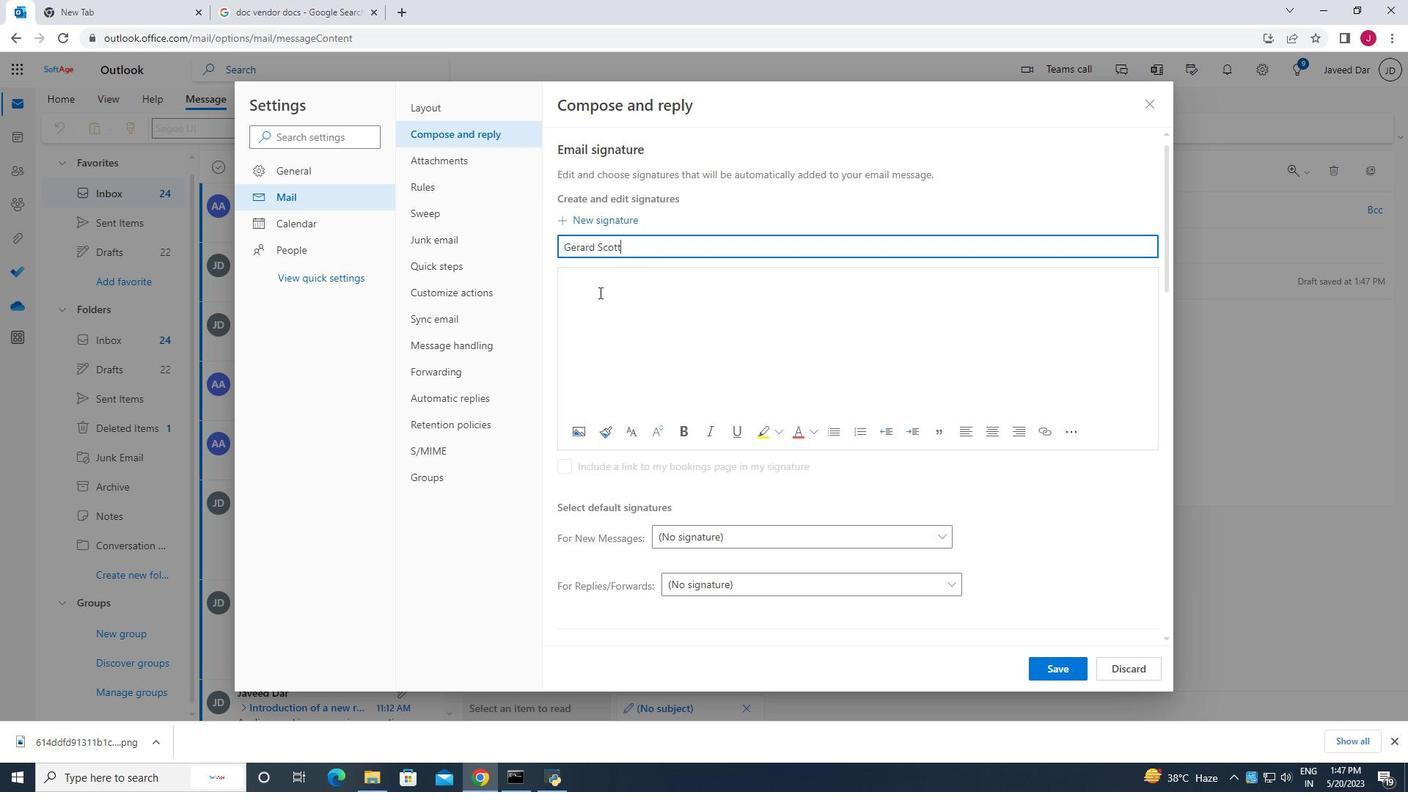 
Action: Mouse moved to (599, 294)
Screenshot: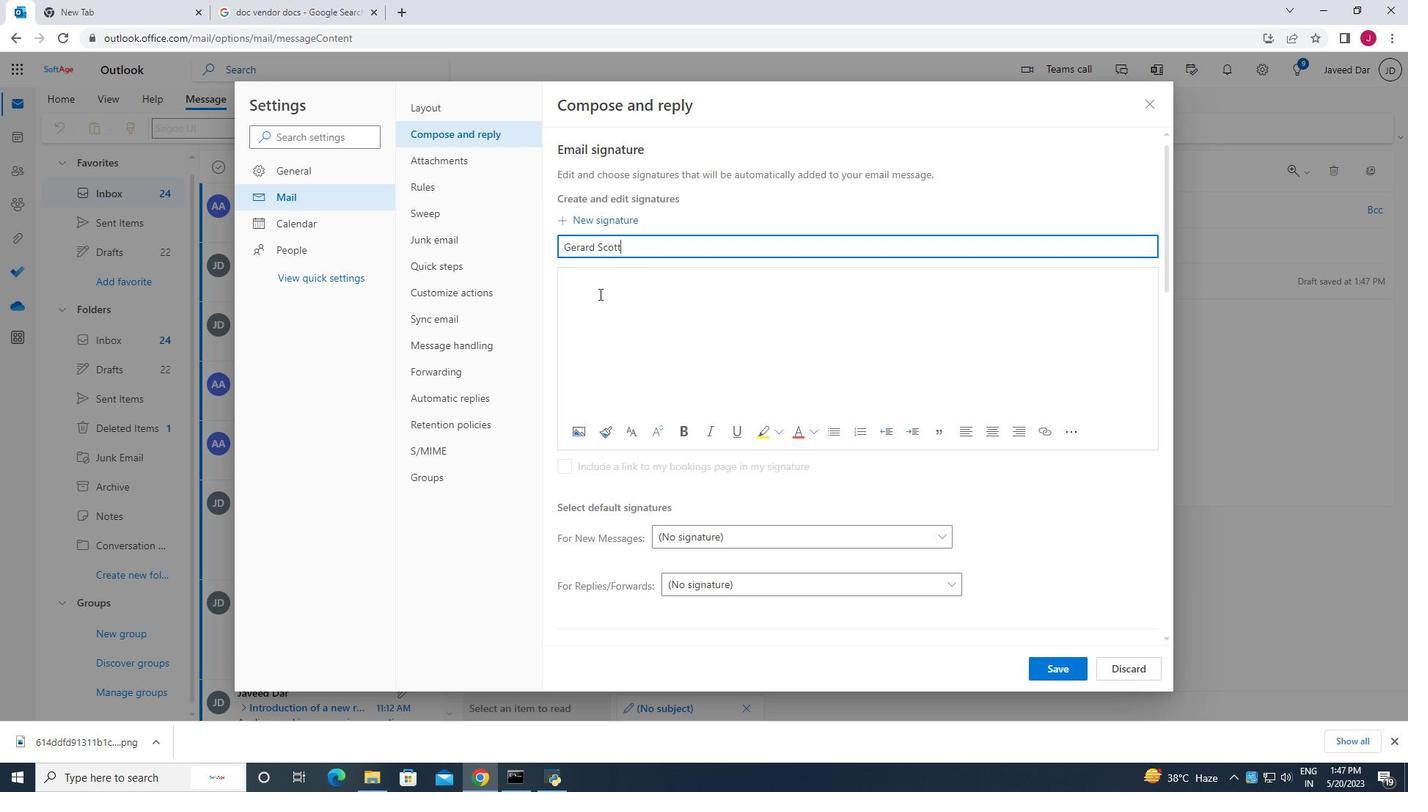 
Action: Key pressed <Key.caps_lock>G<Key.caps_lock>erard<Key.space><Key.caps_lock>S<Key.caps_lock>cott
Screenshot: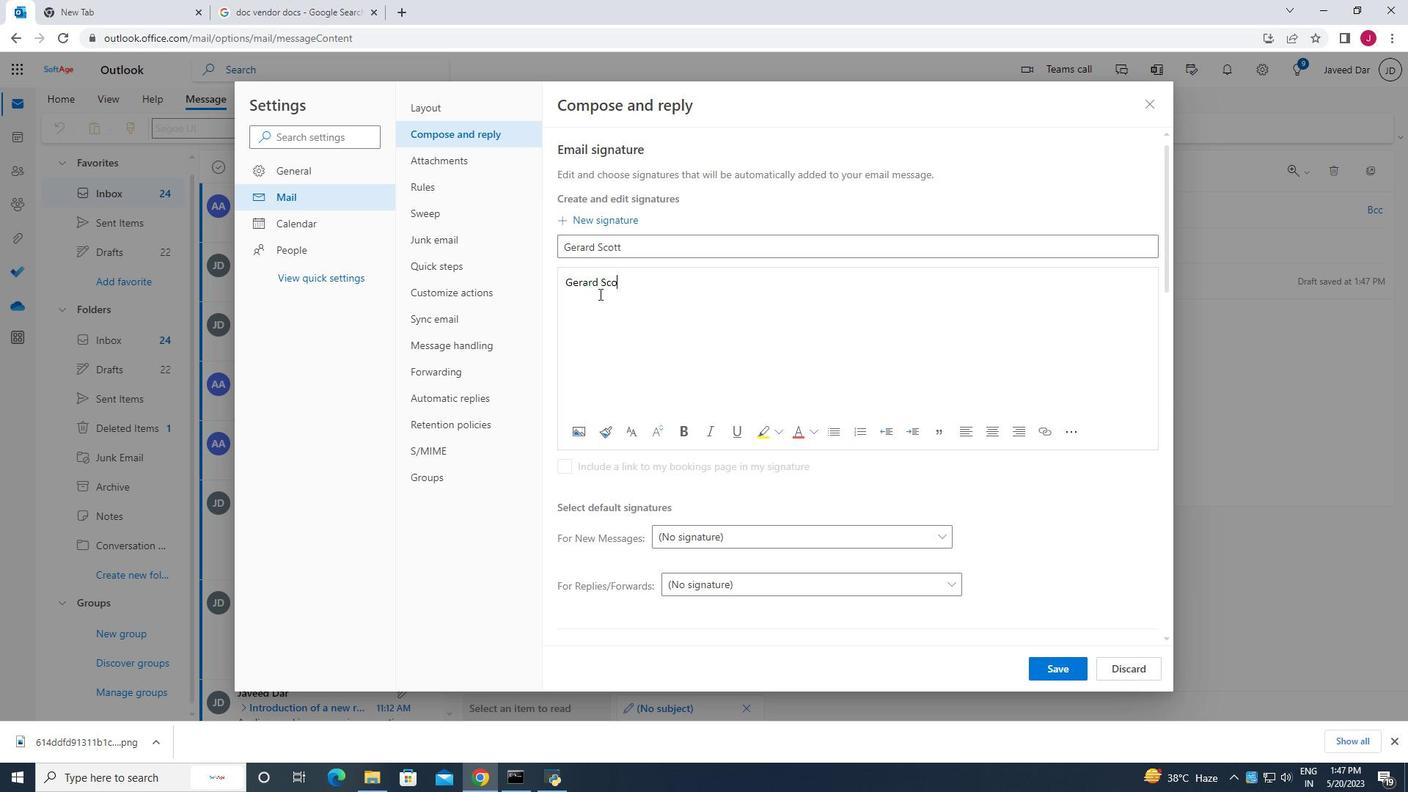 
Action: Mouse moved to (1061, 668)
Screenshot: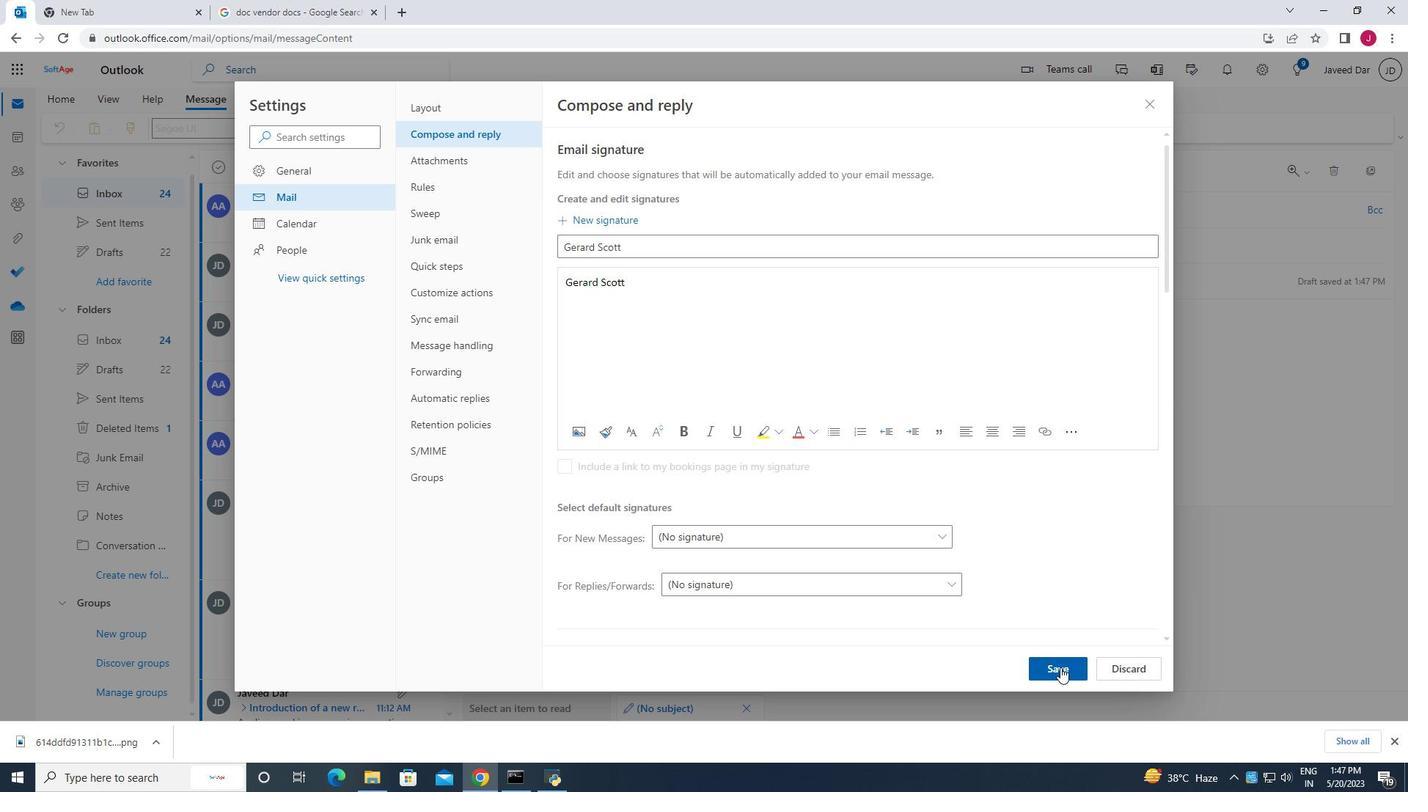 
Action: Mouse pressed left at (1061, 668)
Screenshot: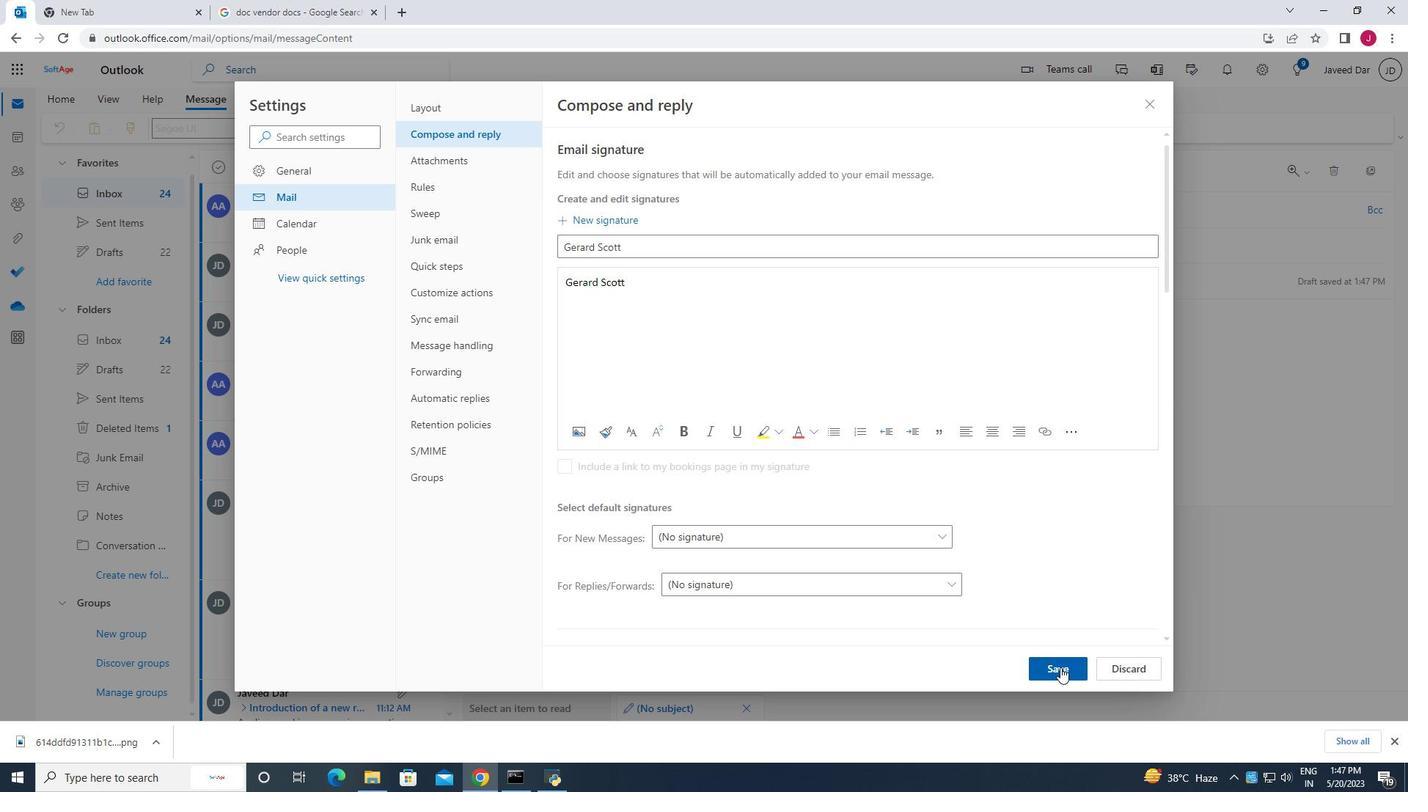 
Action: Mouse moved to (1146, 105)
Screenshot: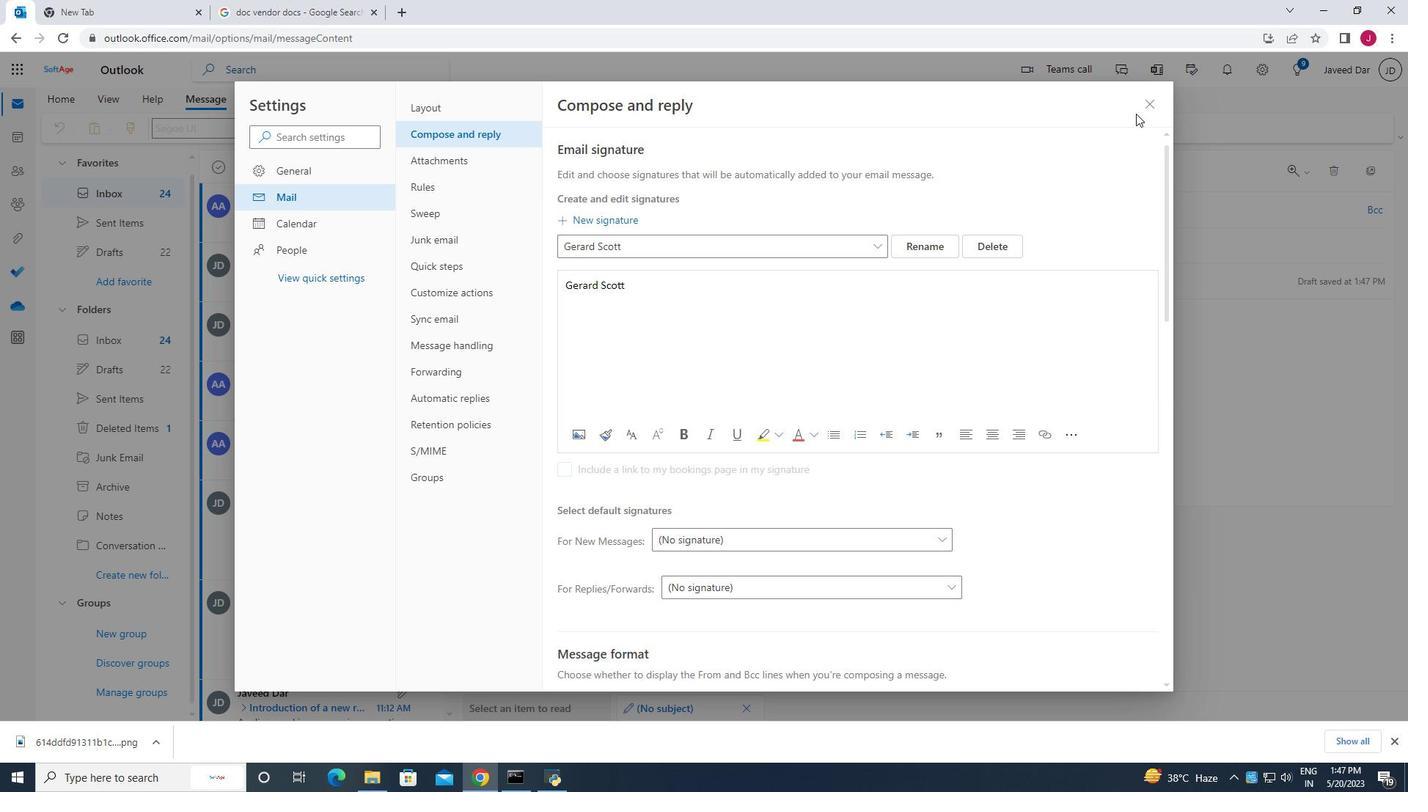 
Action: Mouse pressed left at (1146, 105)
Screenshot: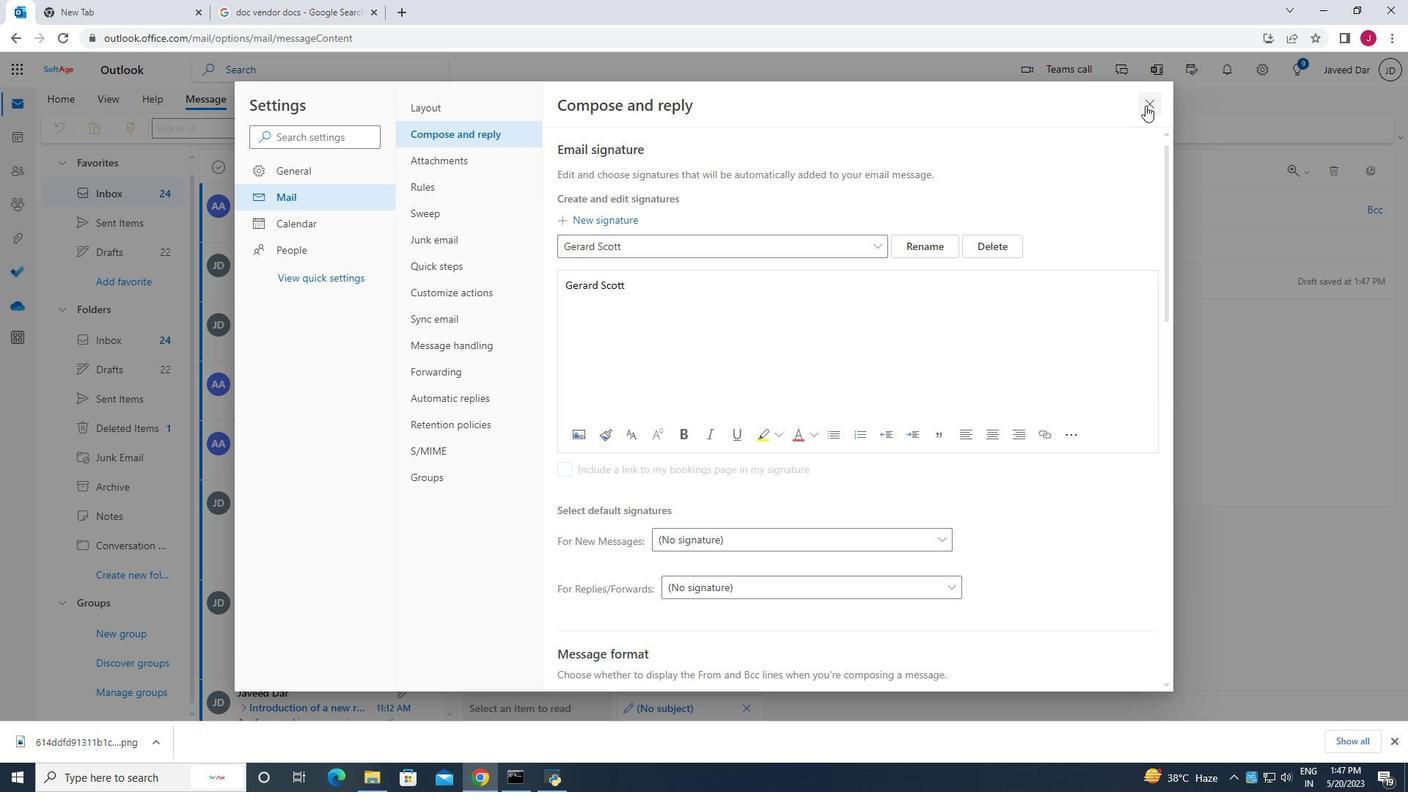 
Action: Mouse moved to (946, 136)
Screenshot: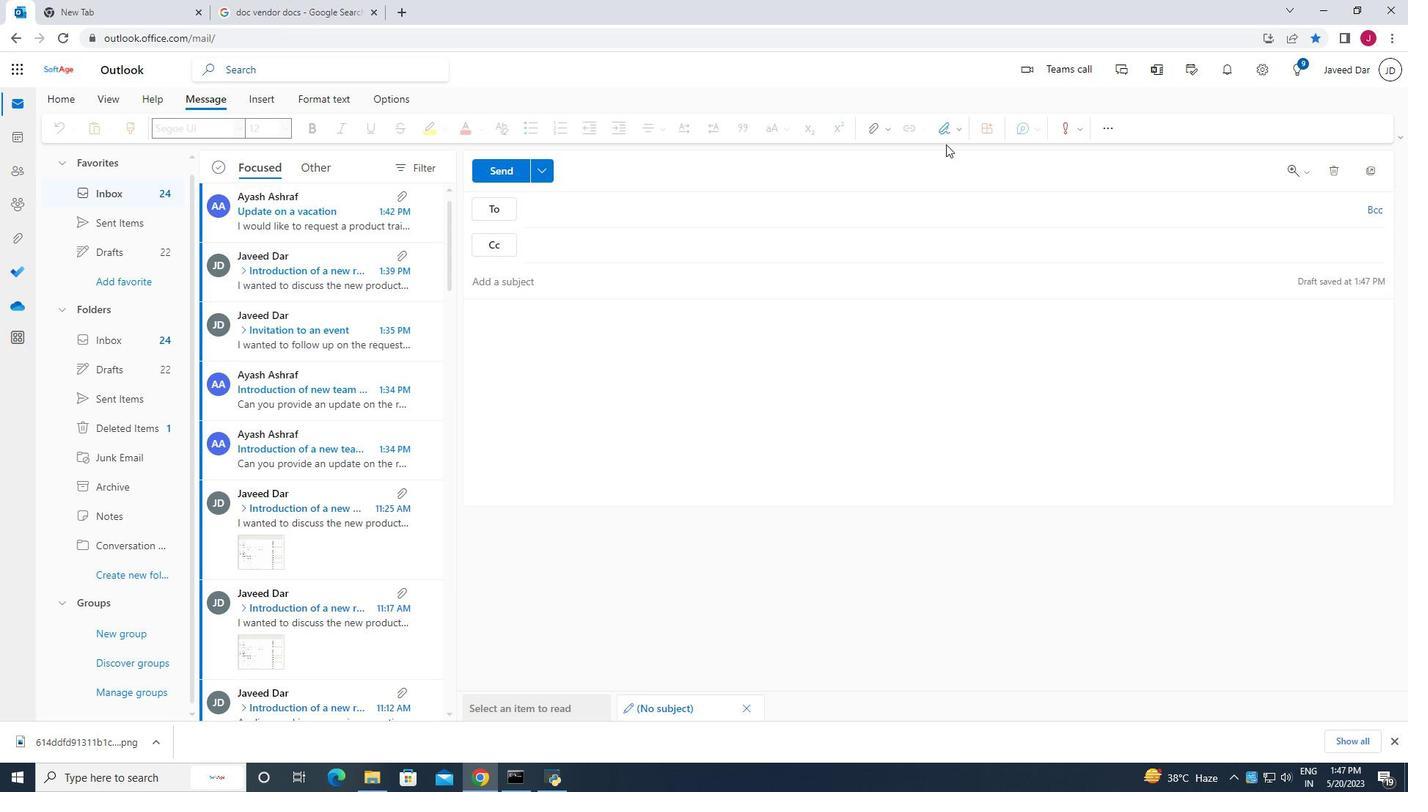 
Action: Mouse pressed left at (946, 136)
Screenshot: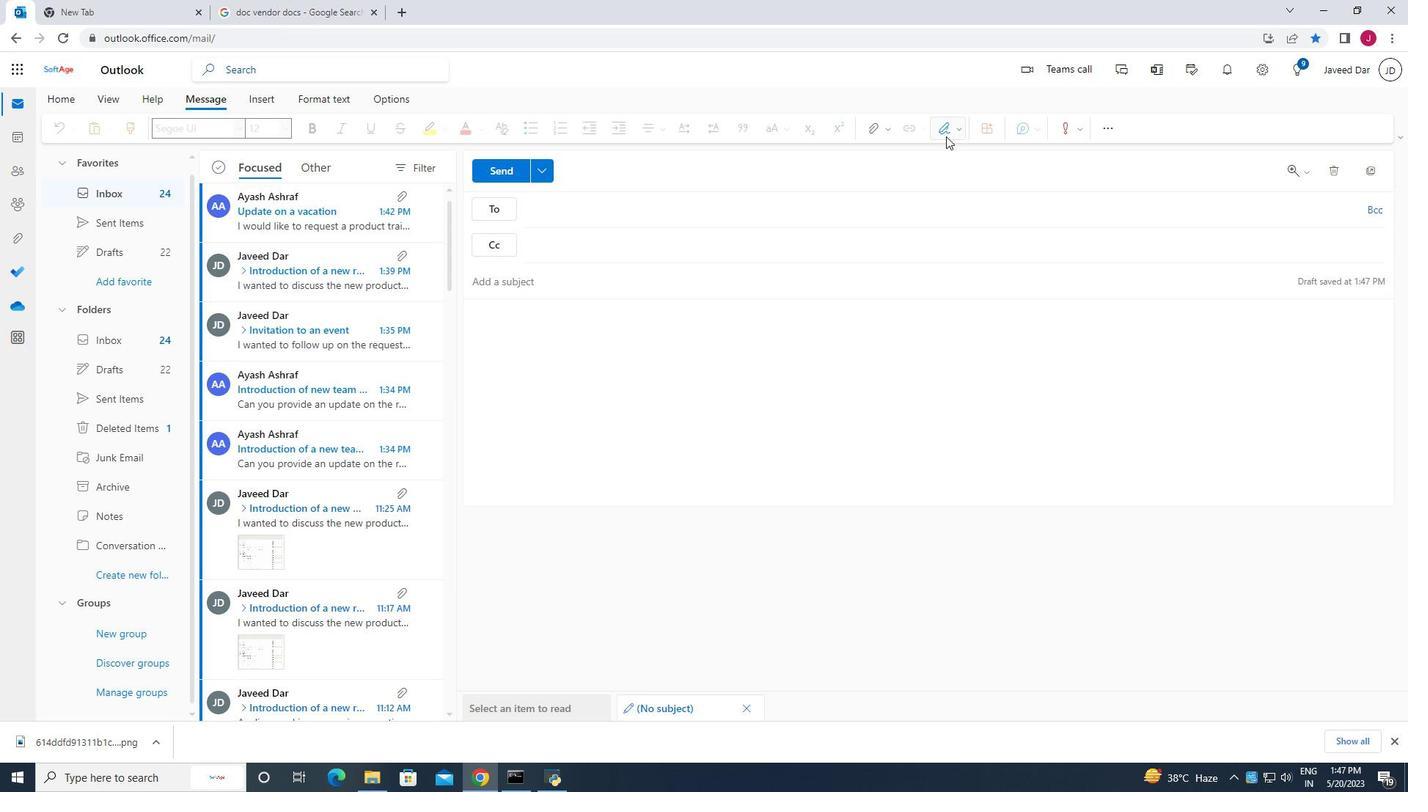 
Action: Mouse moved to (918, 159)
Screenshot: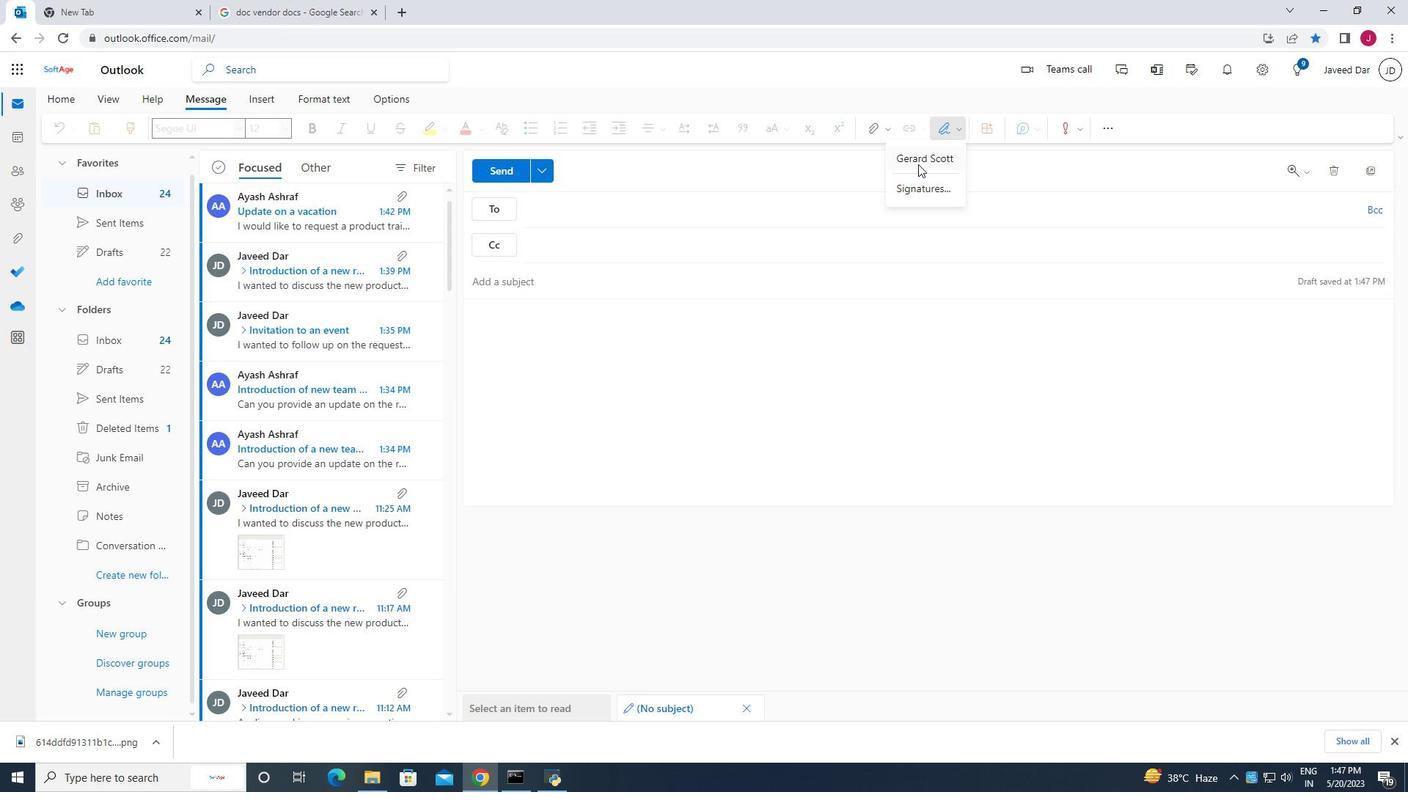 
Action: Mouse pressed left at (918, 159)
Screenshot: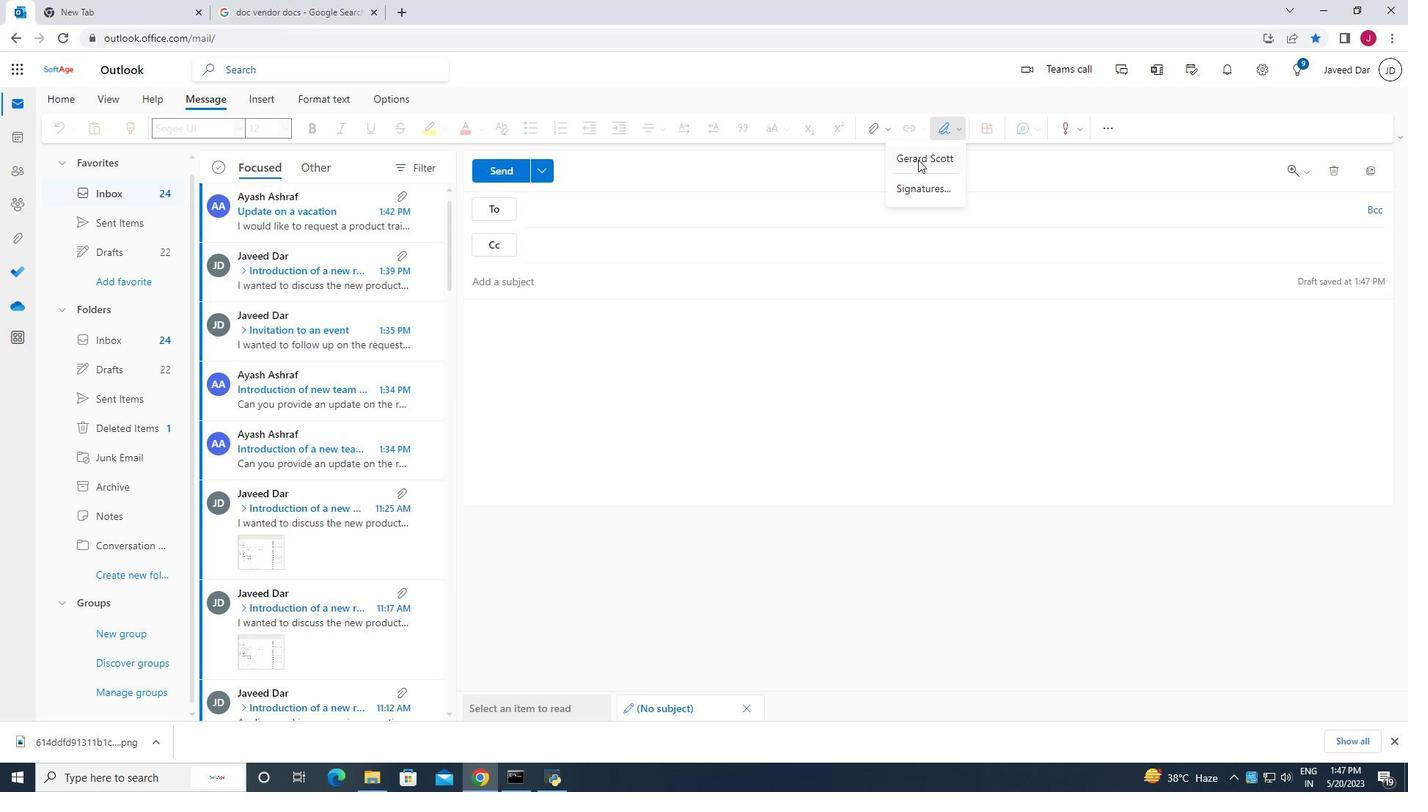
Action: Mouse moved to (495, 284)
Screenshot: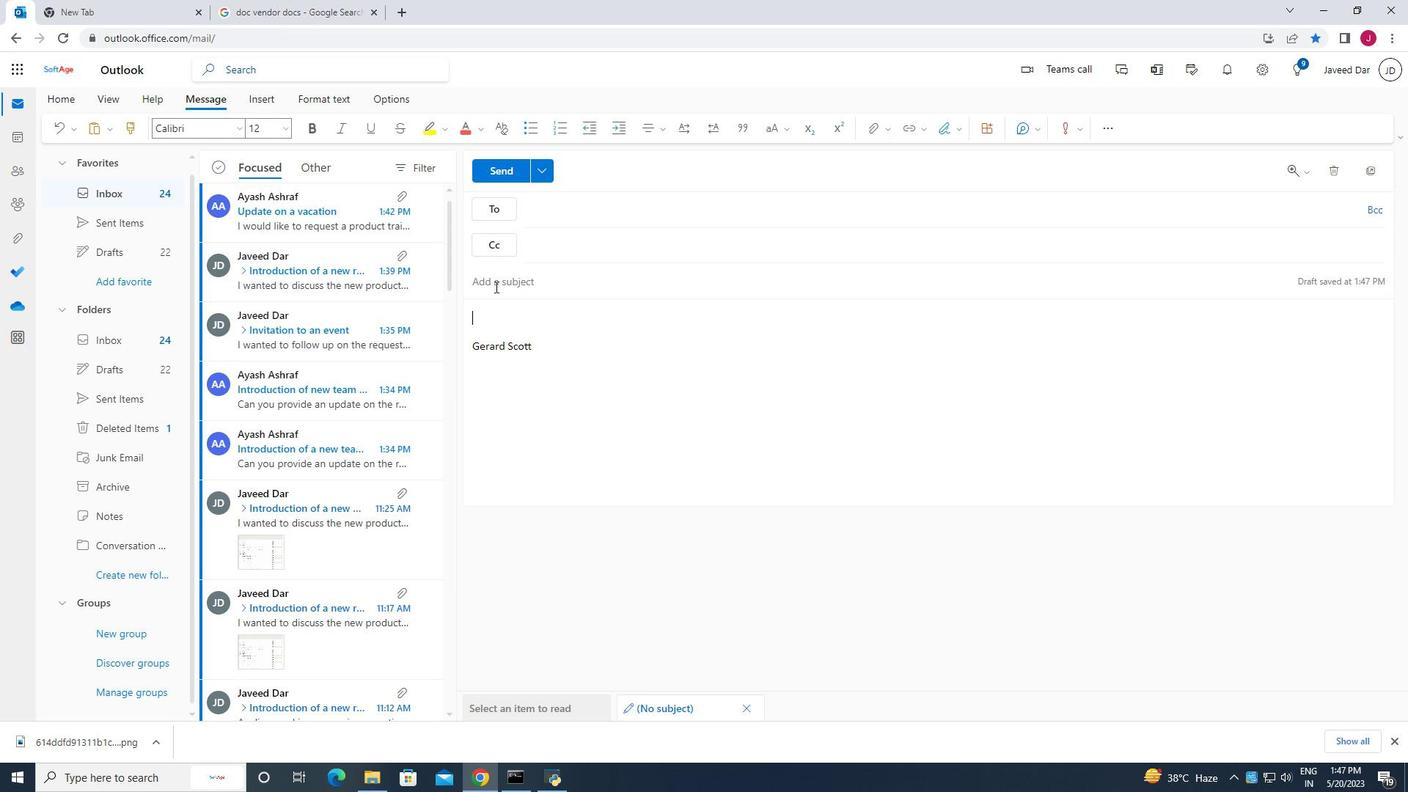 
Action: Mouse pressed left at (495, 284)
Screenshot: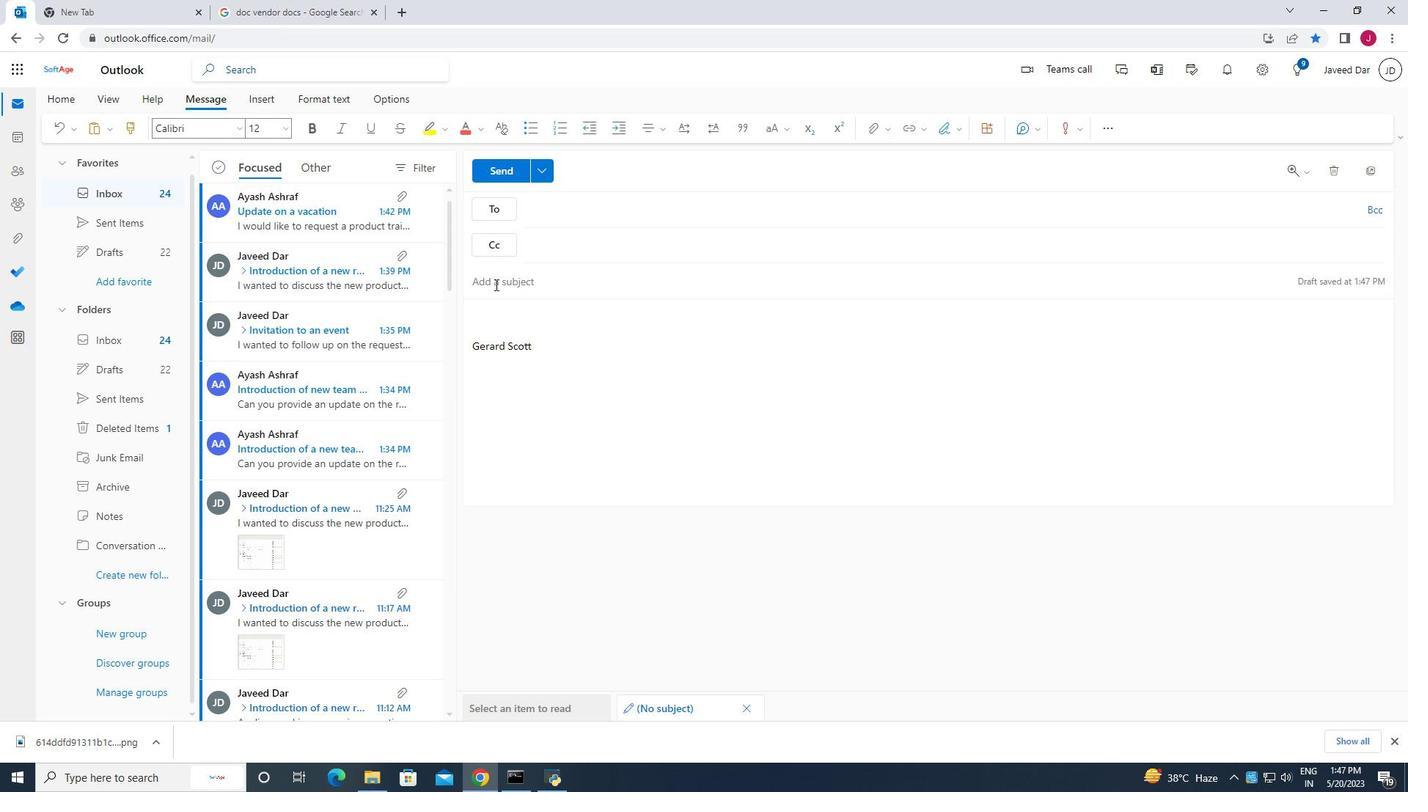 
Action: Key pressed <Key.caps_lock>U<Key.caps_lock>pdate<Key.space>on<Key.space>a<Key.space>sick<Key.space>leave<Key.space>
Screenshot: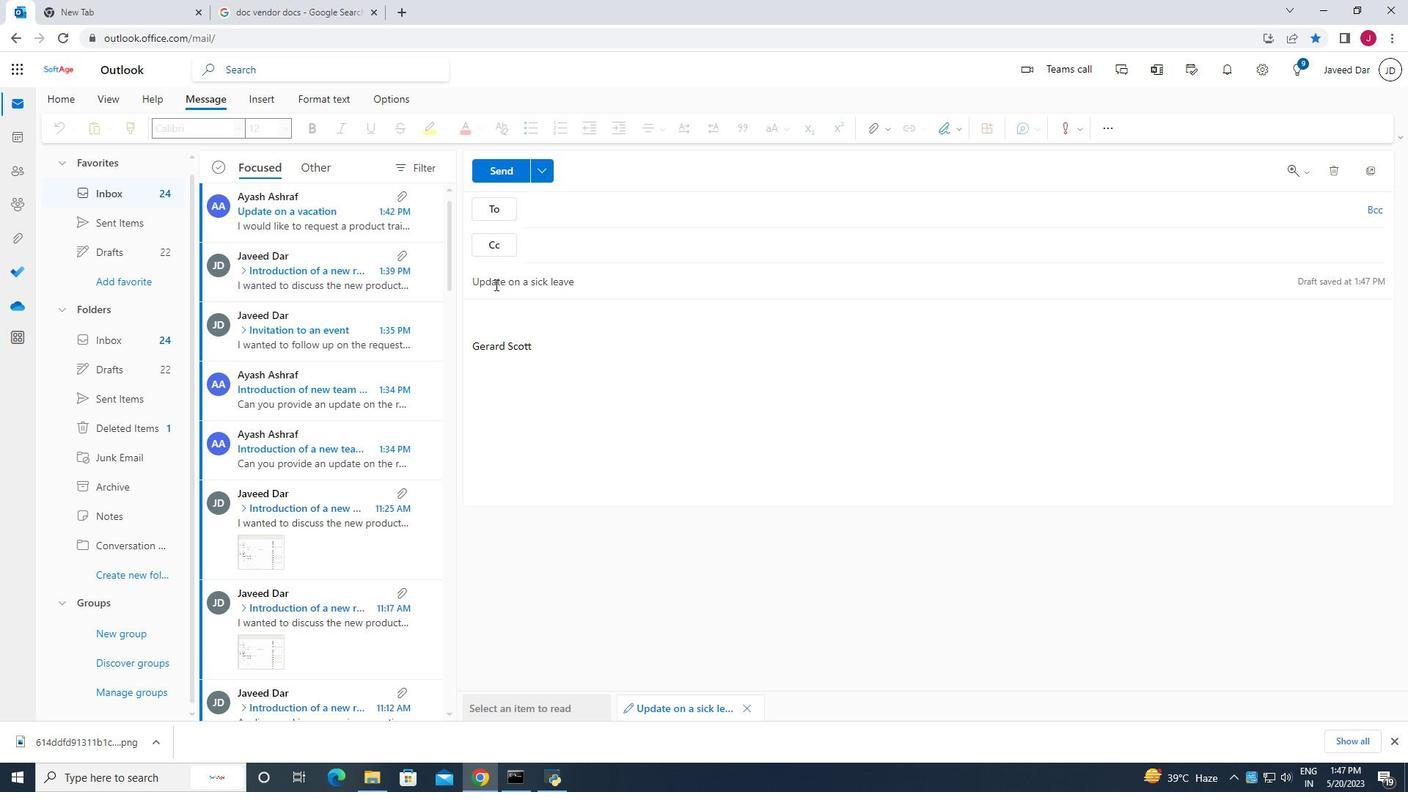 
Action: Mouse moved to (496, 317)
Screenshot: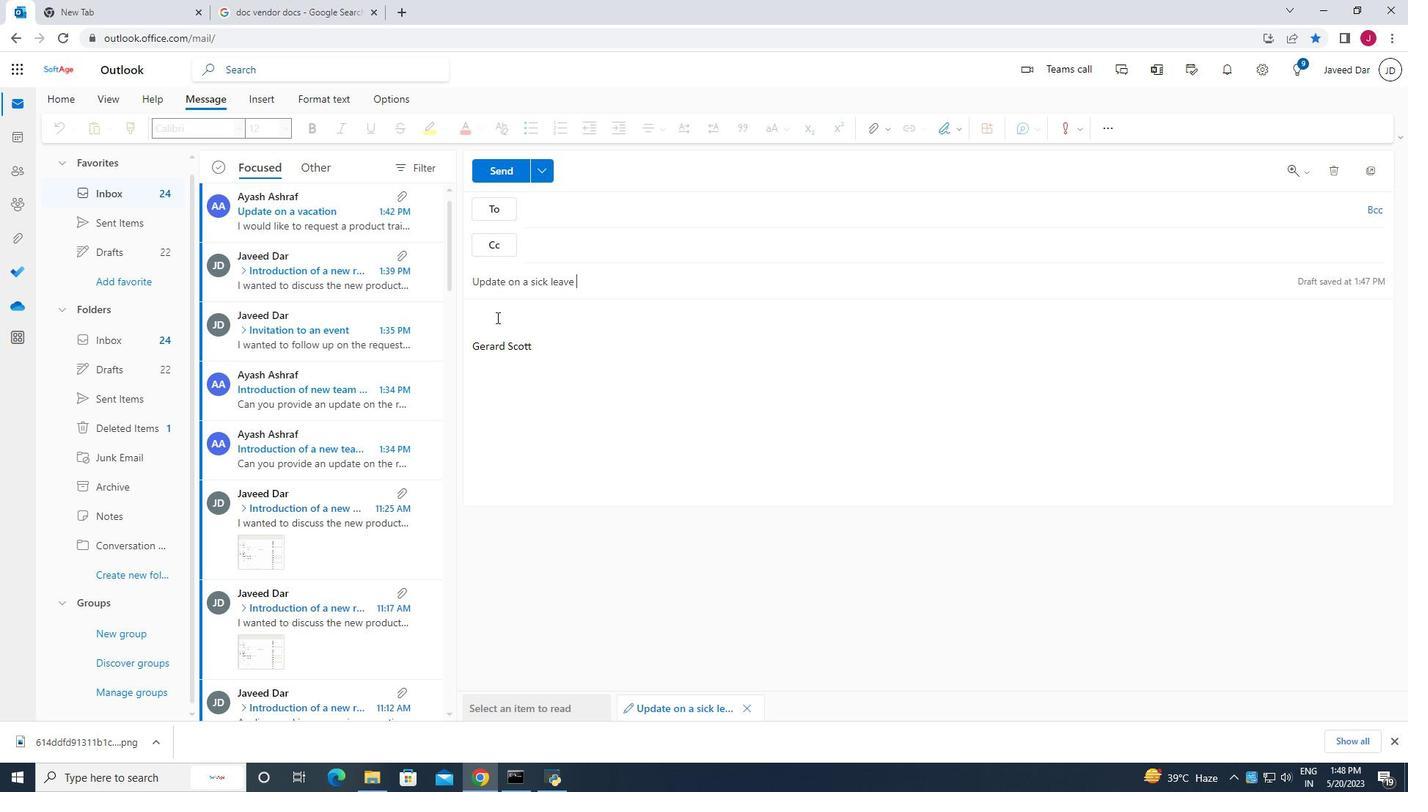 
Action: Mouse pressed left at (496, 317)
Screenshot: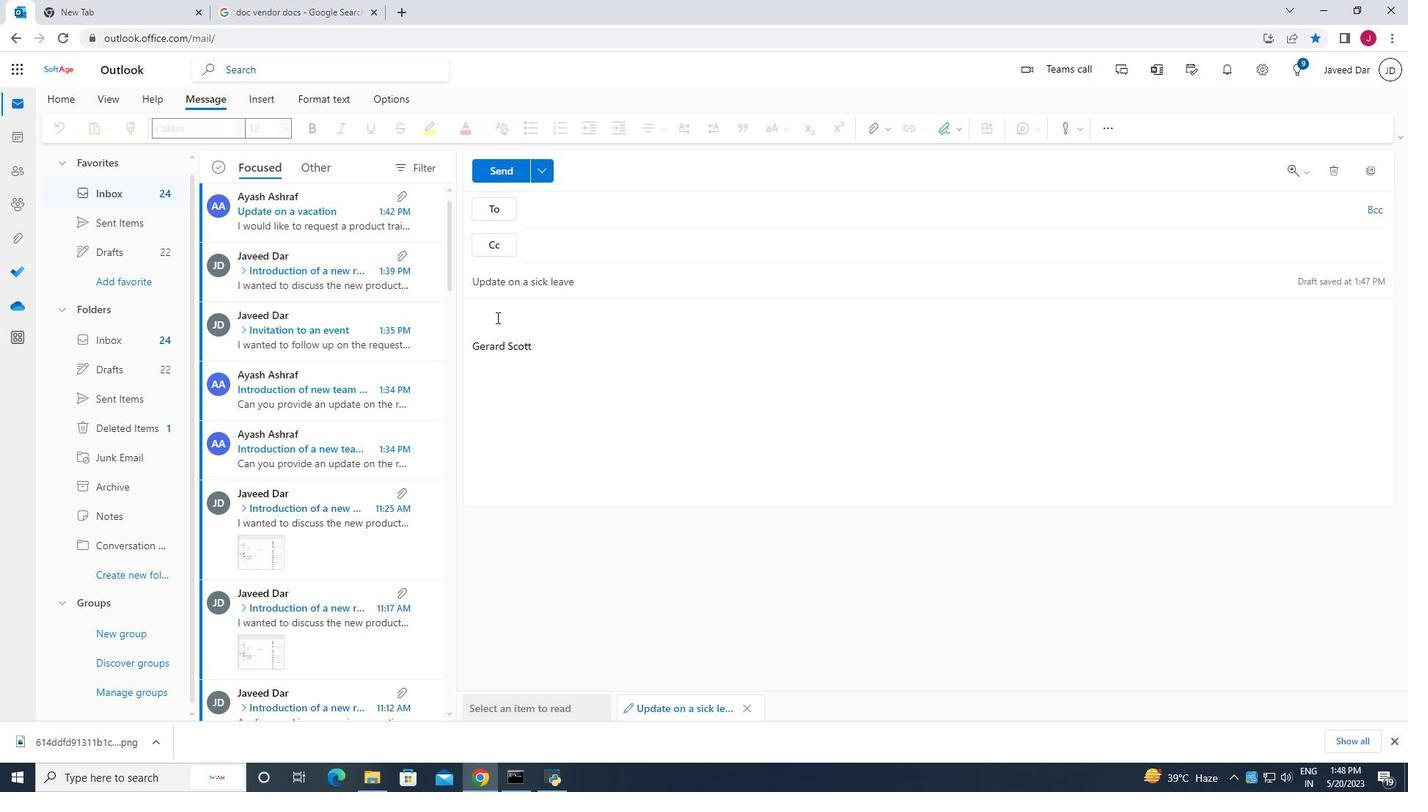 
Action: Key pressed <Key.caps_lock>C<Key.caps_lock>ould<Key.space>you<Key.space>please<Key.space>provis<Key.backspace>de<Key.space>a<Key.space>list<Key.space>of<Key.space>the<Key.space>project<Key.space>deliverables.
Screenshot: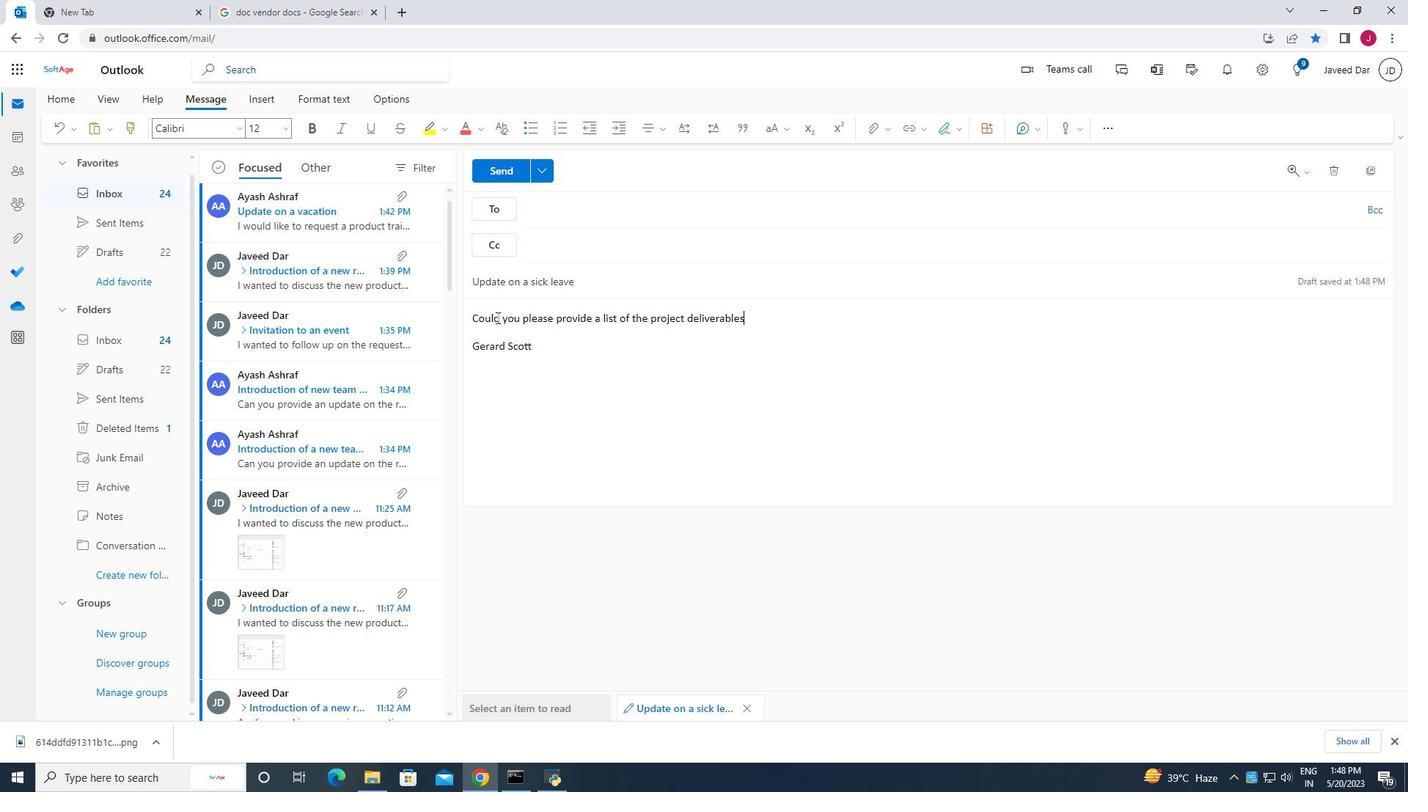 
Action: Mouse moved to (556, 210)
Screenshot: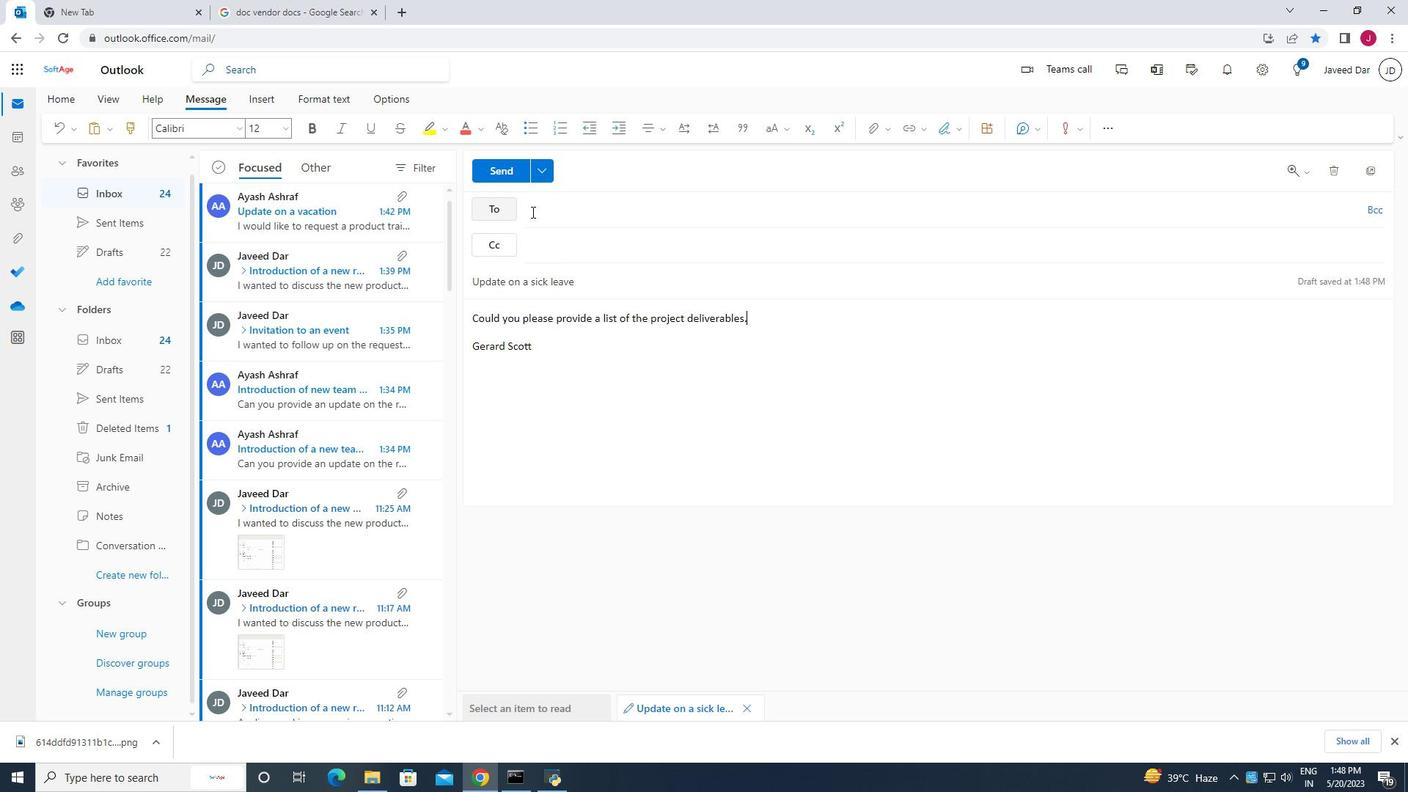 
Action: Mouse pressed left at (556, 210)
Screenshot: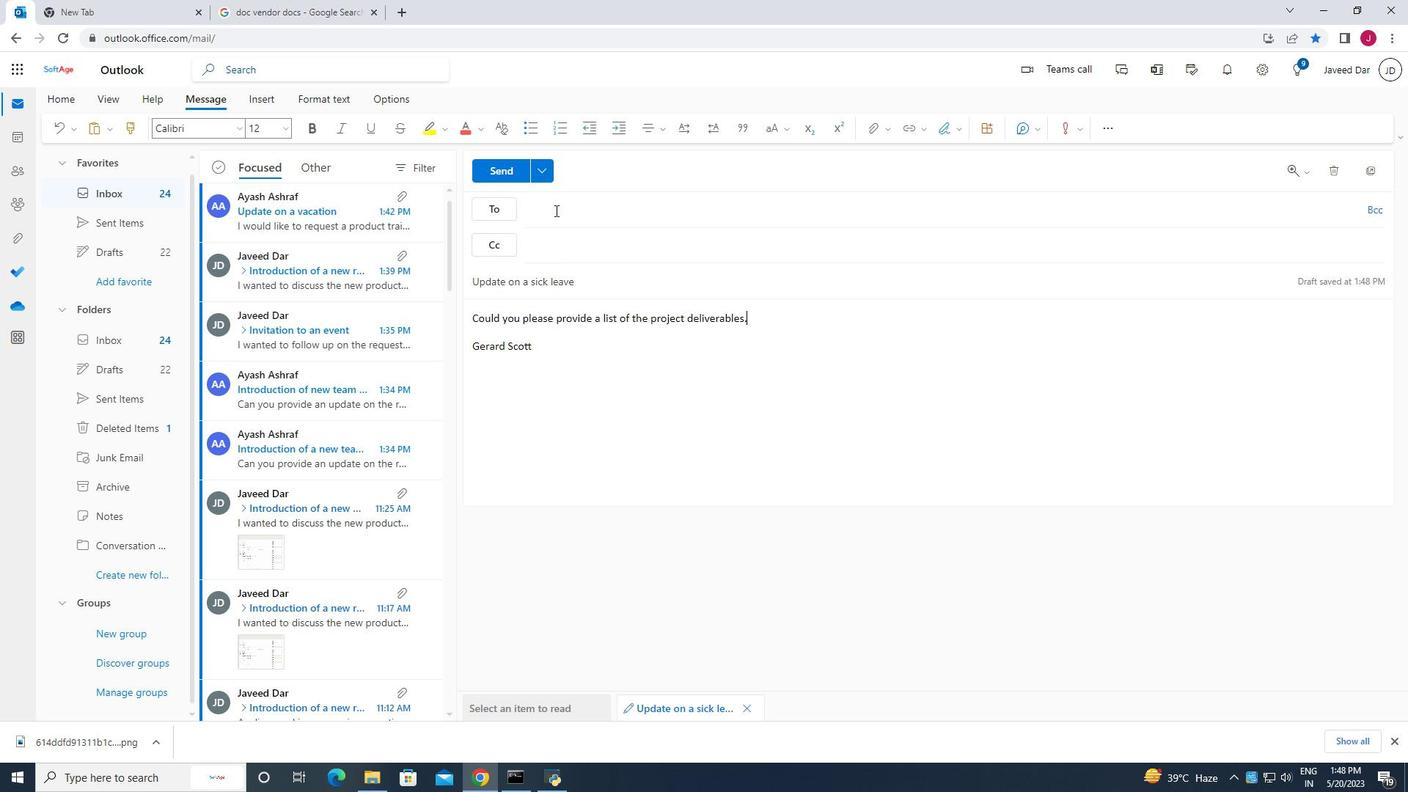
Action: Mouse moved to (557, 212)
Screenshot: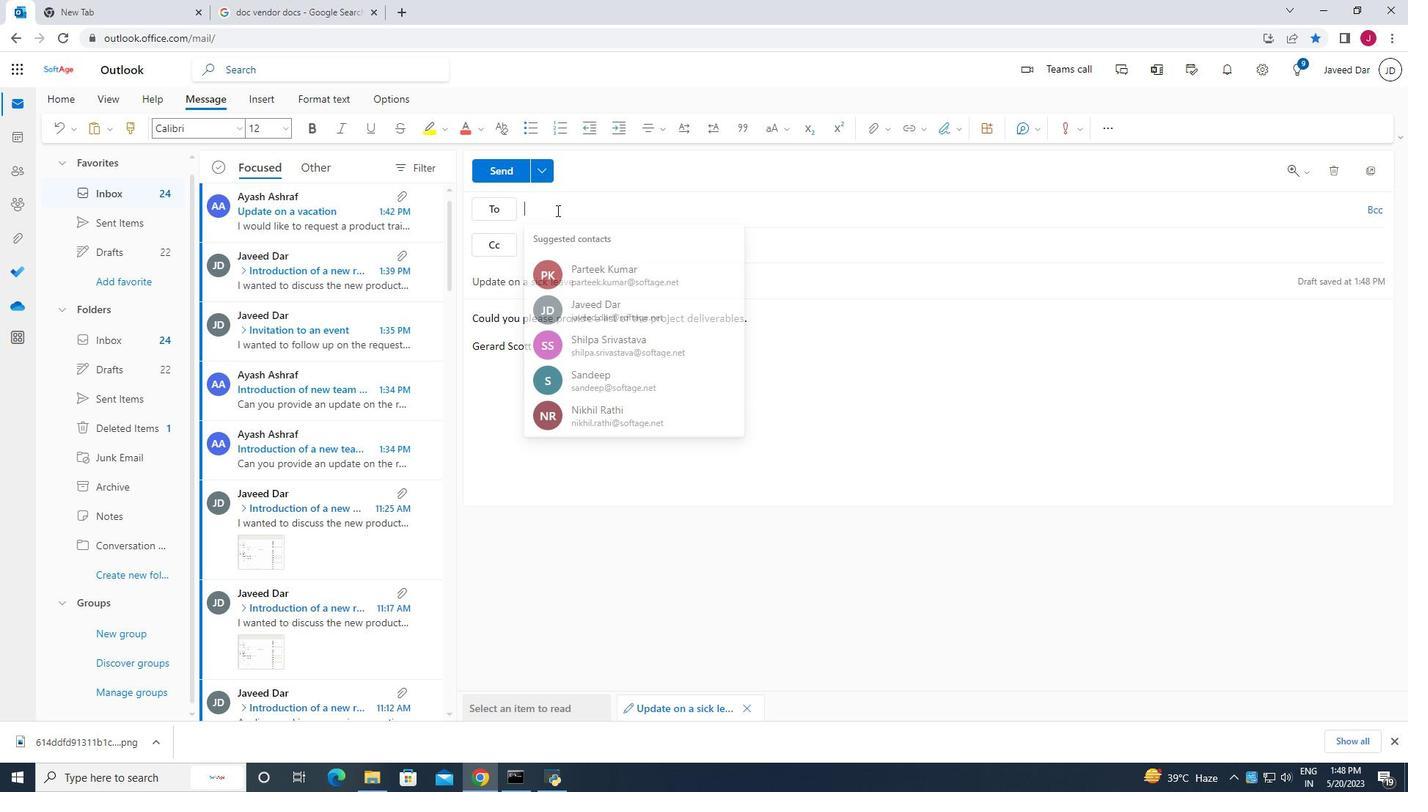 
Action: Key pressed softage.6
Screenshot: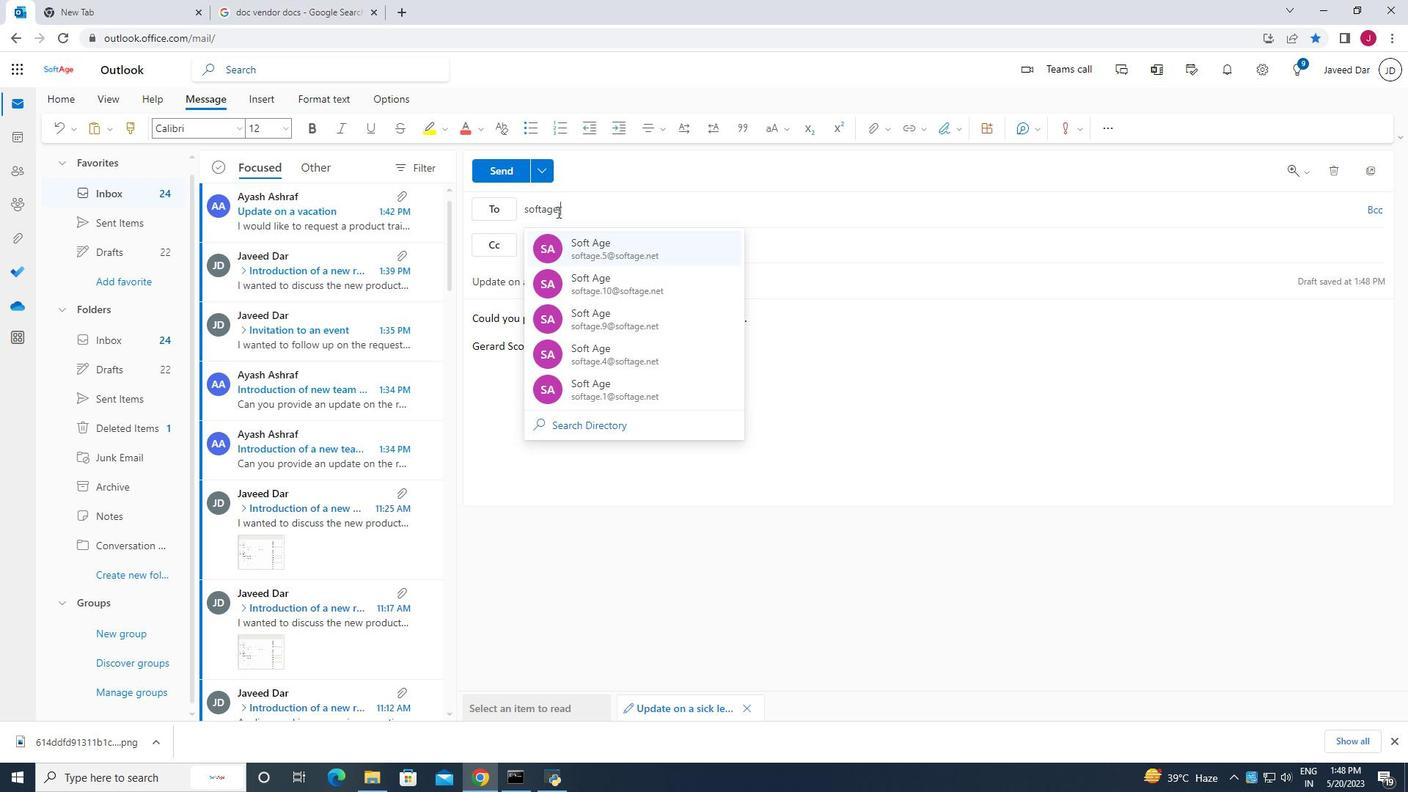 
Action: Mouse moved to (643, 373)
Screenshot: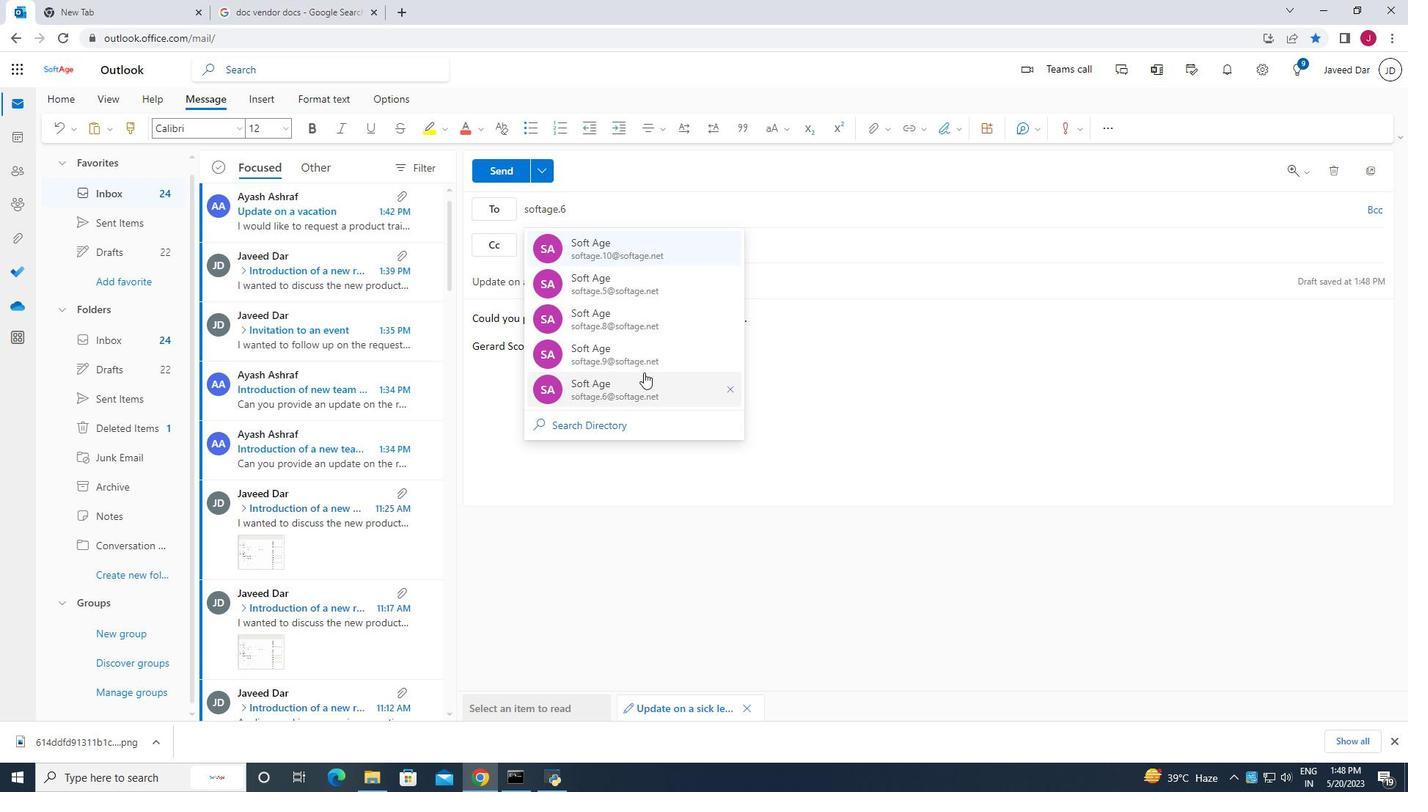 
Action: Mouse scrolled (643, 372) with delta (0, 0)
Screenshot: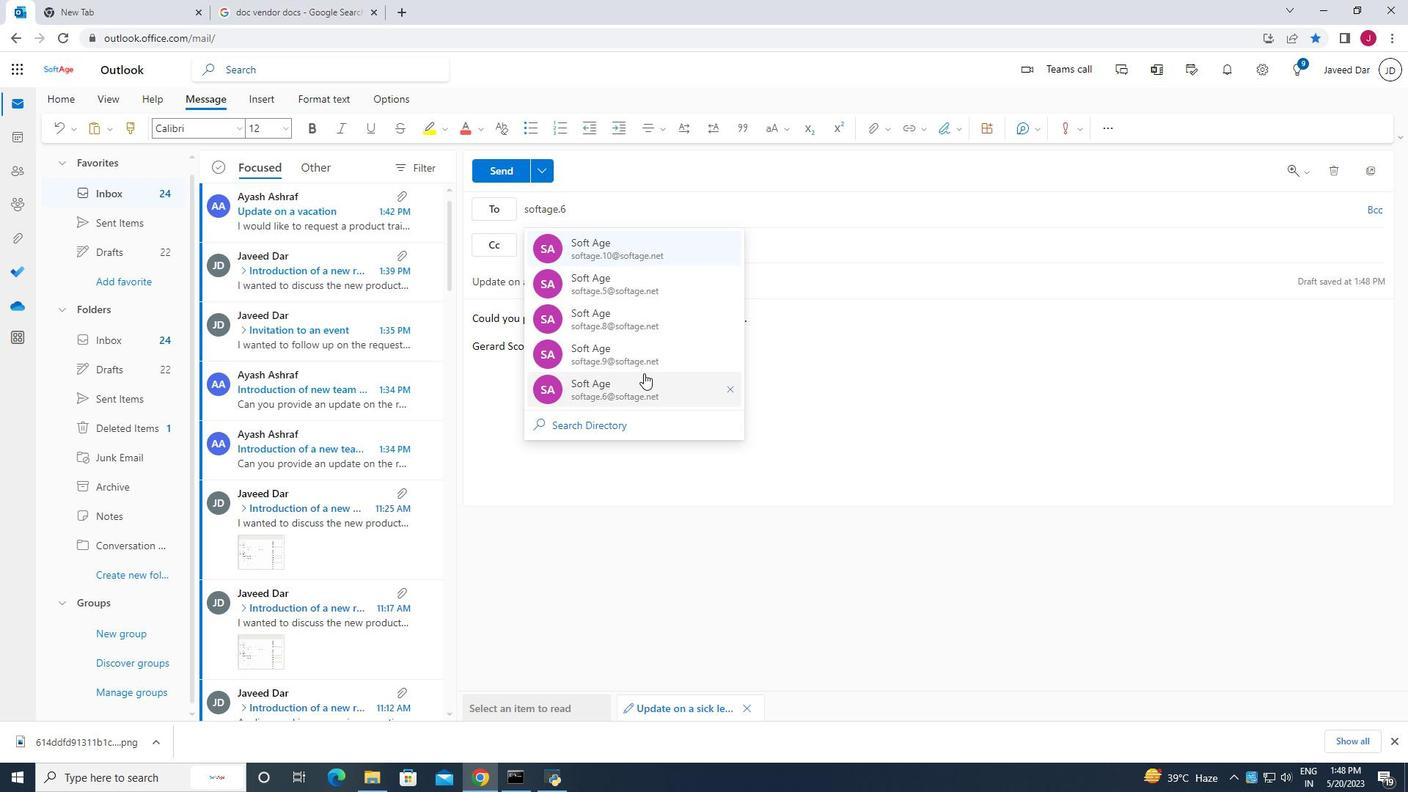 
Action: Mouse moved to (657, 383)
Screenshot: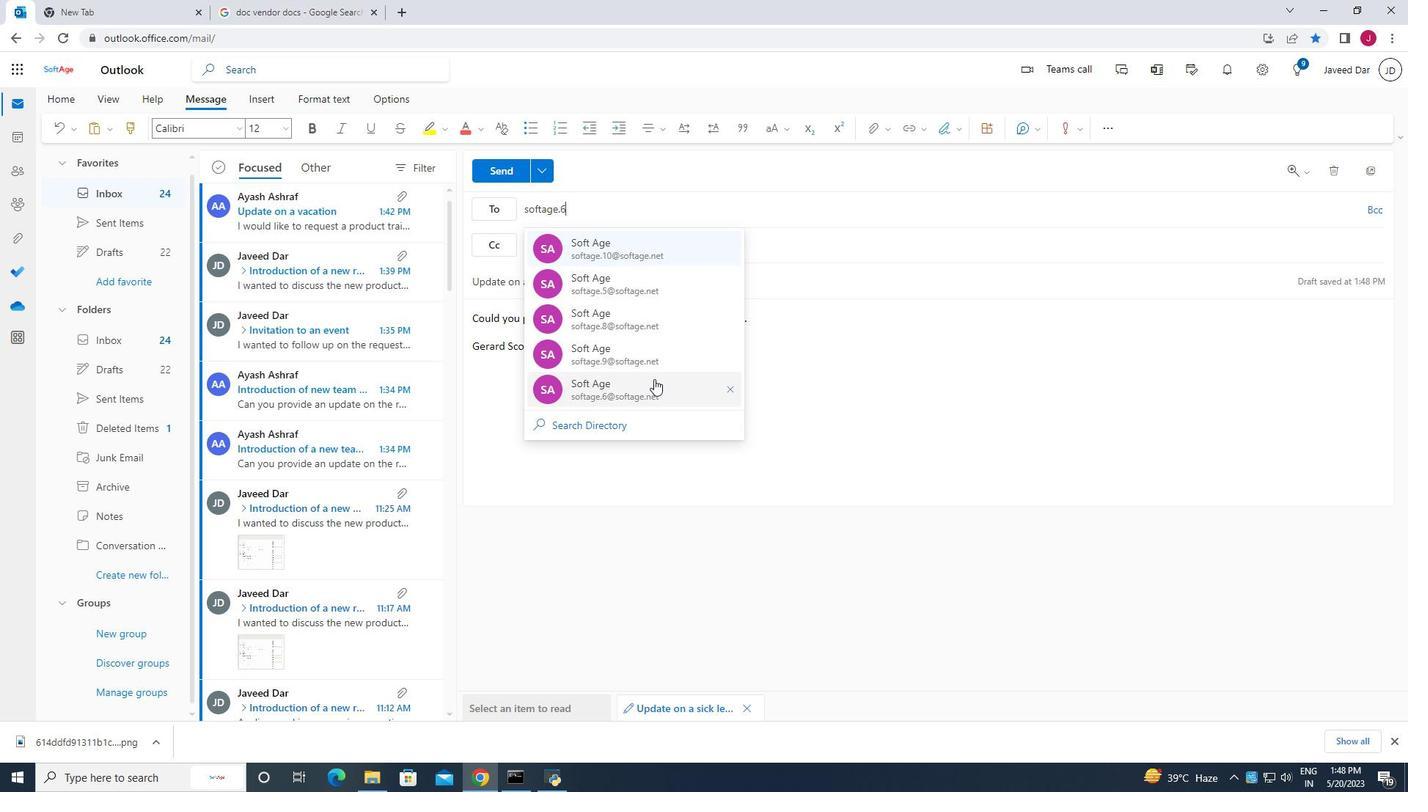 
Action: Mouse pressed left at (657, 383)
Screenshot: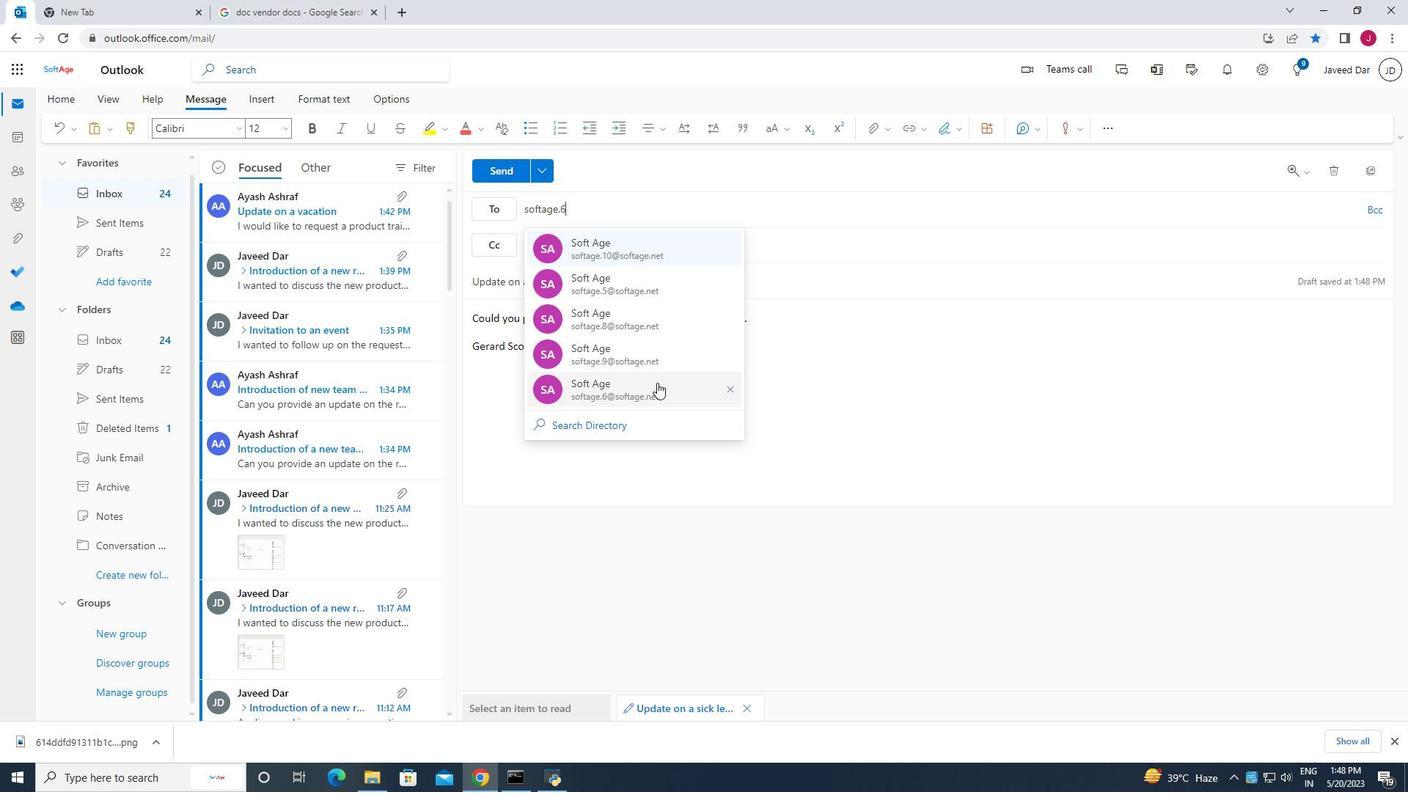 
Action: Mouse moved to (719, 212)
Screenshot: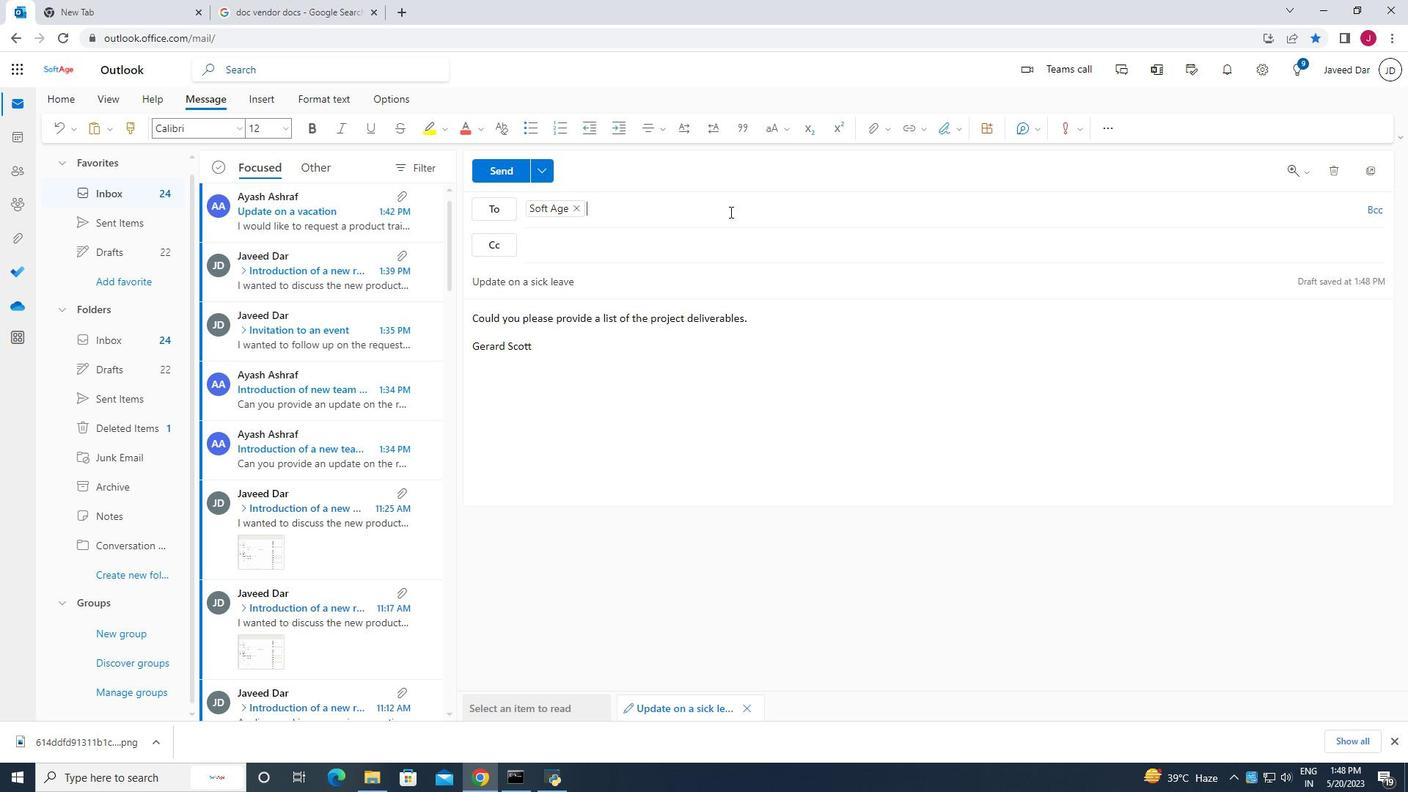
Action: Key pressed sofatge<Key.backspace><Key.backspace><Key.backspace><Key.backspace>tage.7
Screenshot: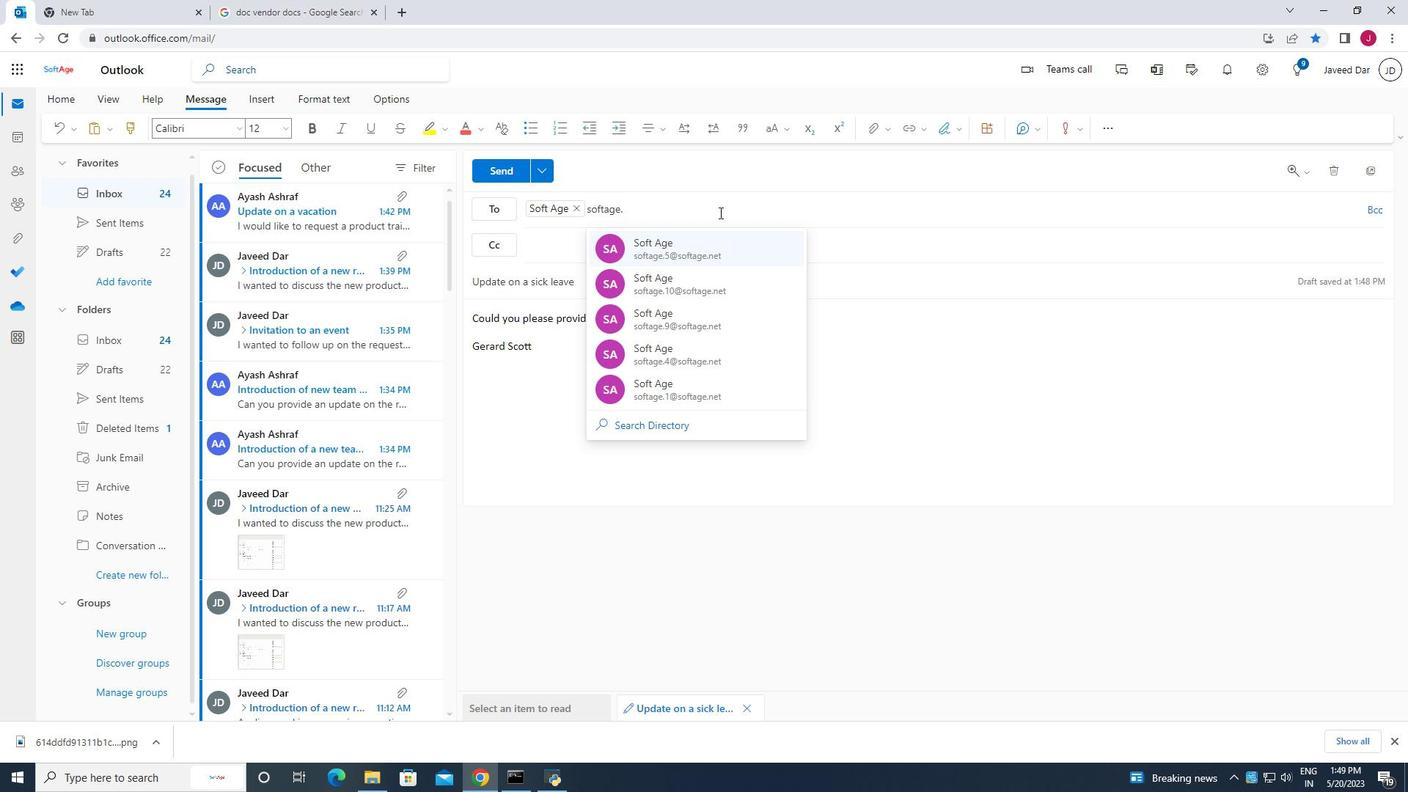 
Action: Mouse moved to (722, 385)
Screenshot: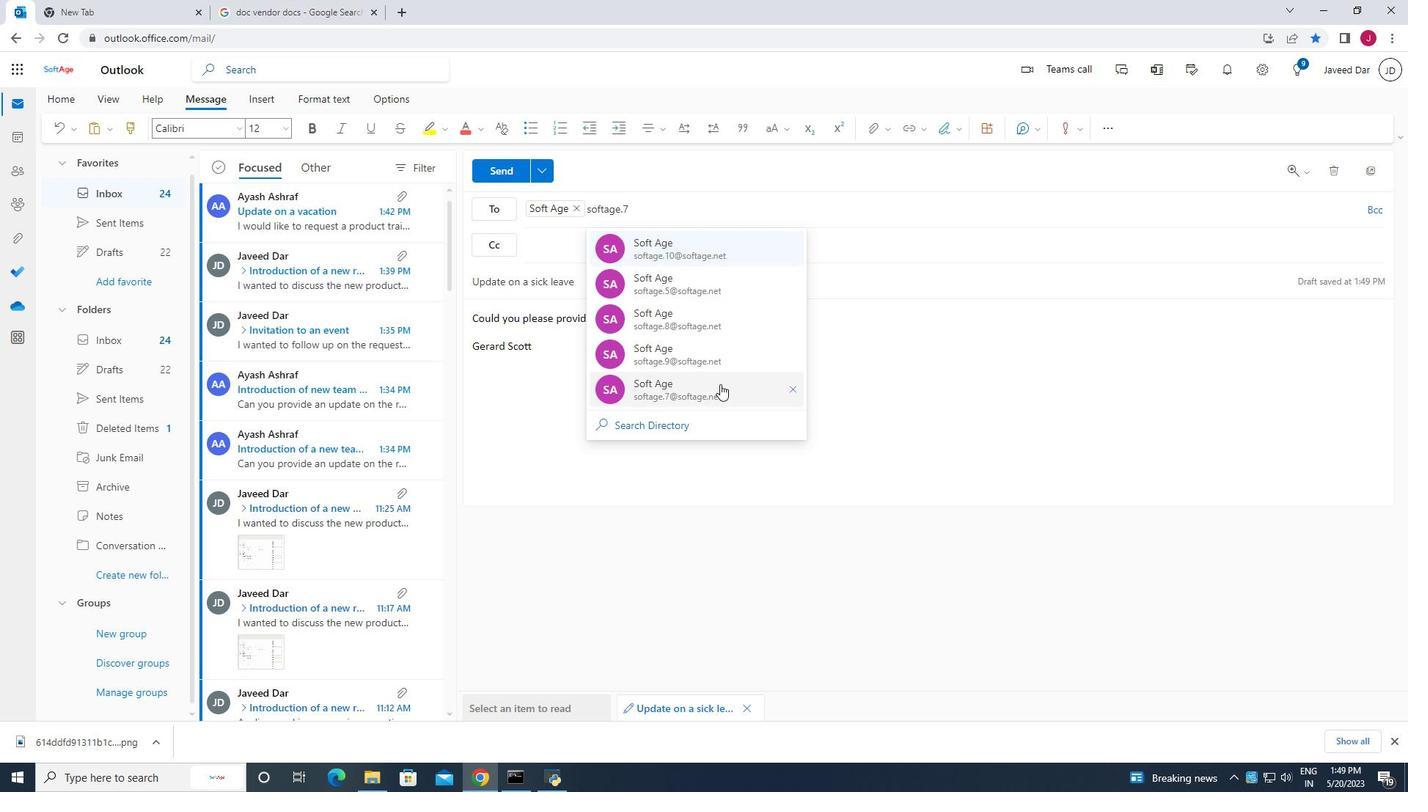 
Action: Mouse pressed left at (722, 385)
Screenshot: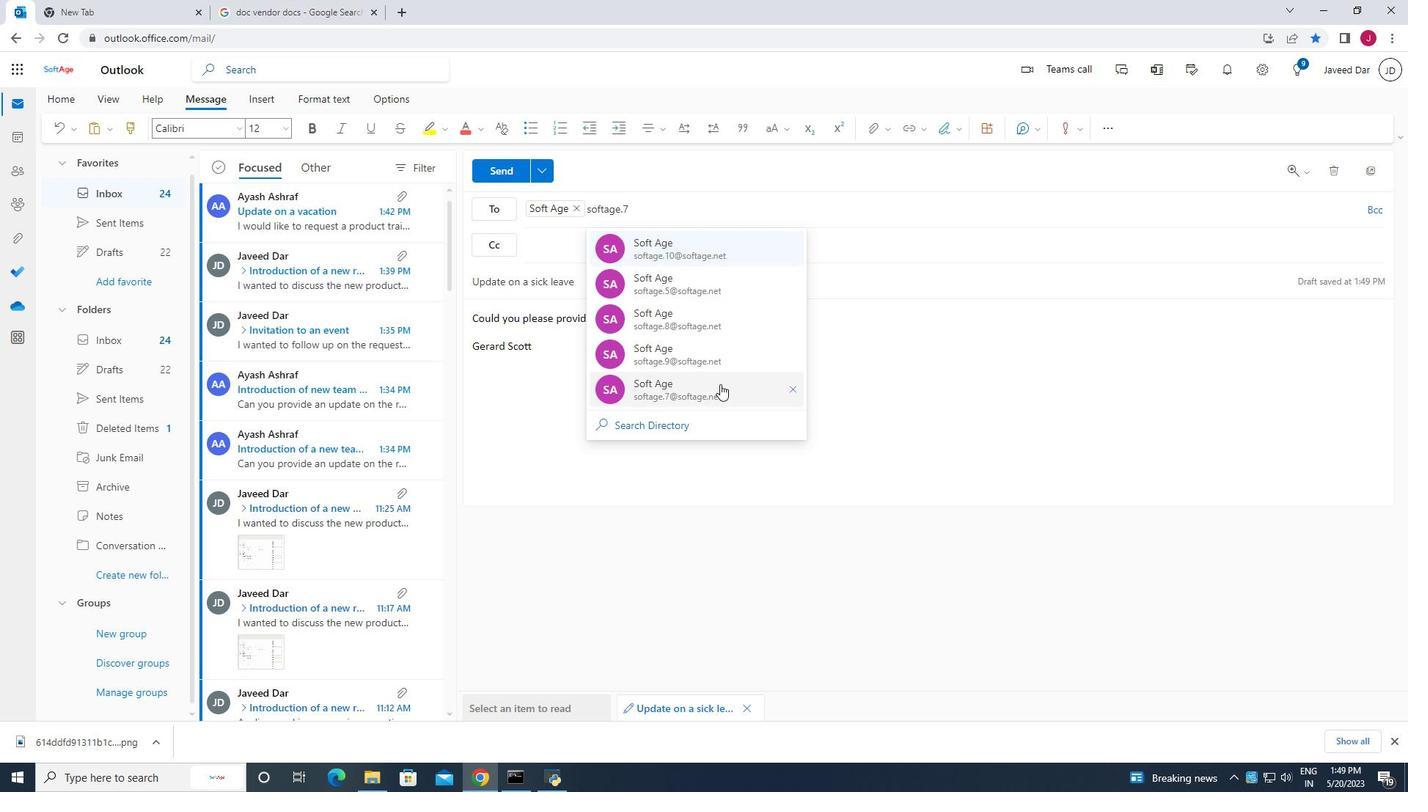 
Action: Mouse moved to (1372, 209)
Screenshot: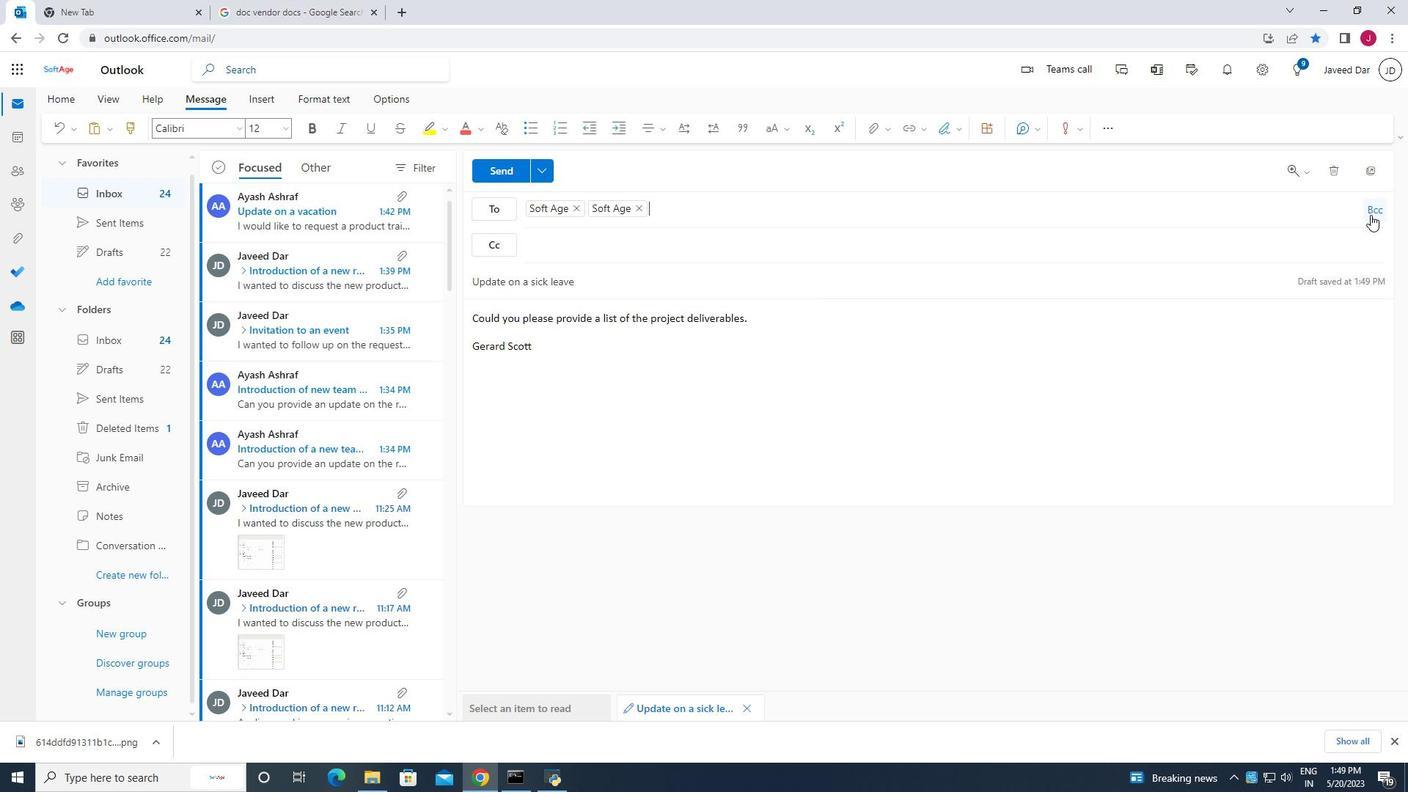
Action: Mouse pressed left at (1372, 209)
Screenshot: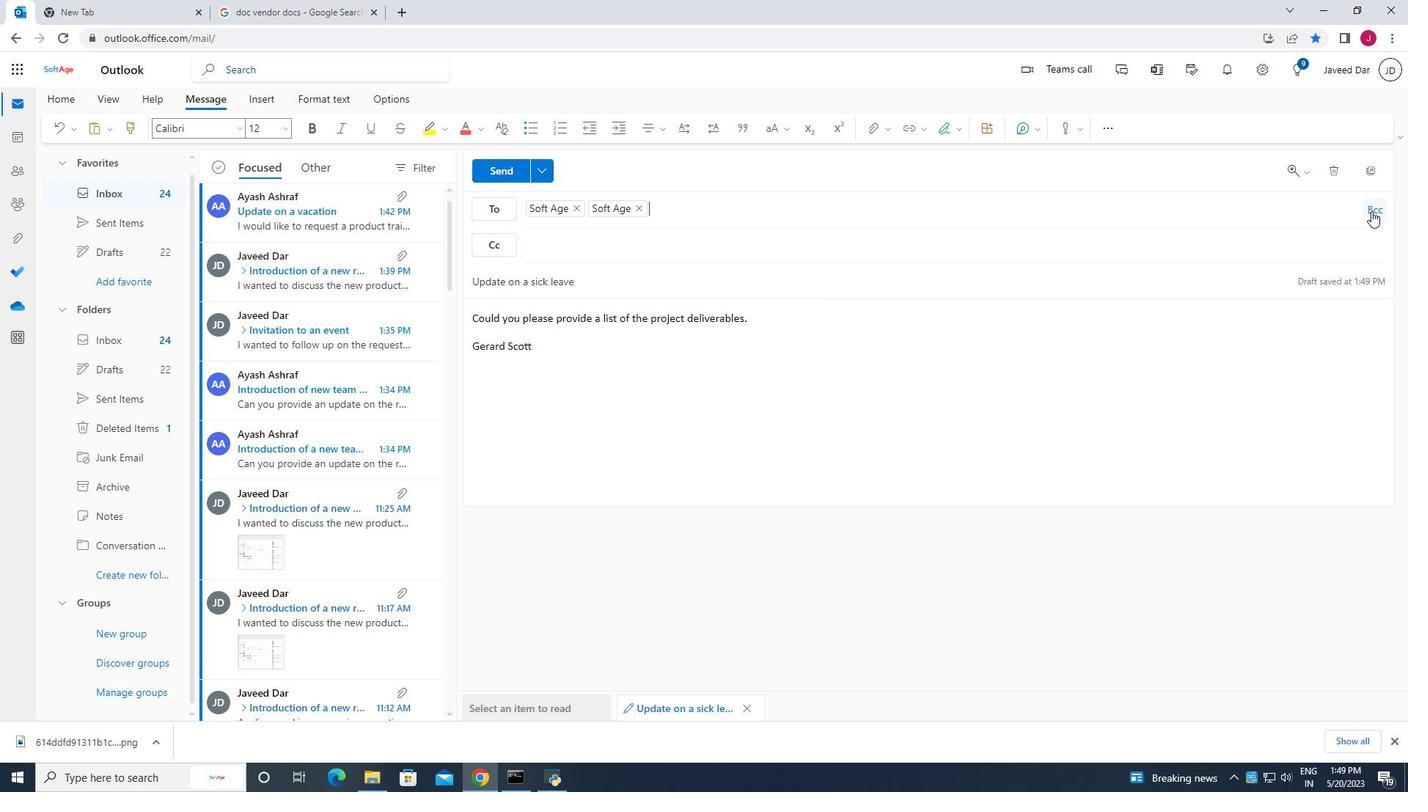 
Action: Mouse moved to (565, 282)
Screenshot: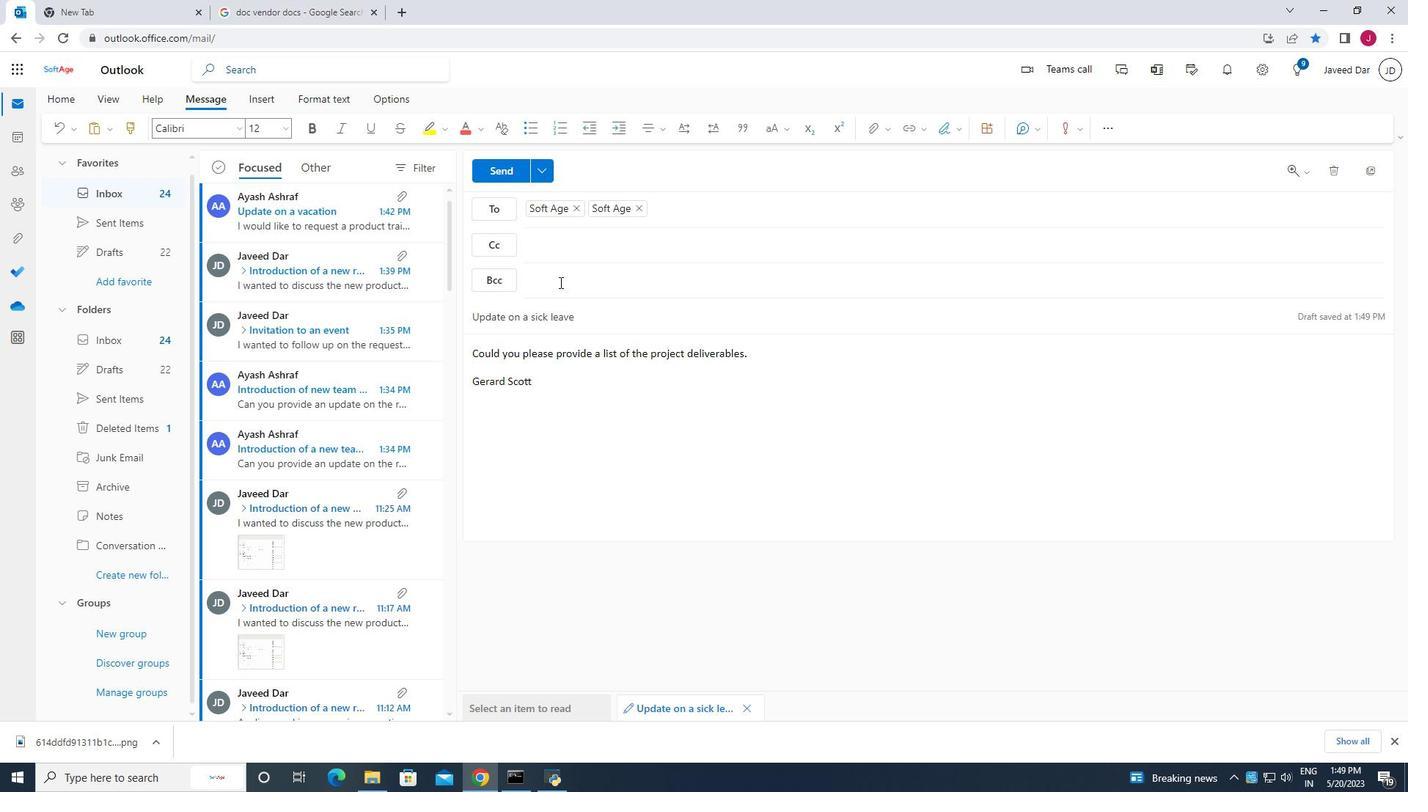
Action: Key pressed sofatge.9
Screenshot: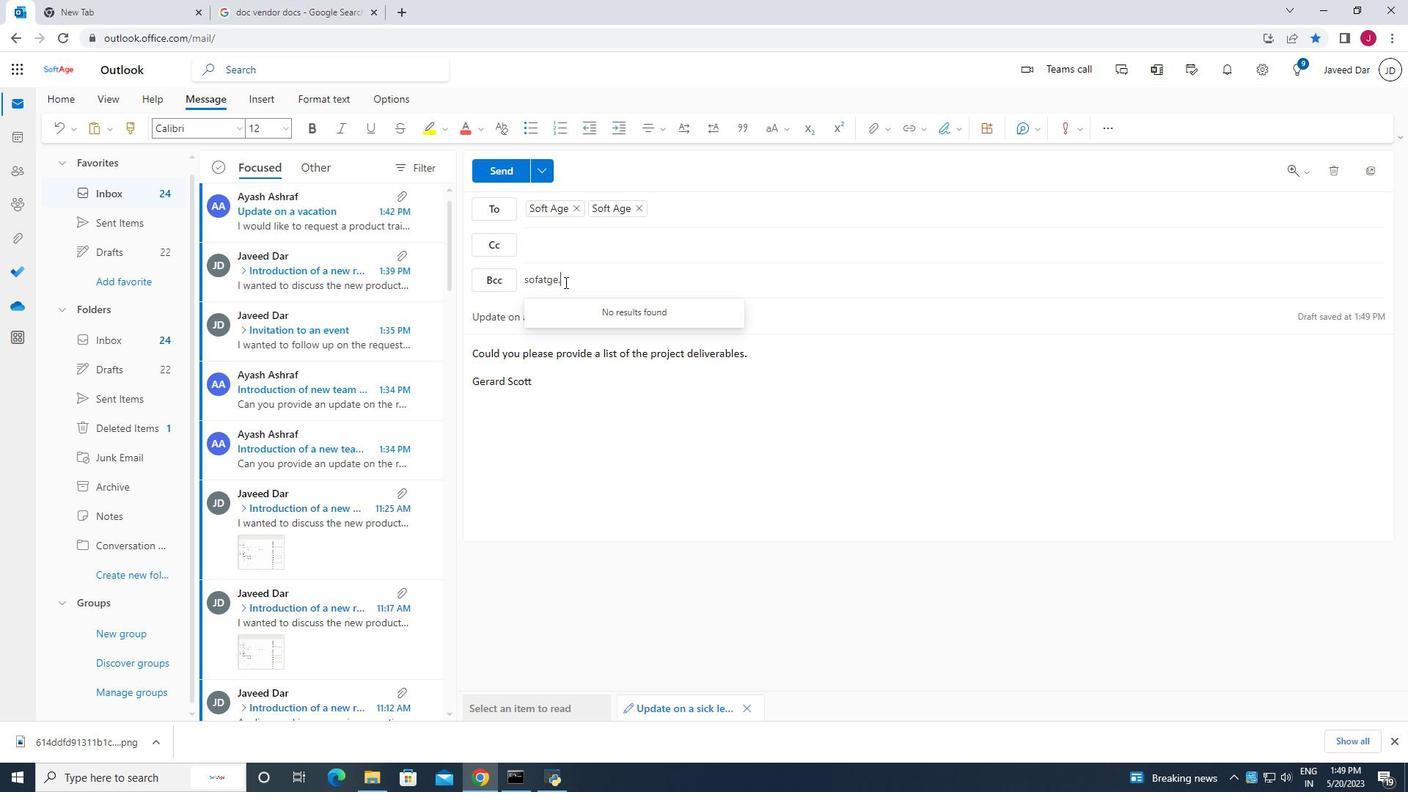 
Action: Mouse moved to (548, 277)
Screenshot: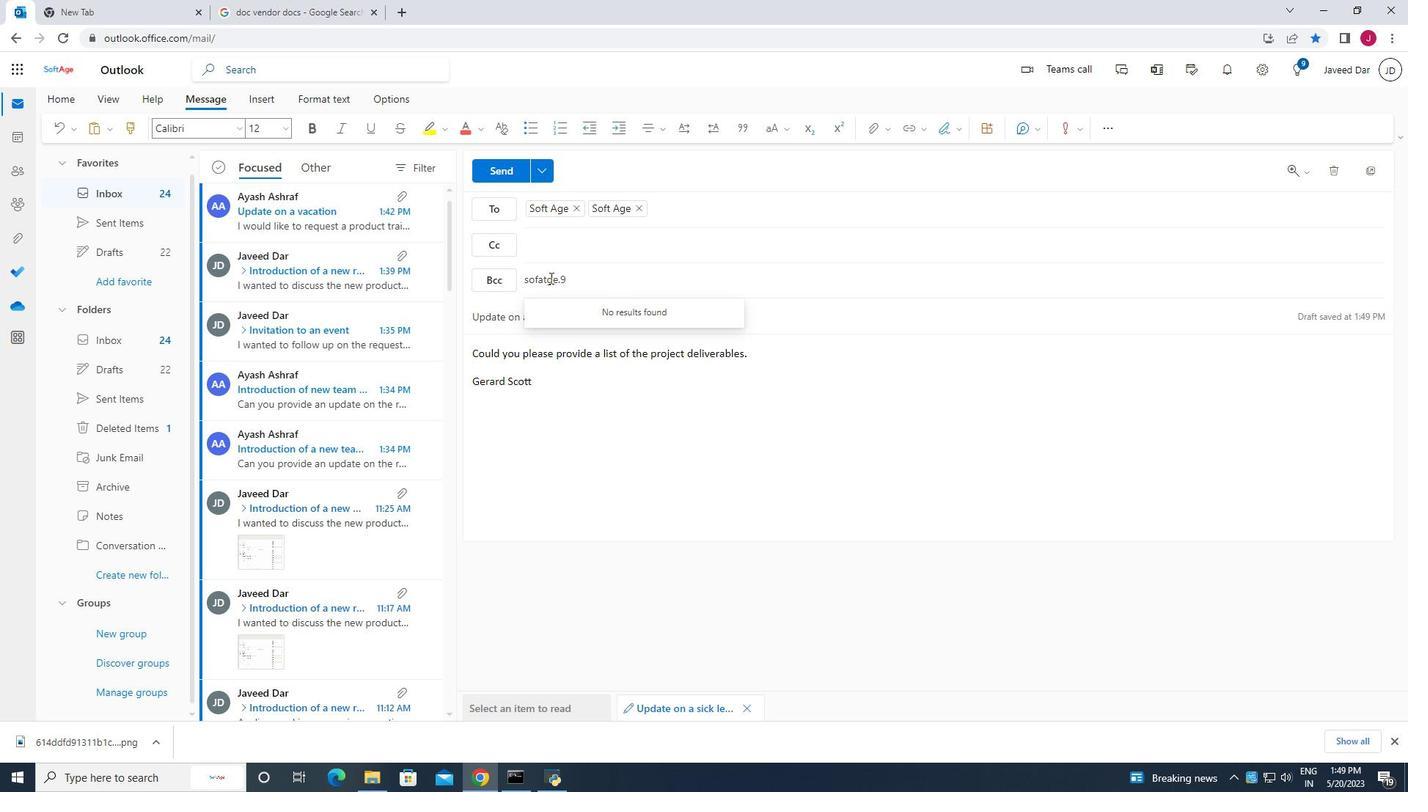 
Action: Mouse pressed left at (548, 277)
Screenshot: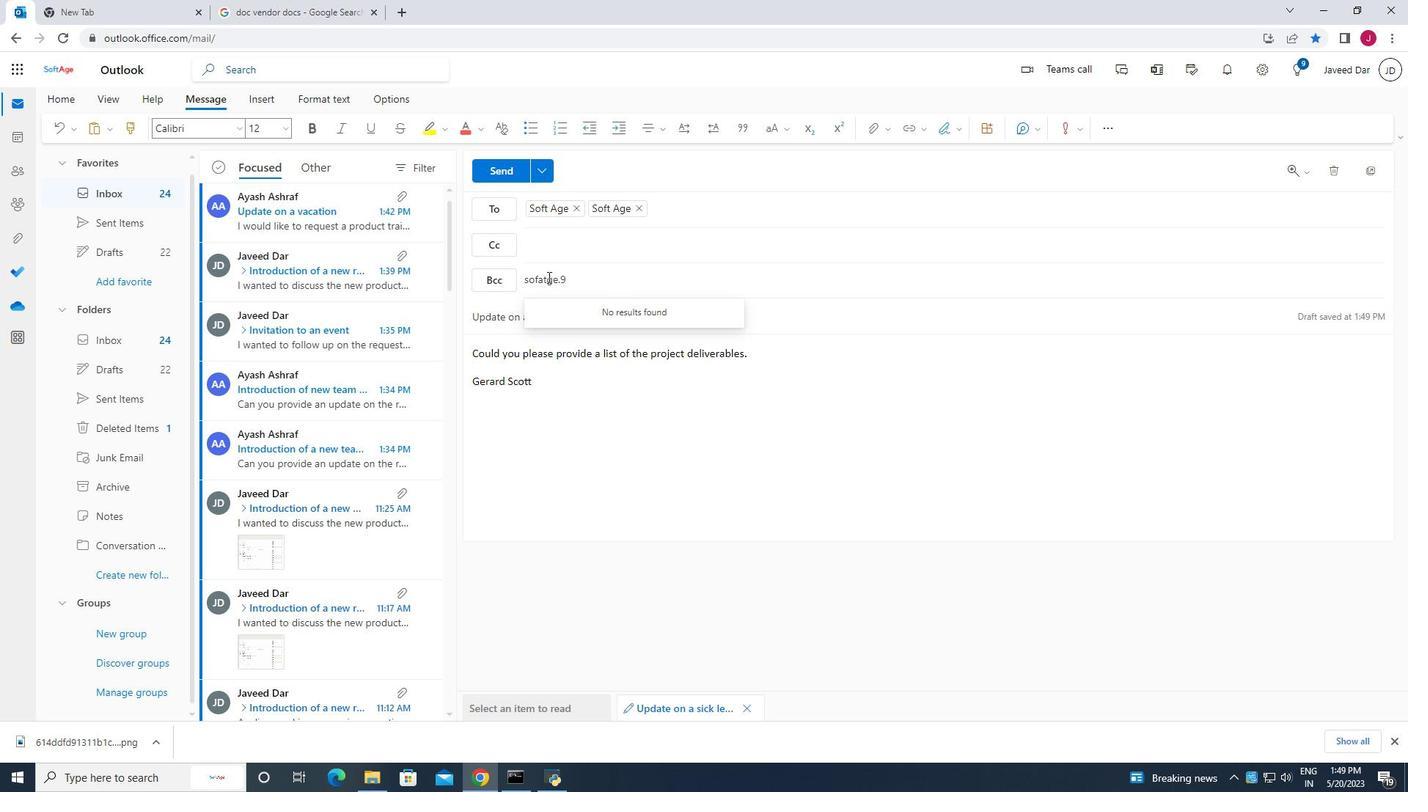 
Action: Key pressed <Key.backspace><Key.backspace>ta
Screenshot: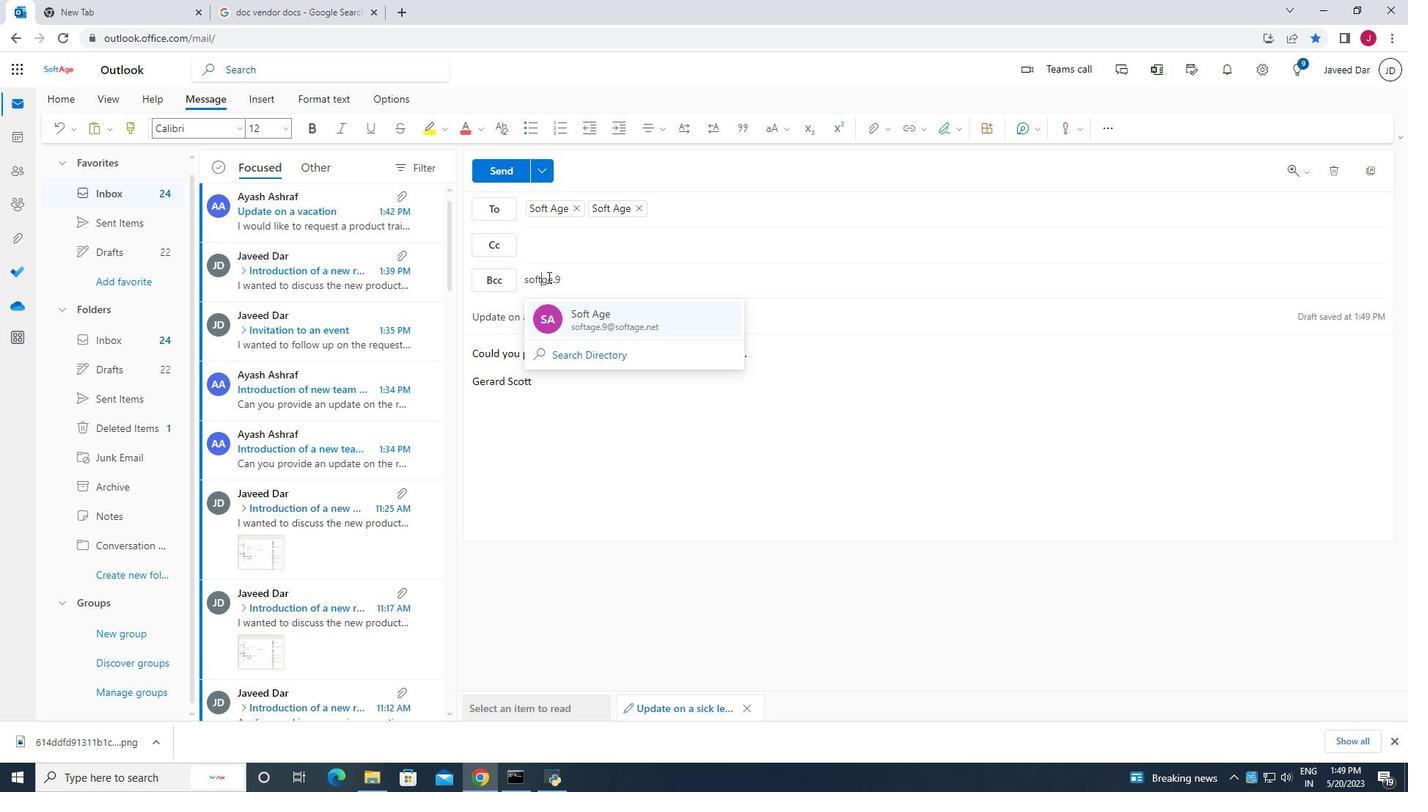 
Action: Mouse moved to (648, 421)
Screenshot: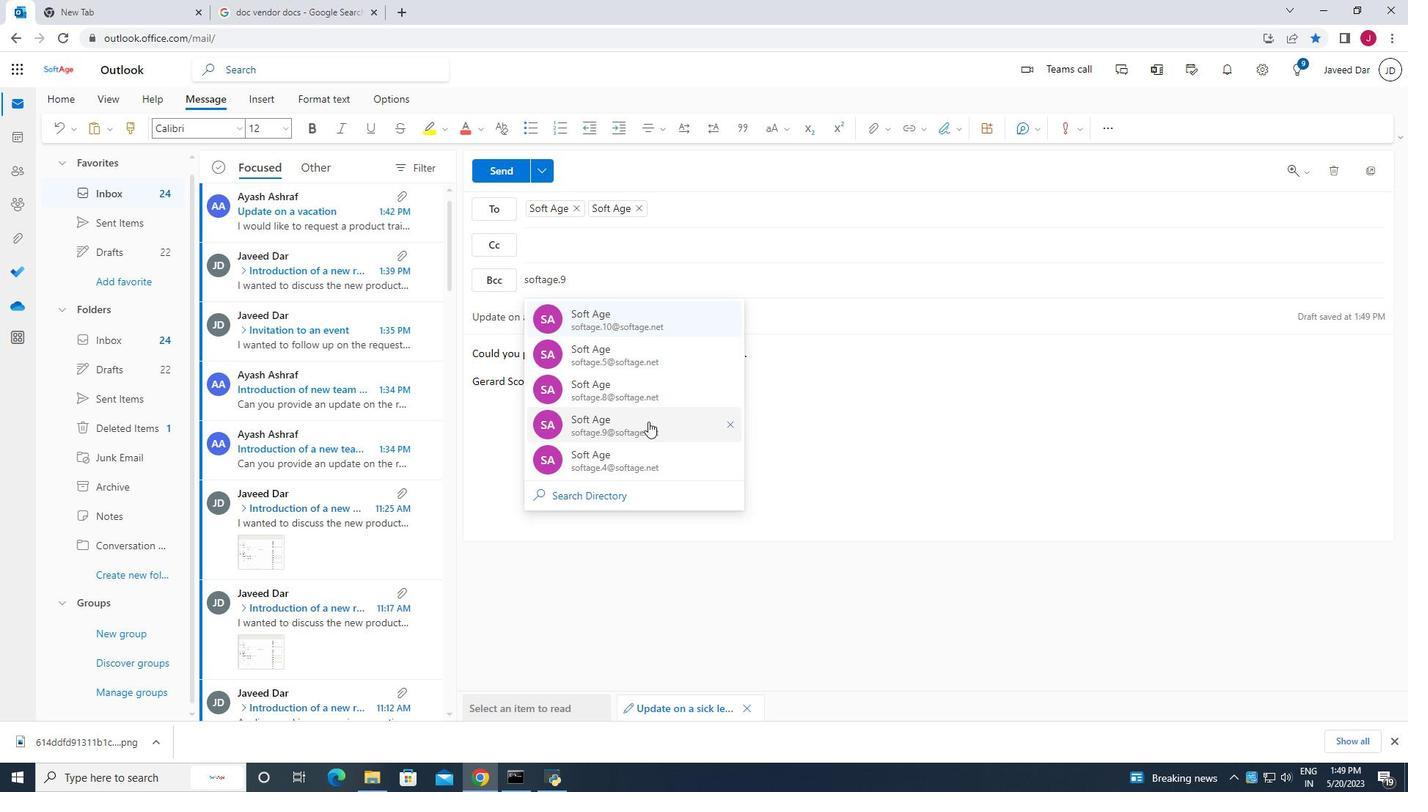 
Action: Mouse pressed left at (648, 421)
Screenshot: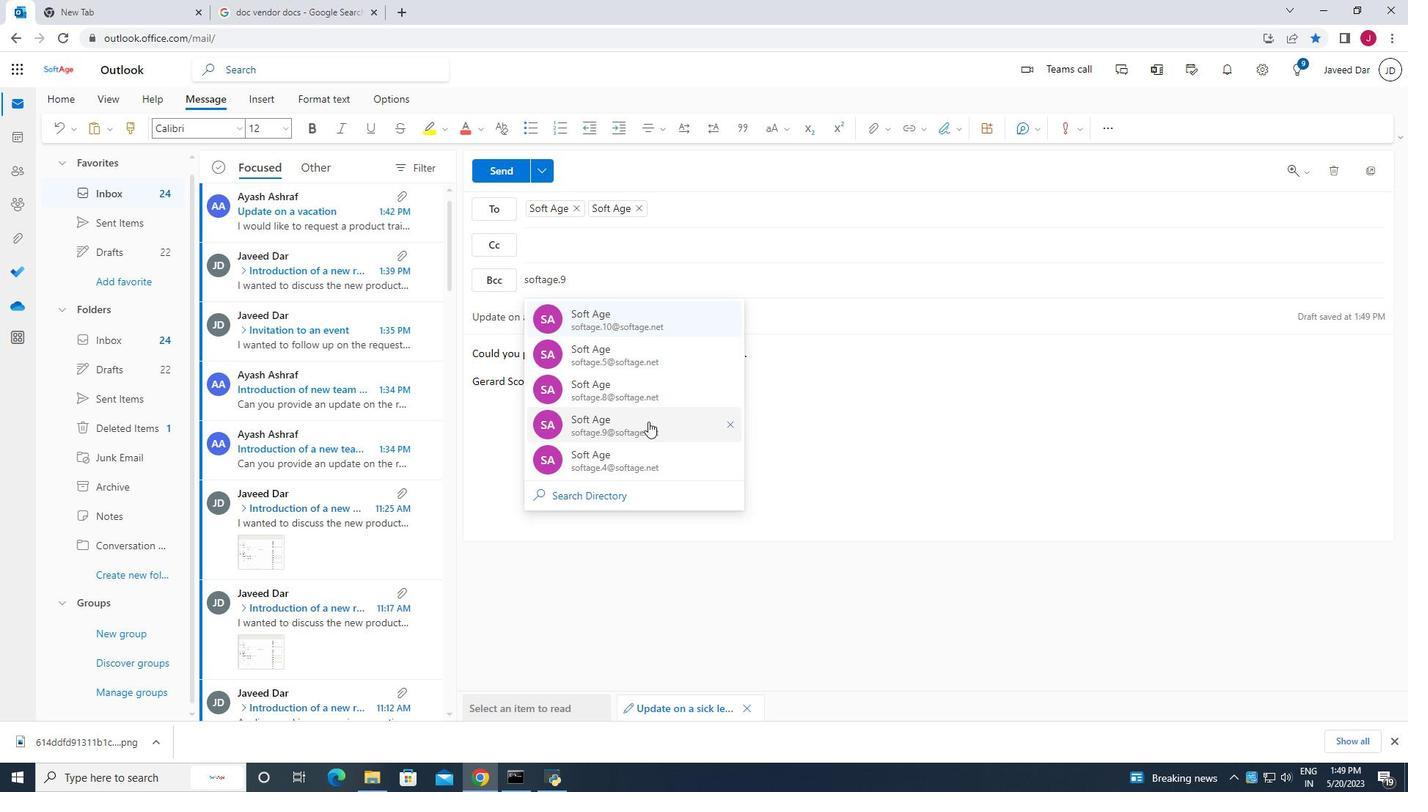 
Action: Mouse moved to (656, 445)
Screenshot: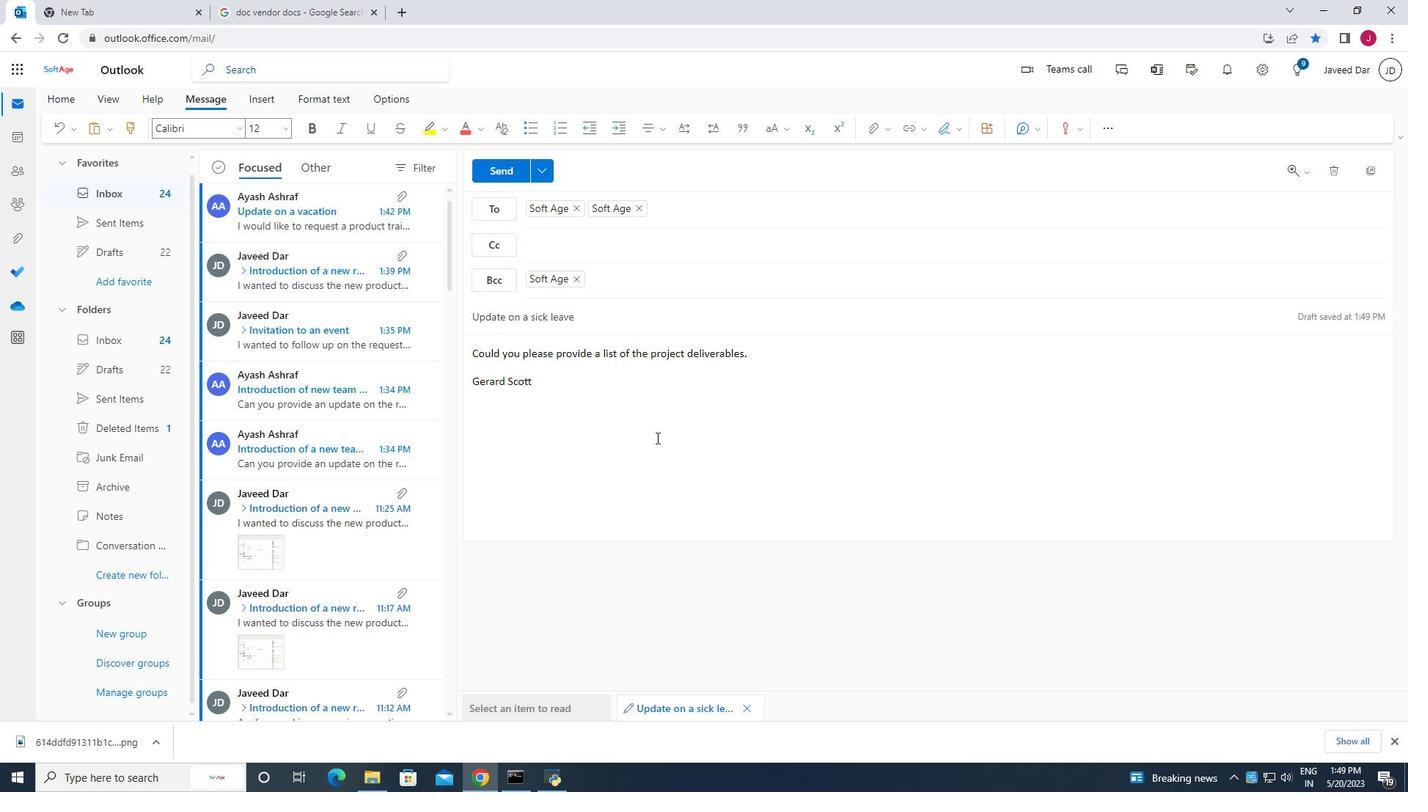 
Action: Mouse scrolled (656, 446) with delta (0, 0)
Screenshot: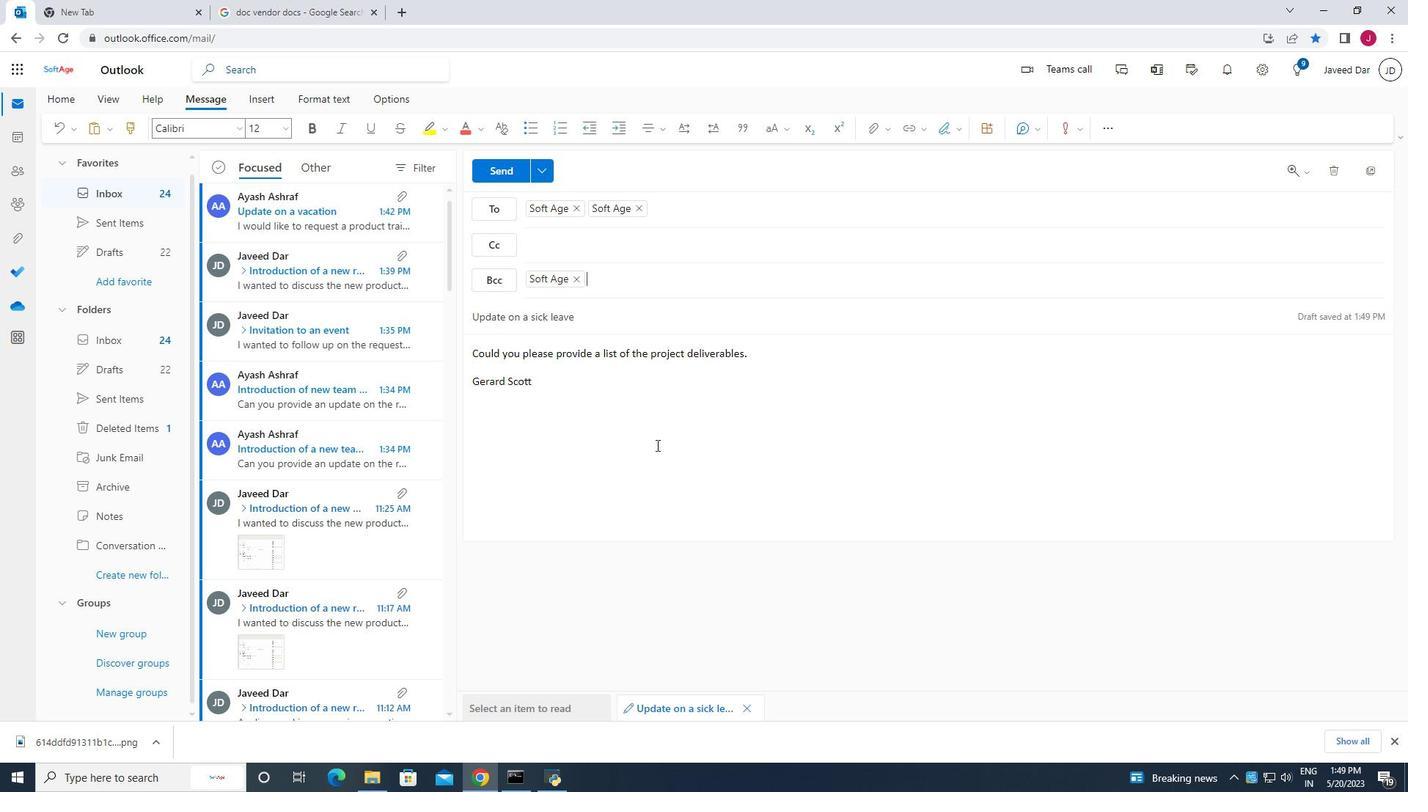 
Action: Mouse moved to (656, 445)
Screenshot: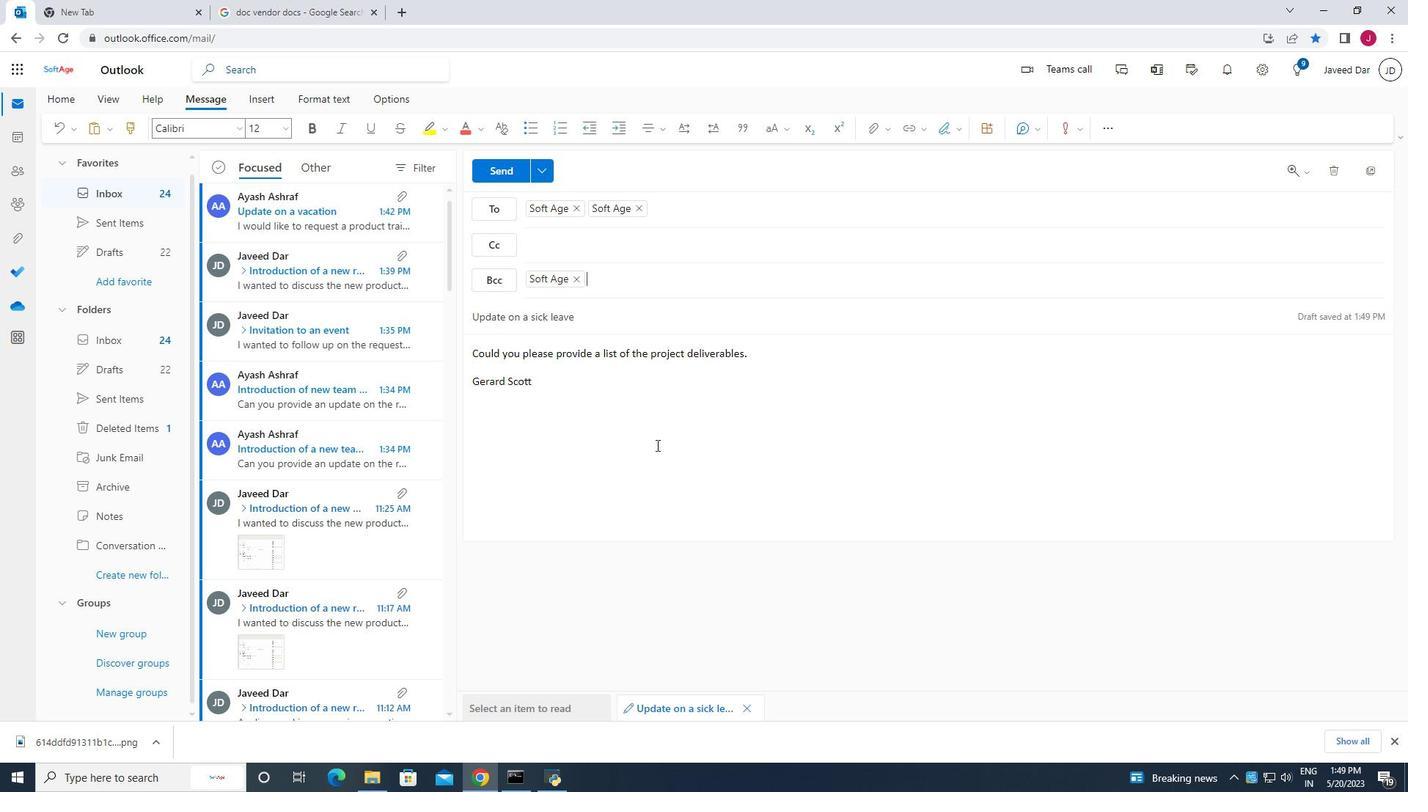 
Action: Mouse scrolled (656, 446) with delta (0, 0)
Screenshot: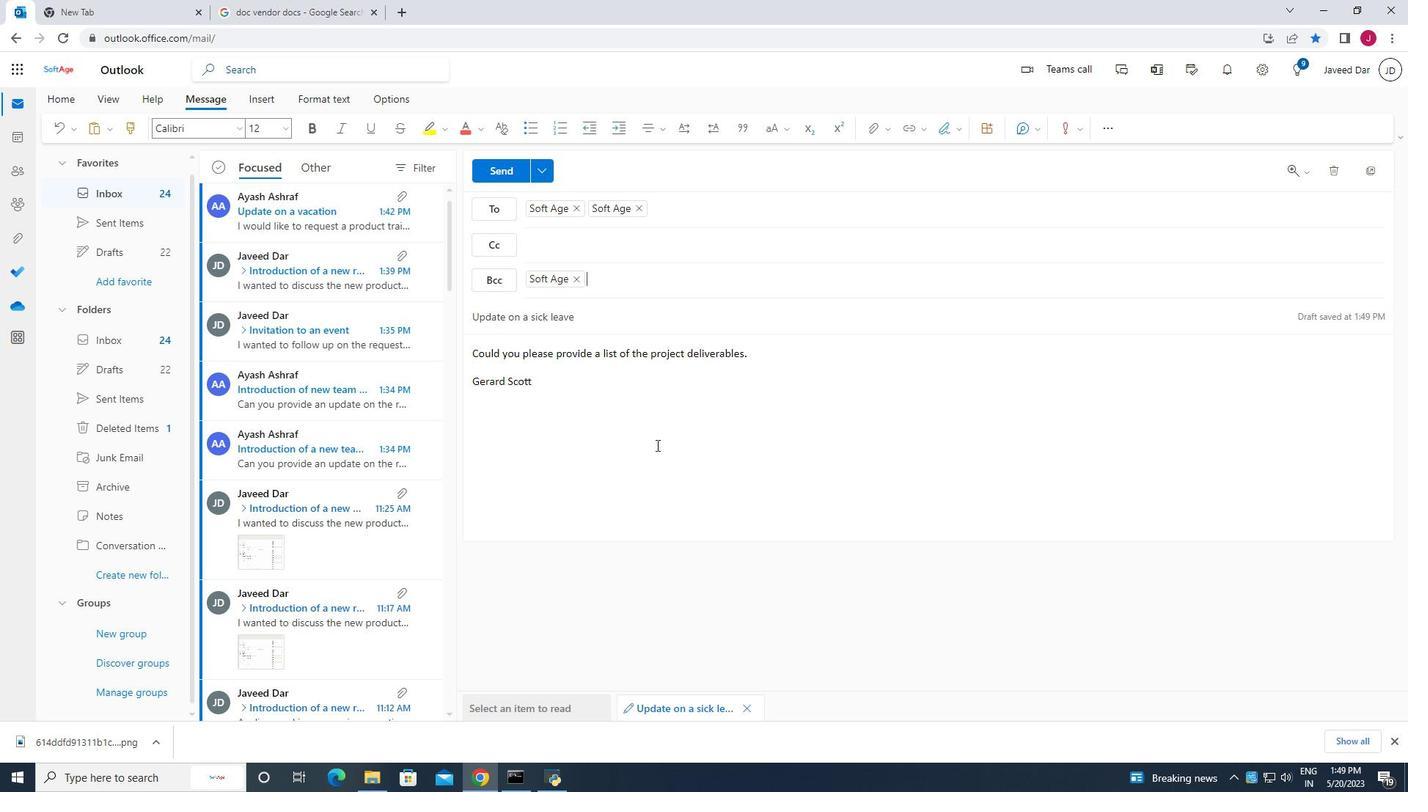 
Action: Mouse moved to (499, 171)
Screenshot: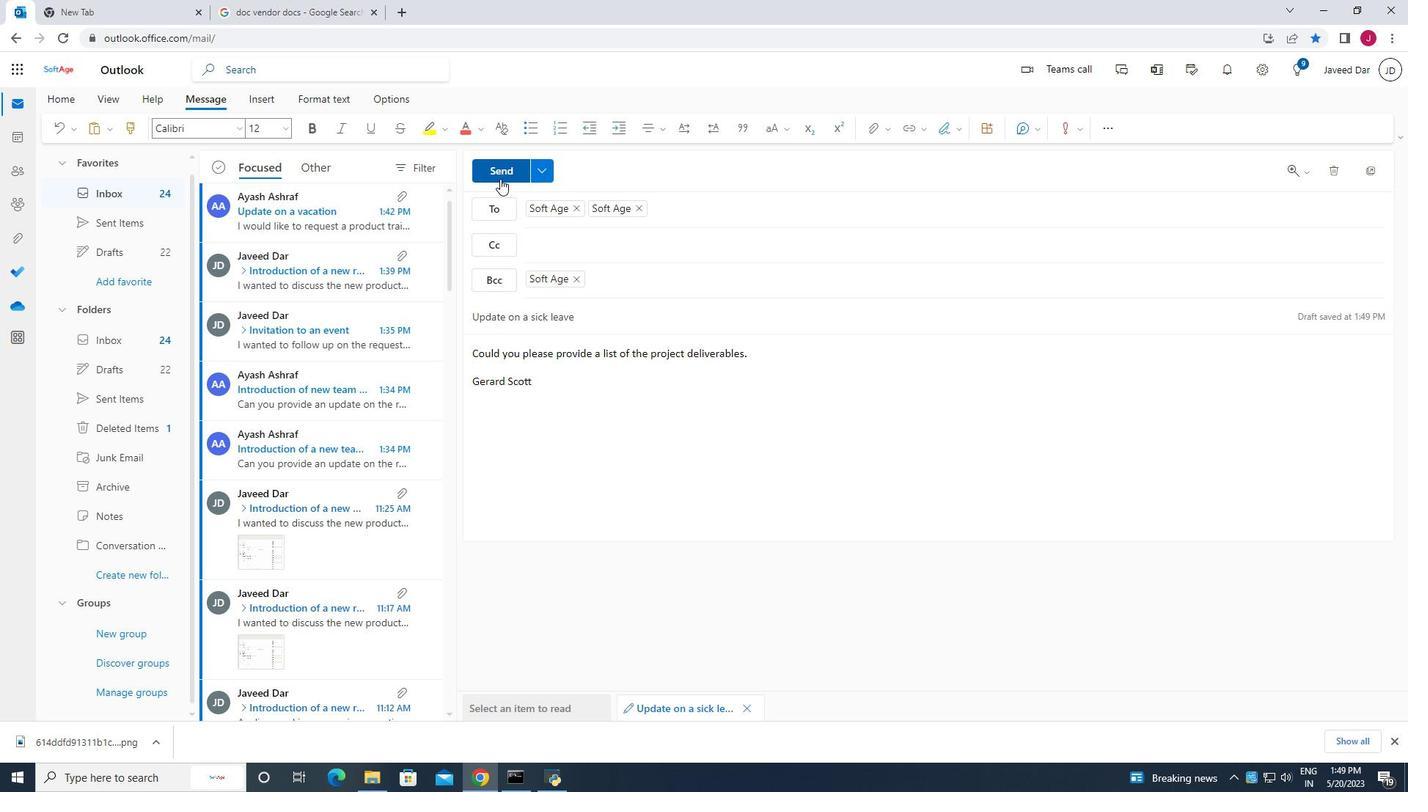 
Action: Mouse pressed left at (499, 171)
Screenshot: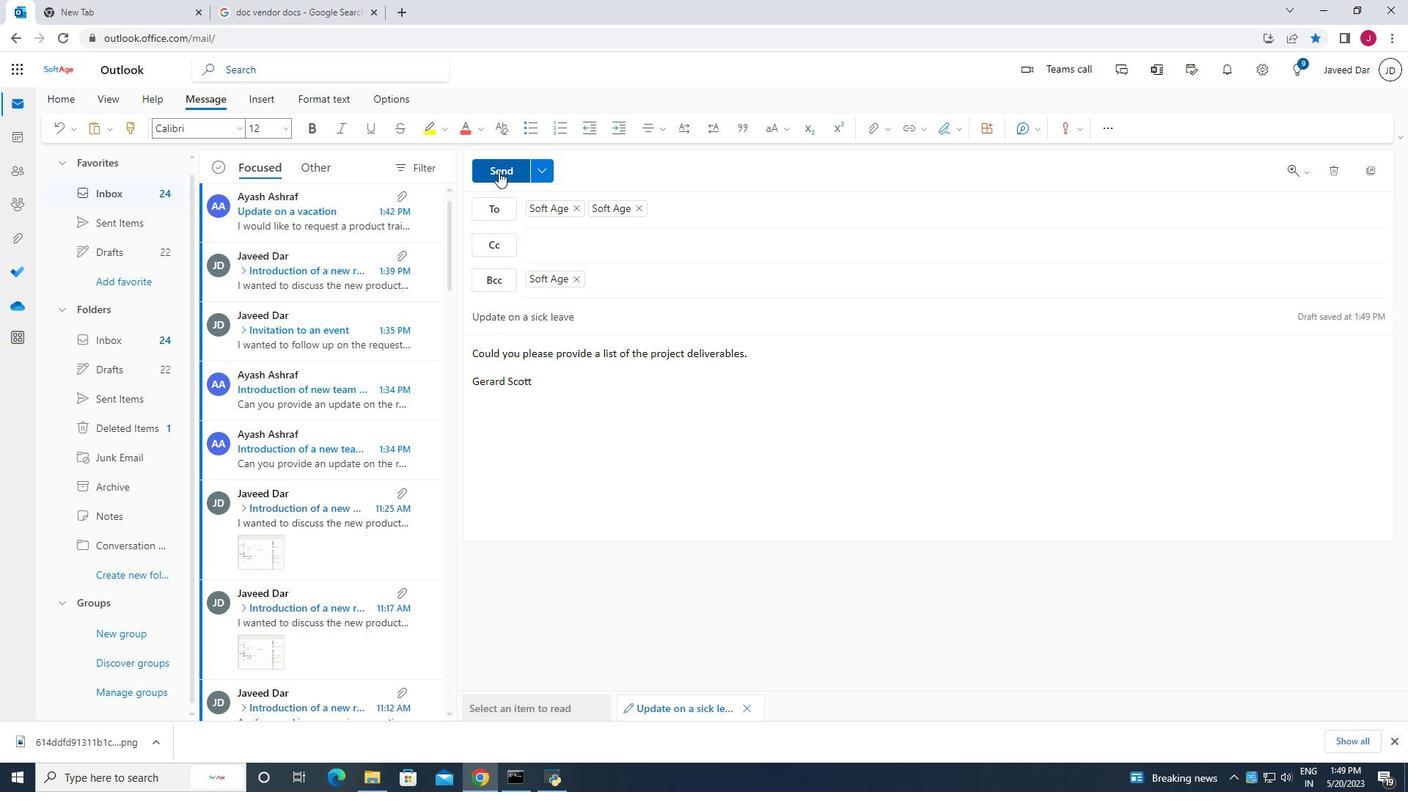 
